 Task: Find connections with filter location Cachoeira with filter topic #Leadershipfirstwith filter profile language German with filter current company Bajaj Finserv with filter school Bharathiya Vidya Bhavans Vivekananda College of Science, Humanities & Commerce with filter industry Wholesale Motor Vehicles and Parts with filter service category Coaching & Mentoring with filter keywords title Guidance Counselor
Action: Mouse moved to (519, 170)
Screenshot: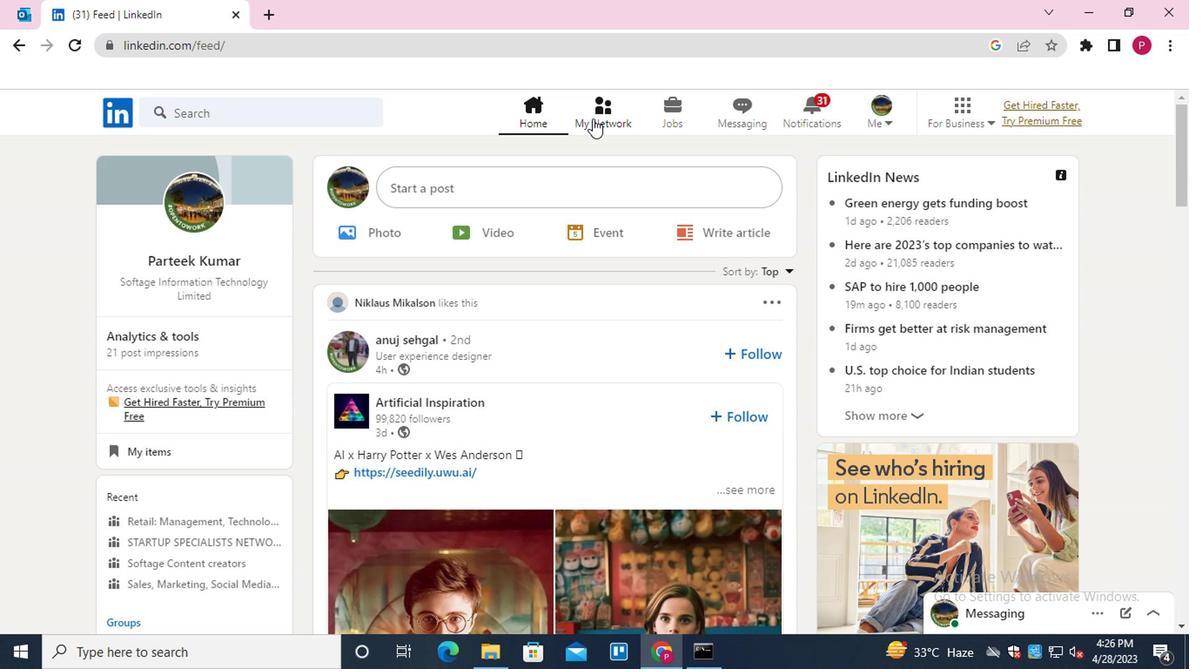 
Action: Mouse pressed left at (519, 170)
Screenshot: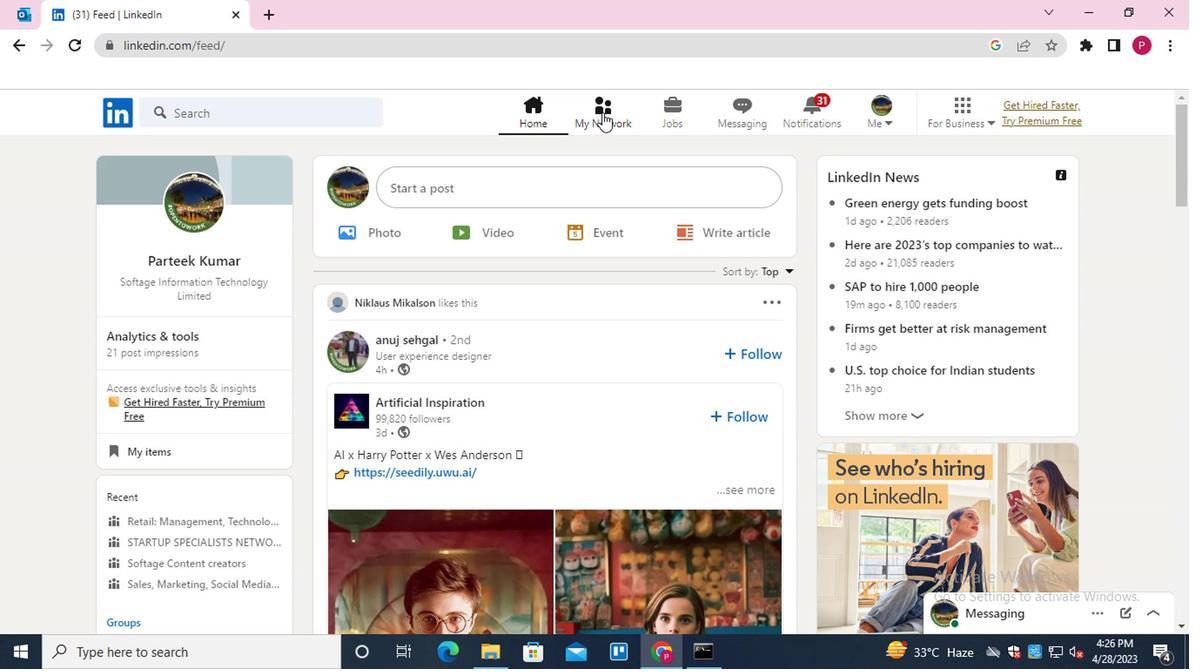 
Action: Mouse moved to (297, 237)
Screenshot: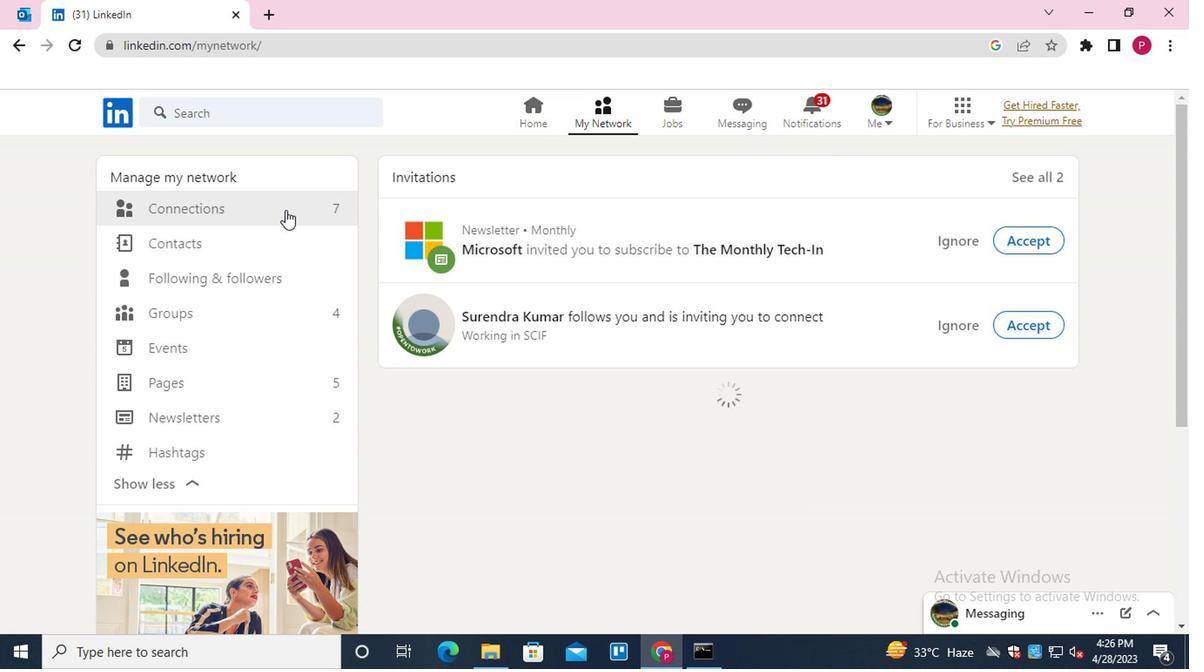 
Action: Mouse pressed left at (297, 237)
Screenshot: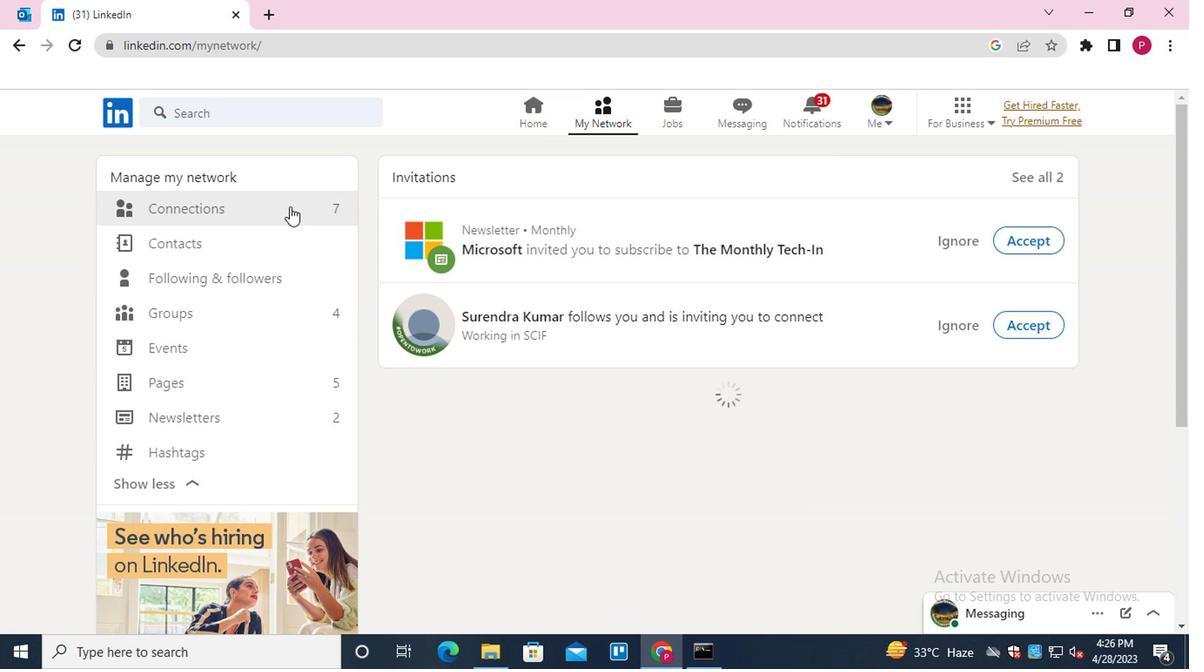 
Action: Mouse moved to (602, 240)
Screenshot: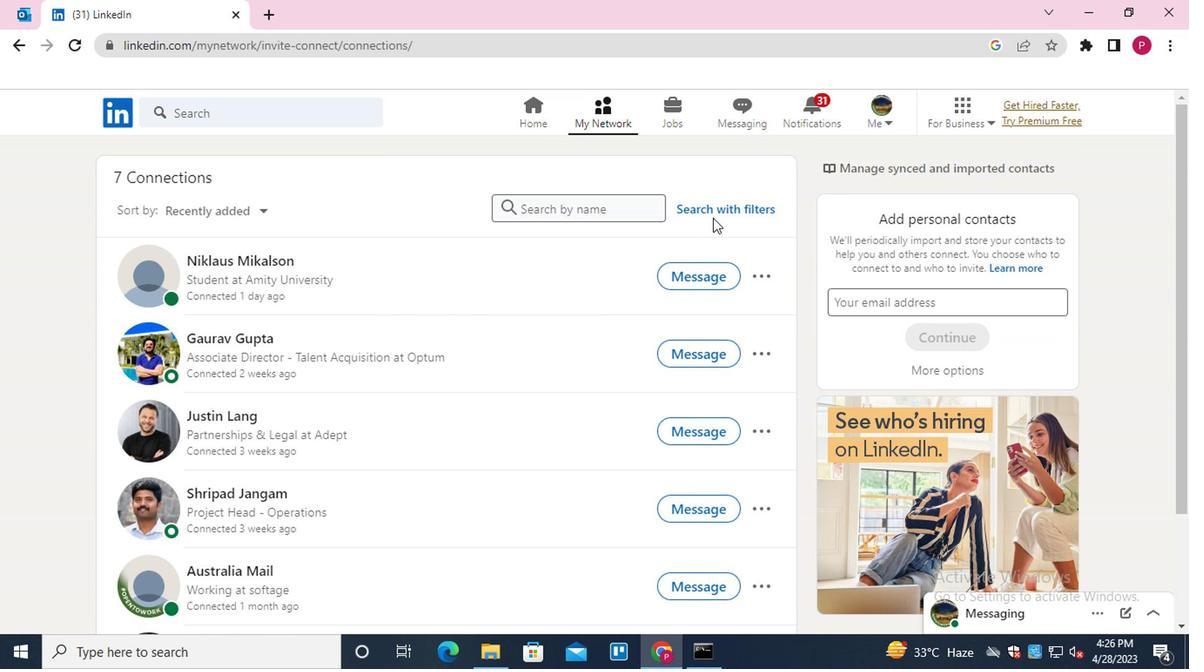 
Action: Mouse pressed left at (602, 240)
Screenshot: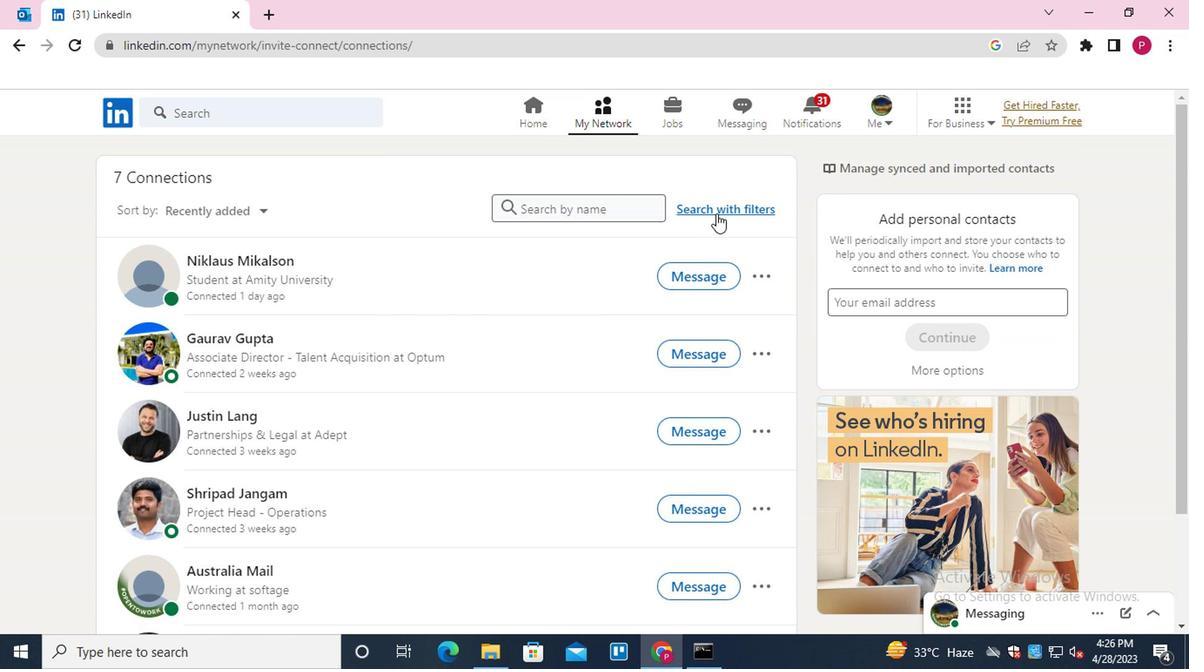 
Action: Mouse moved to (550, 204)
Screenshot: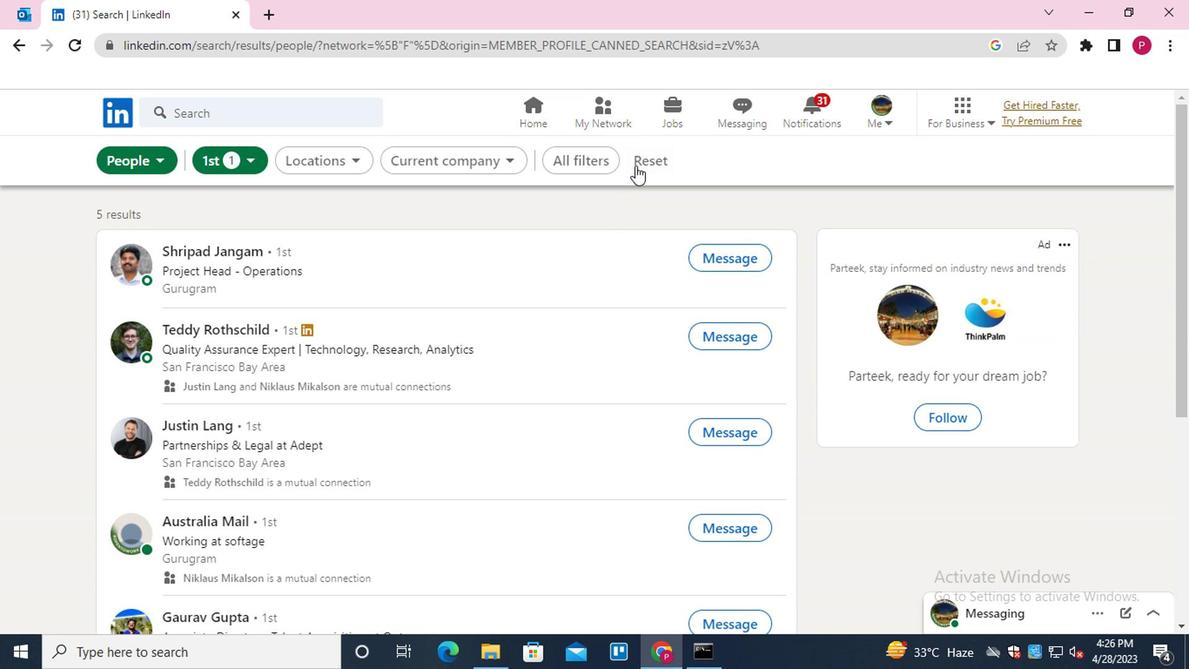 
Action: Mouse pressed left at (550, 204)
Screenshot: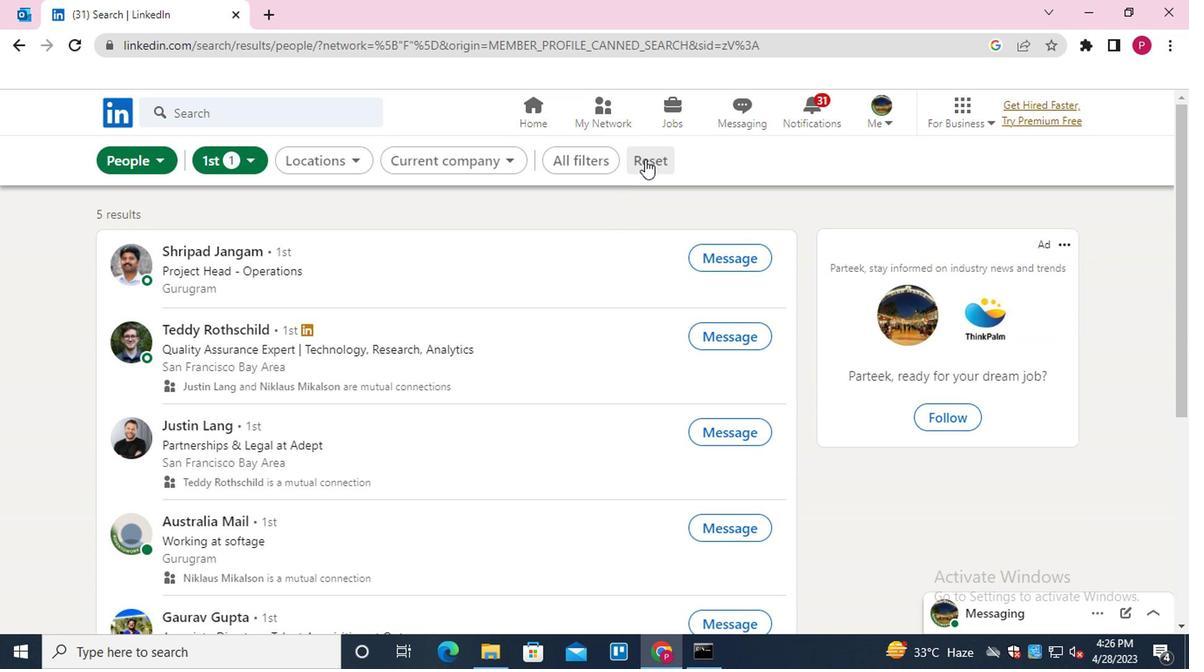 
Action: Mouse moved to (529, 202)
Screenshot: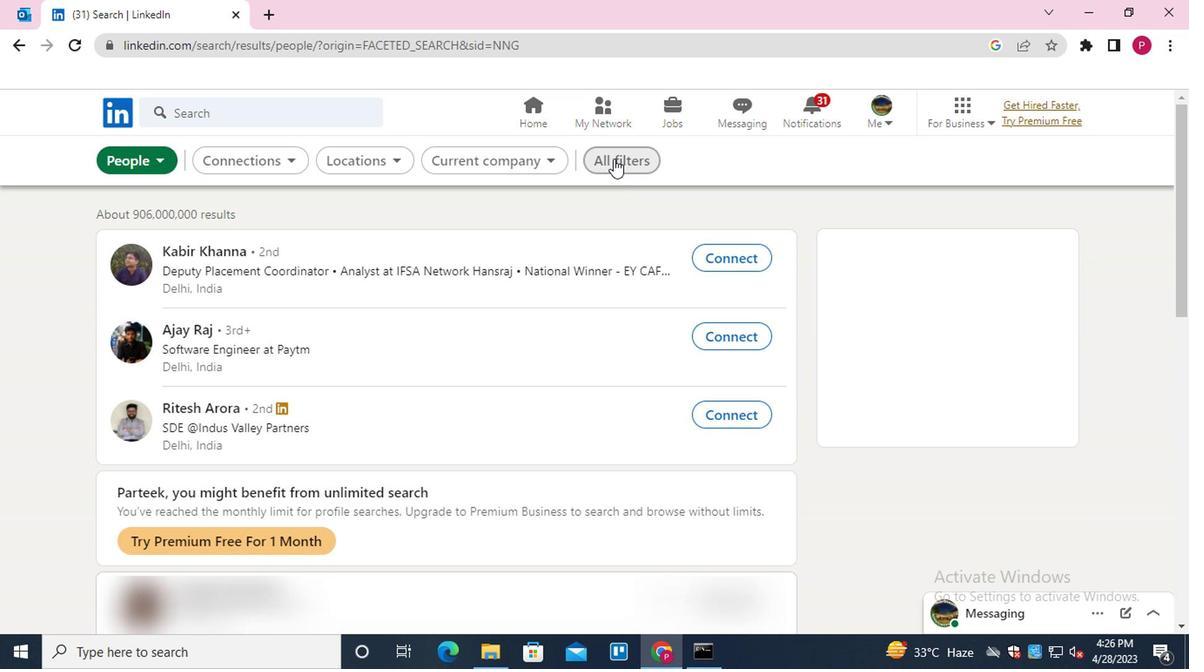 
Action: Mouse pressed left at (529, 202)
Screenshot: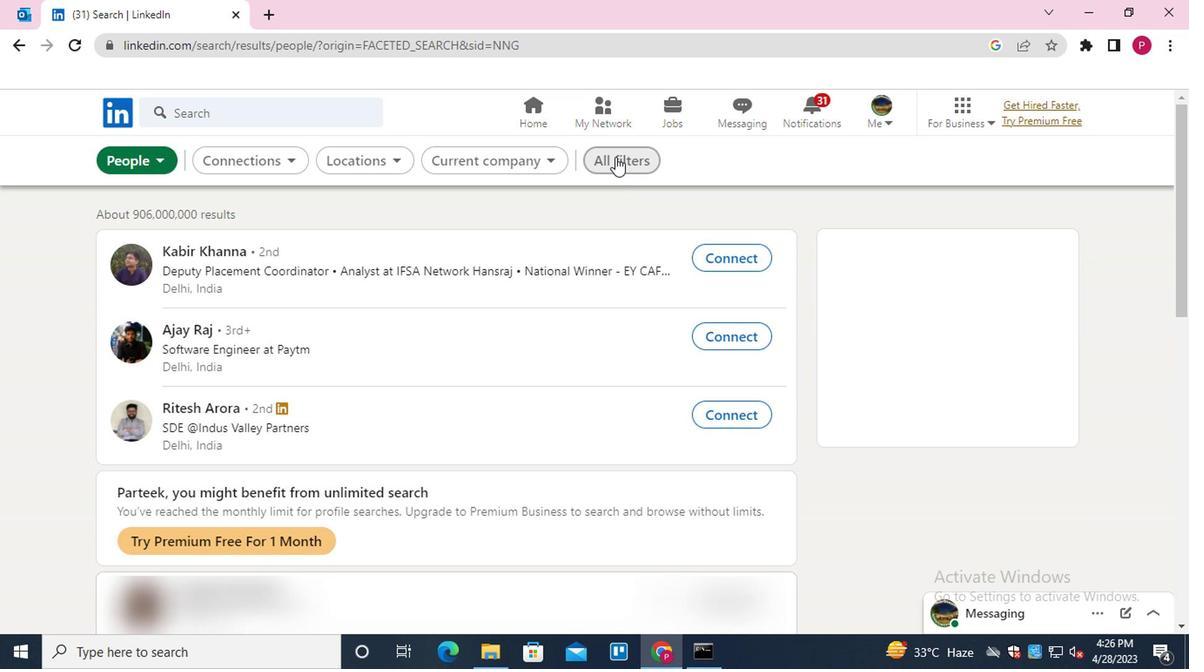 
Action: Mouse moved to (697, 410)
Screenshot: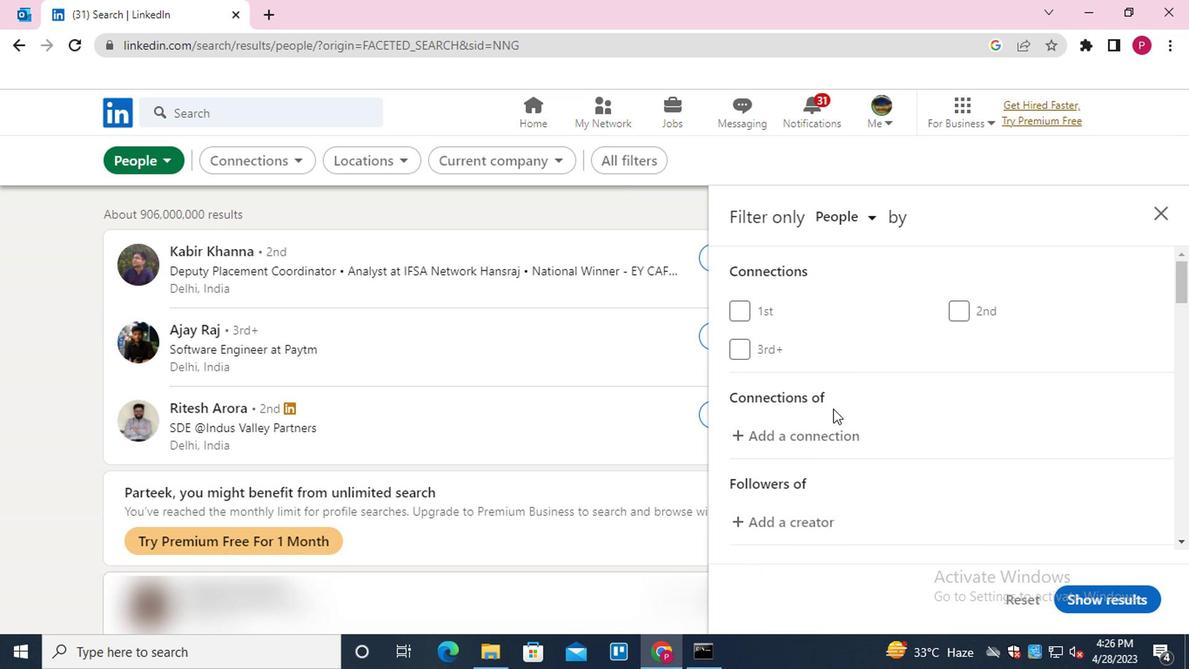 
Action: Mouse scrolled (697, 409) with delta (0, 0)
Screenshot: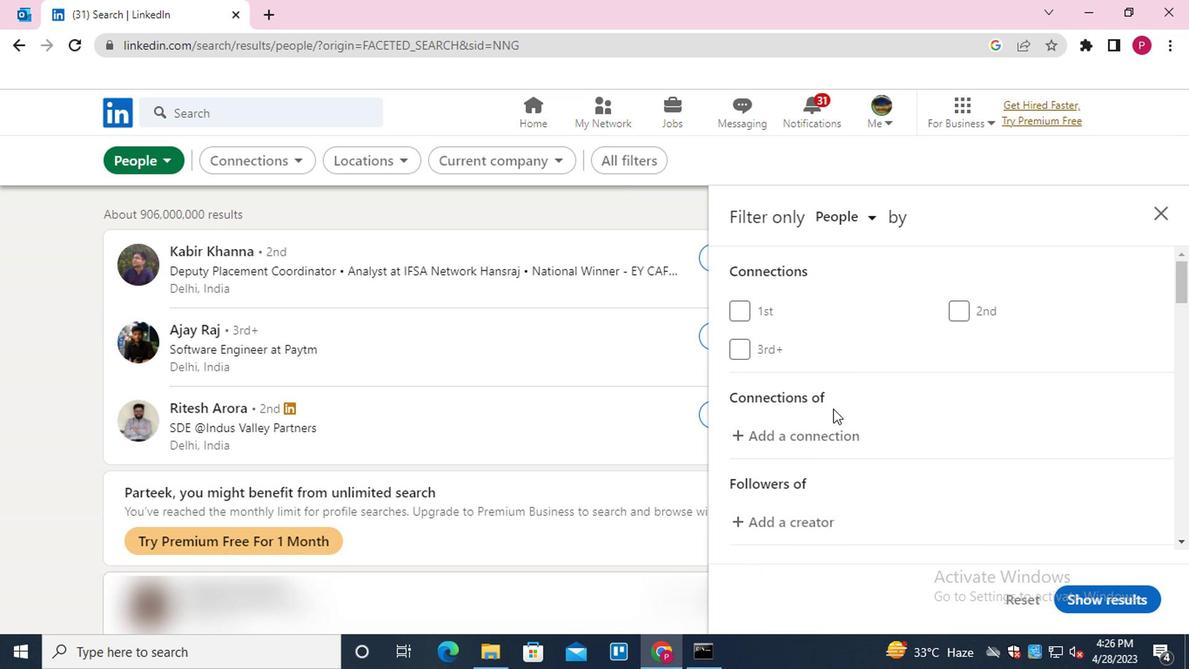 
Action: Mouse moved to (701, 415)
Screenshot: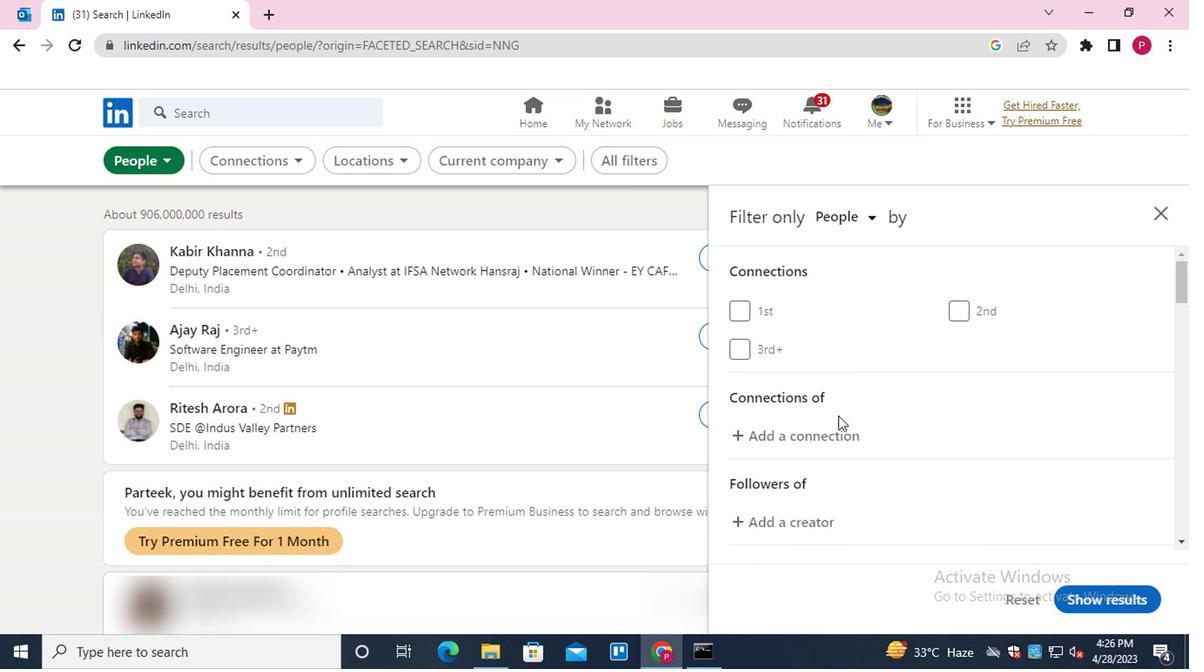 
Action: Mouse scrolled (701, 414) with delta (0, 0)
Screenshot: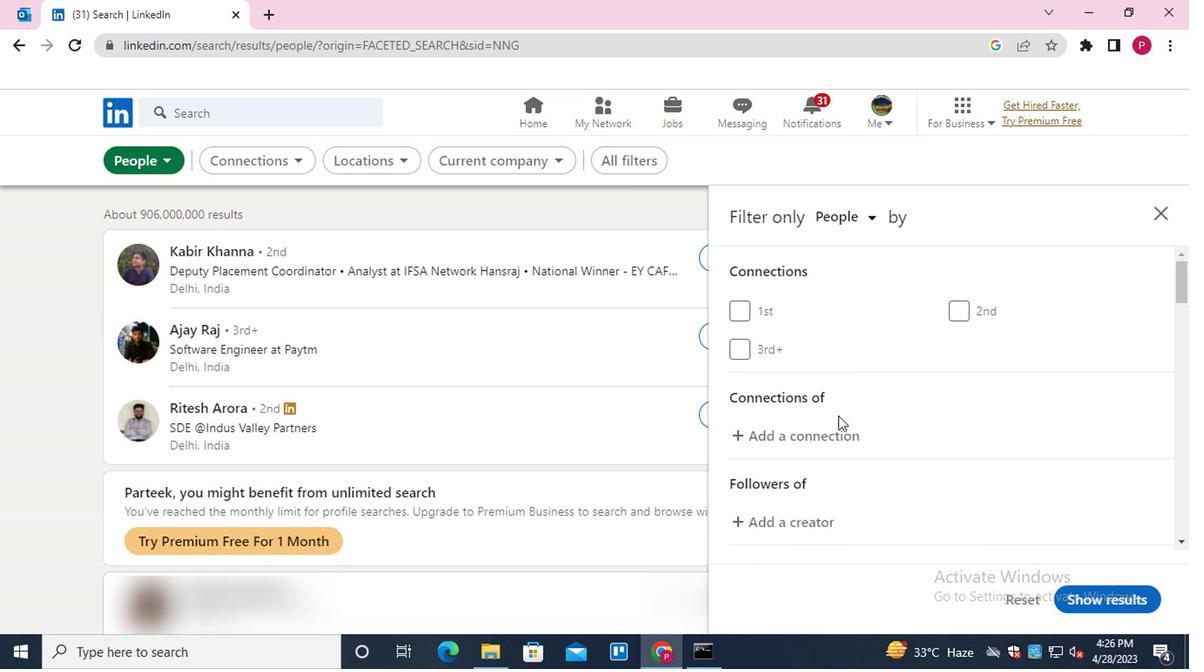 
Action: Mouse moved to (703, 418)
Screenshot: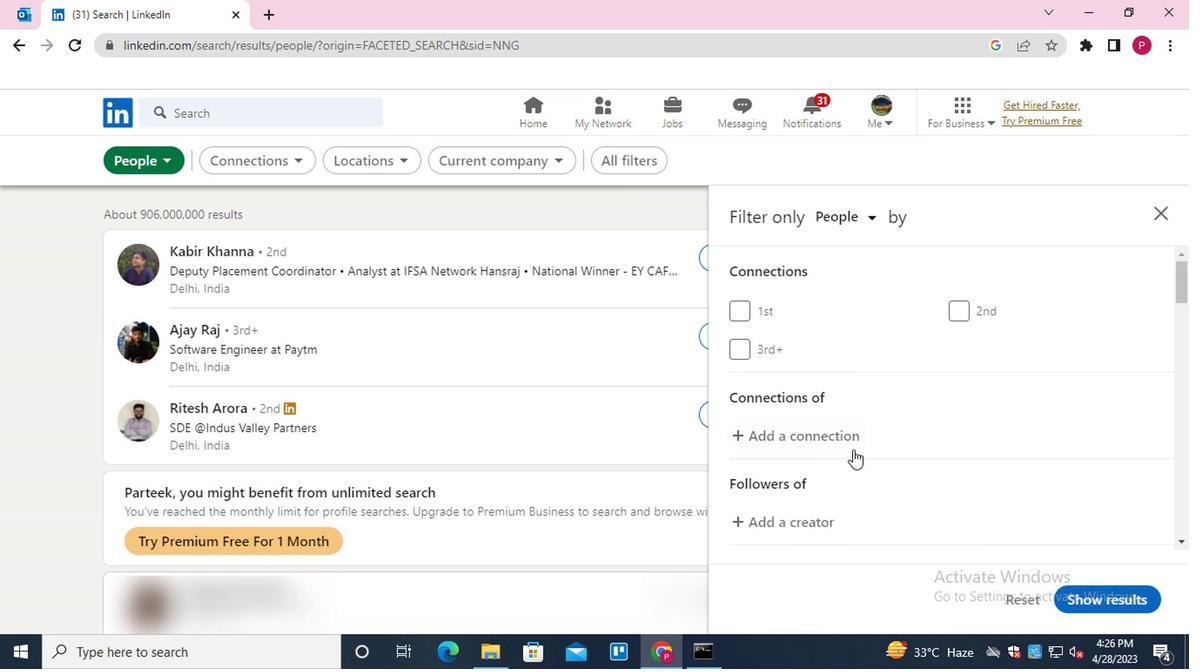 
Action: Mouse scrolled (703, 418) with delta (0, 0)
Screenshot: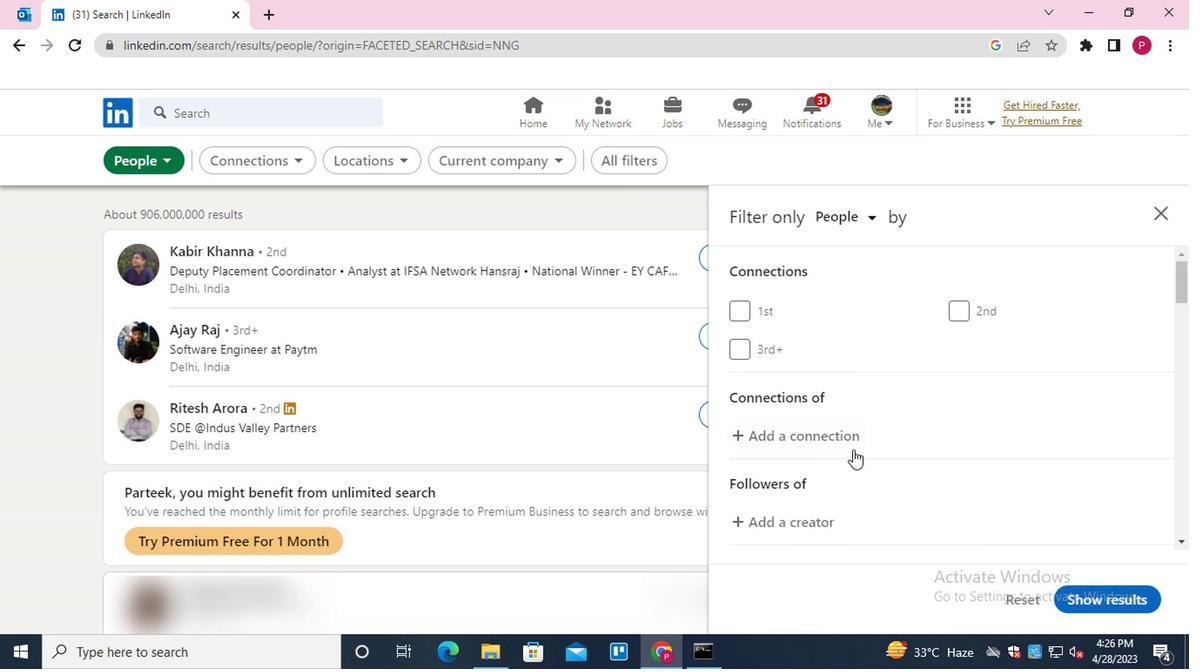 
Action: Mouse moved to (800, 395)
Screenshot: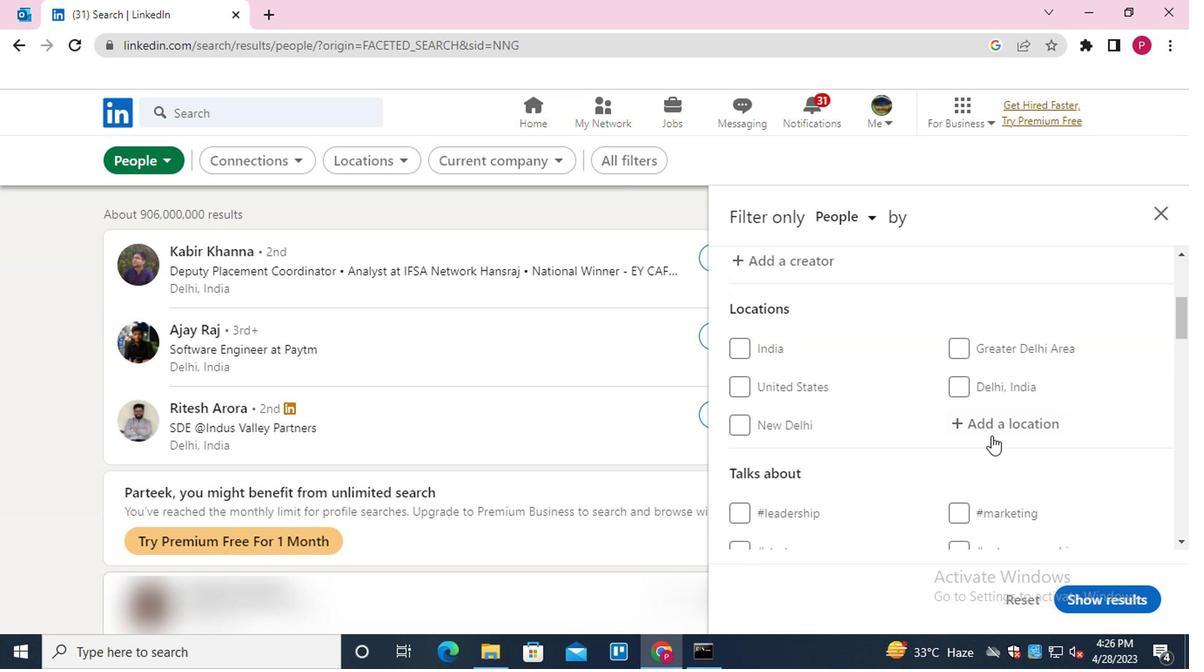 
Action: Mouse pressed left at (800, 395)
Screenshot: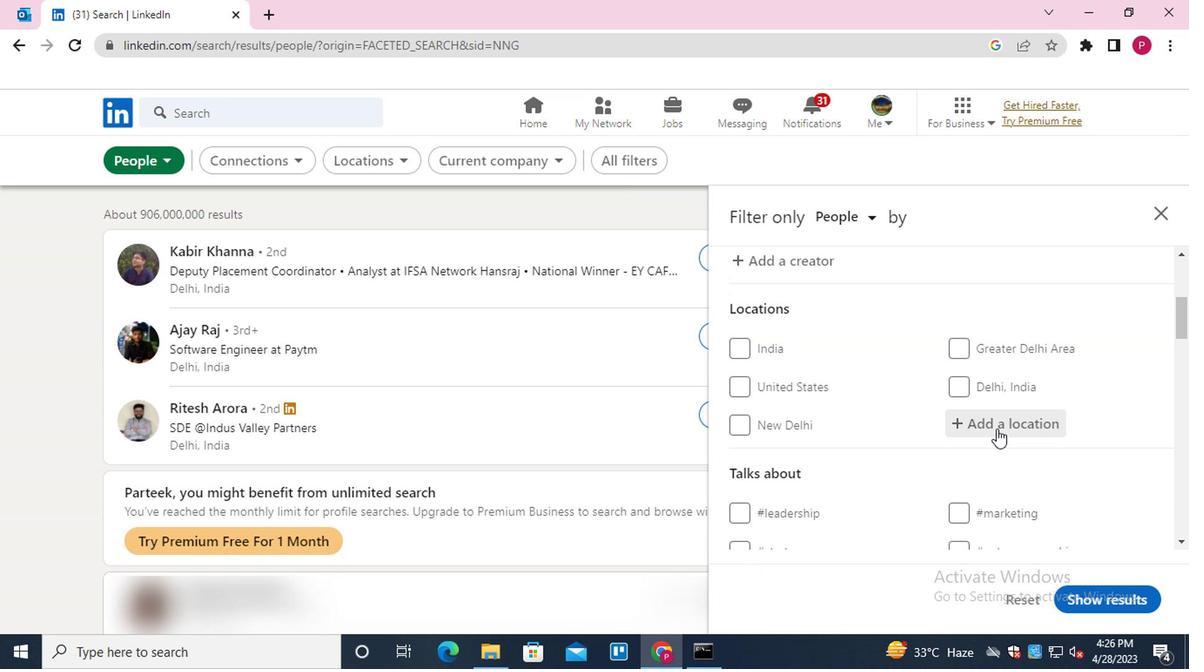 
Action: Mouse moved to (701, 290)
Screenshot: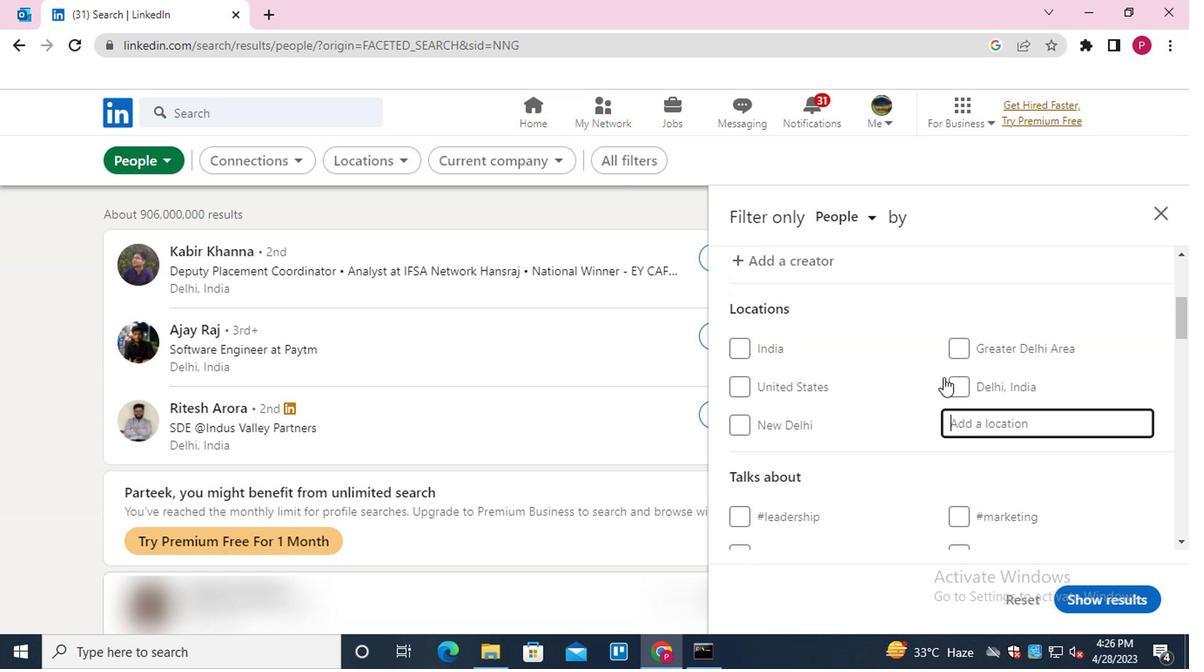
Action: Key pressed <Key.shift>CACHOEIRA<Key.down><Key.enter>
Screenshot: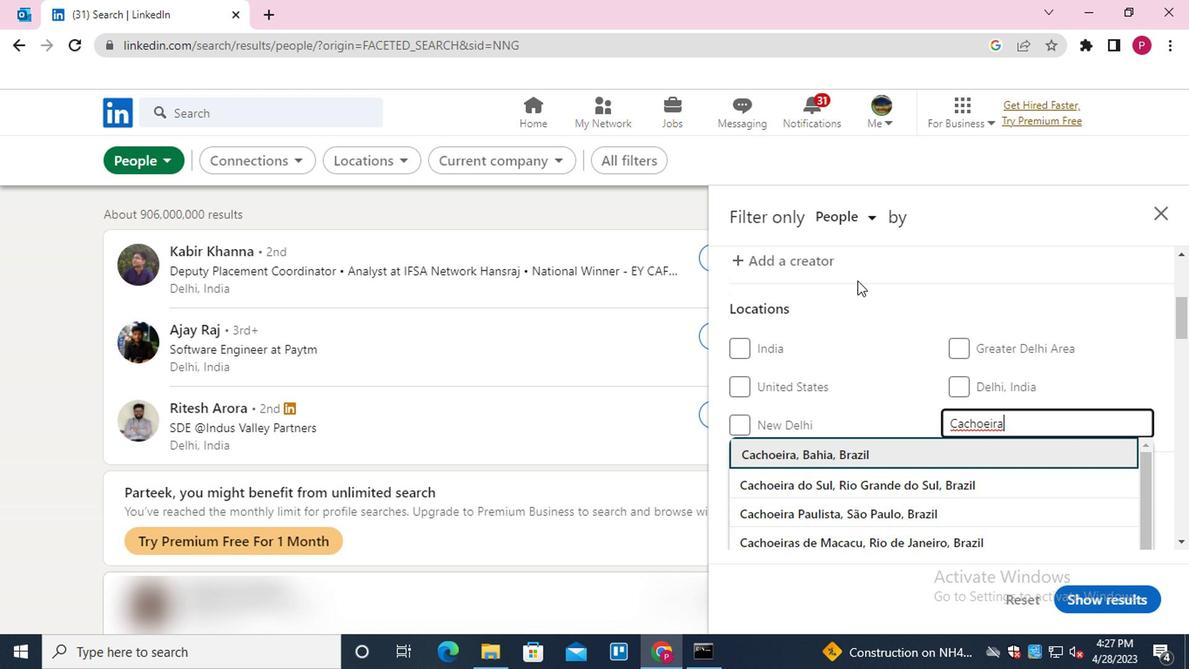 
Action: Mouse moved to (698, 311)
Screenshot: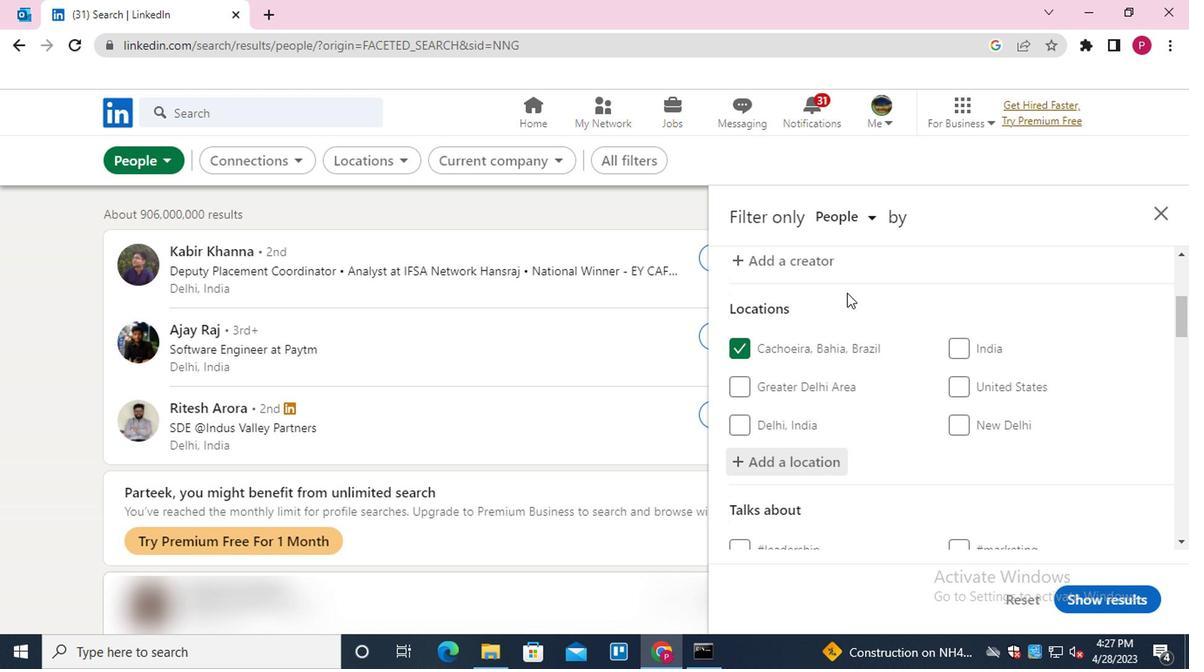 
Action: Mouse scrolled (698, 310) with delta (0, 0)
Screenshot: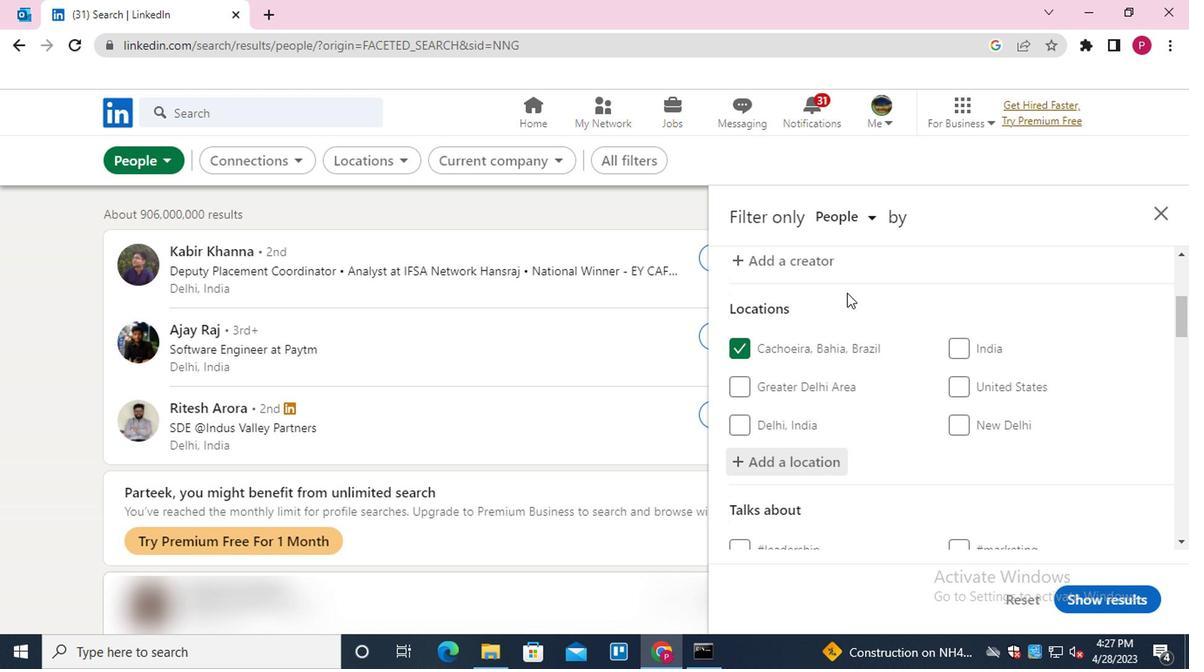 
Action: Mouse moved to (701, 315)
Screenshot: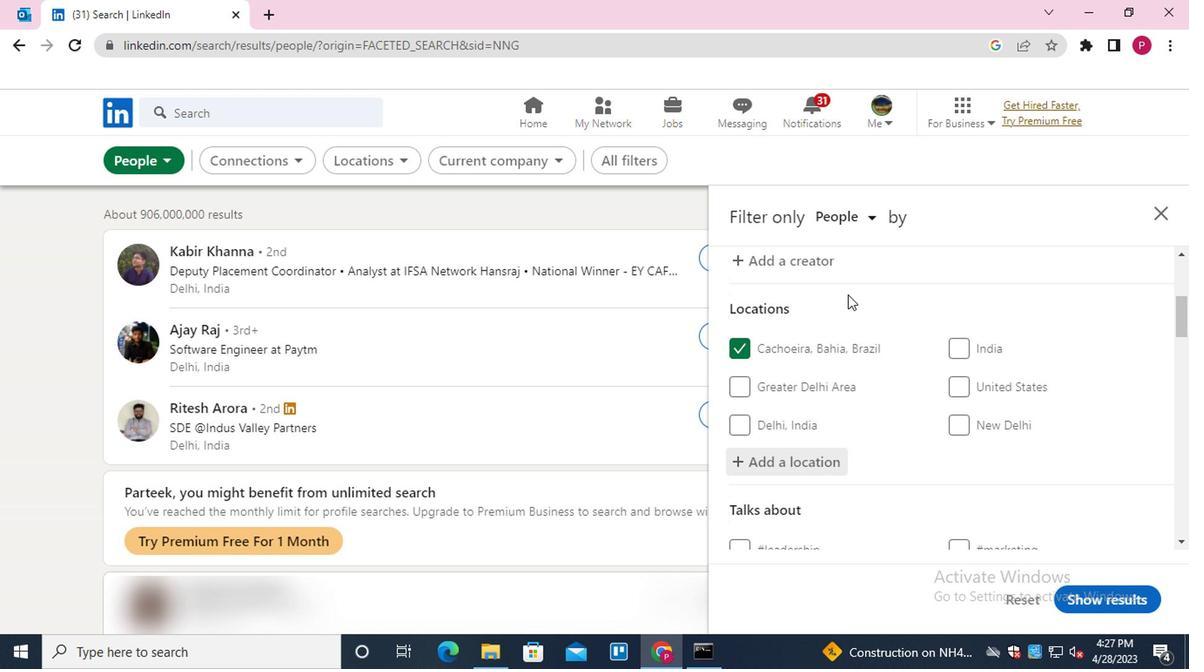 
Action: Mouse scrolled (701, 315) with delta (0, 0)
Screenshot: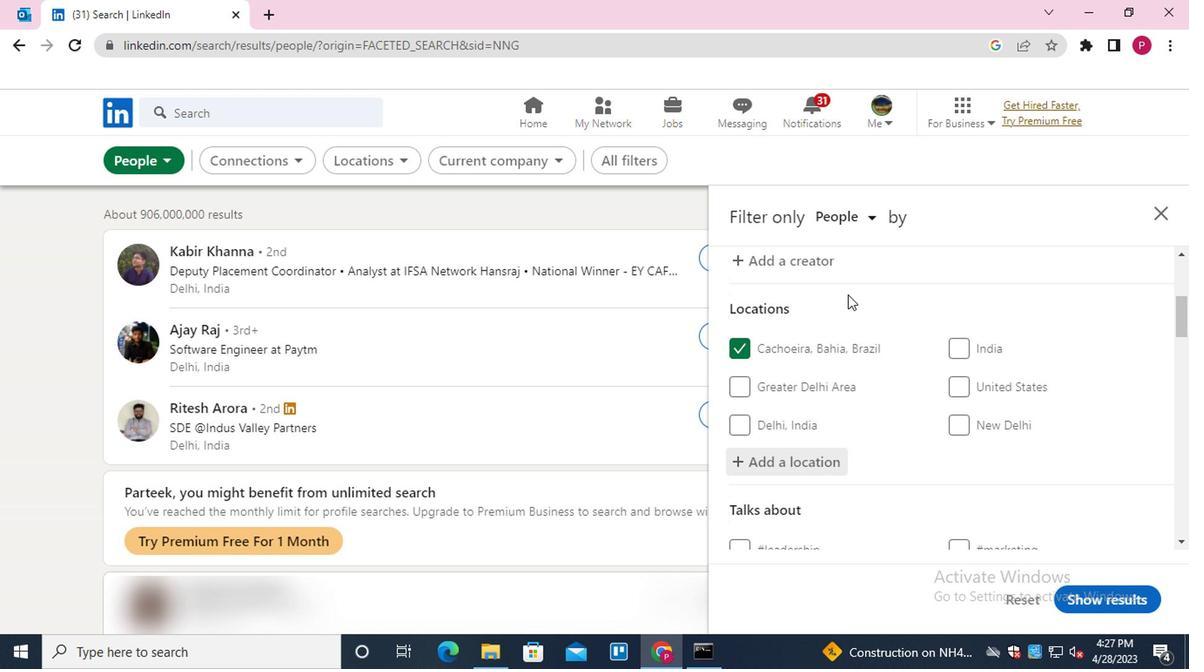 
Action: Mouse moved to (812, 413)
Screenshot: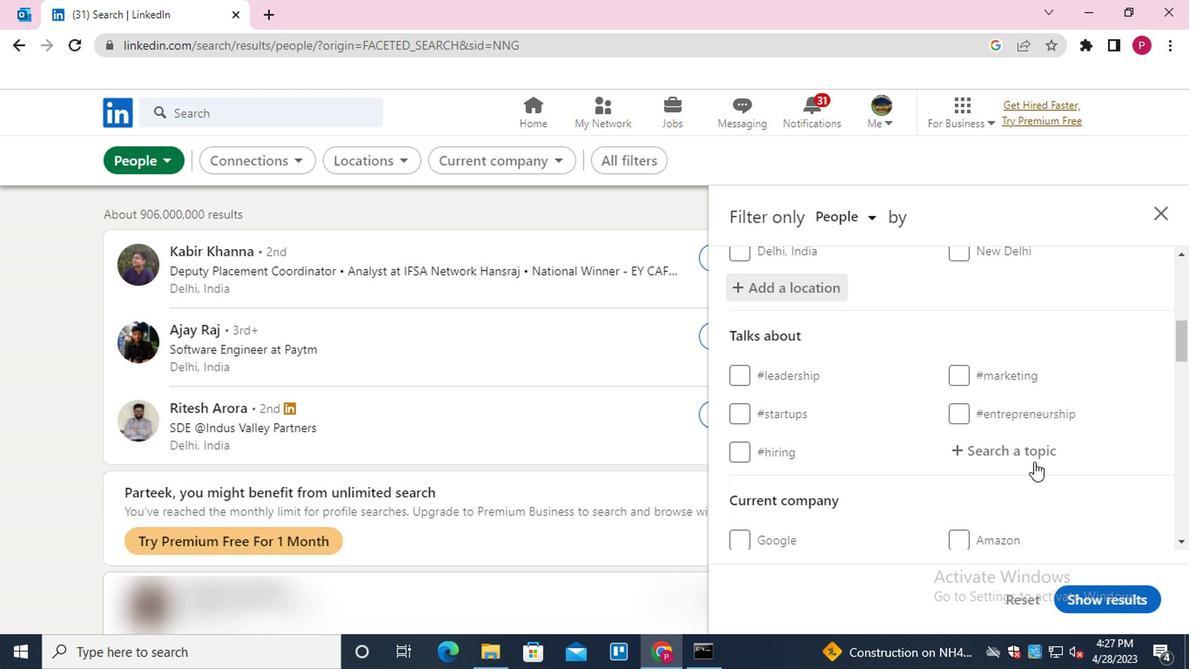 
Action: Mouse pressed left at (812, 413)
Screenshot: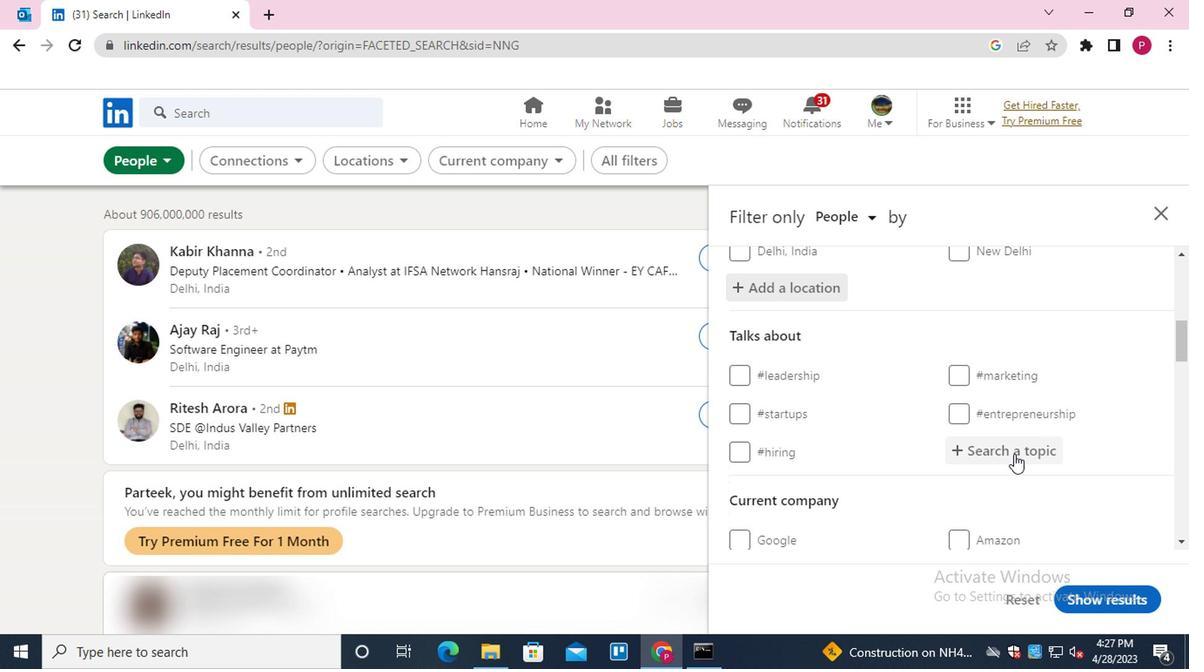 
Action: Key pressed LEADERSHIP<Key.down><Key.down><Key.down><Key.down><Key.down><Key.down><Key.down><Key.down><Key.down><Key.down><Key.down><Key.down><Key.down><Key.down><Key.down><Key.up><Key.up><Key.enter>
Screenshot: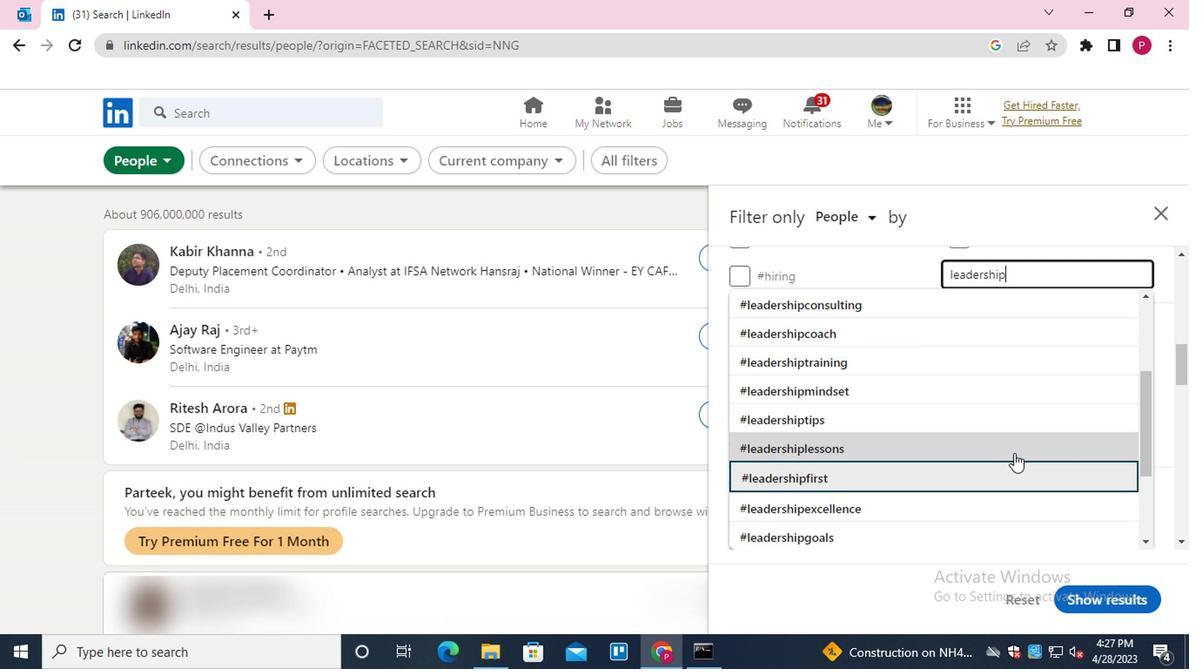 
Action: Mouse scrolled (812, 412) with delta (0, 0)
Screenshot: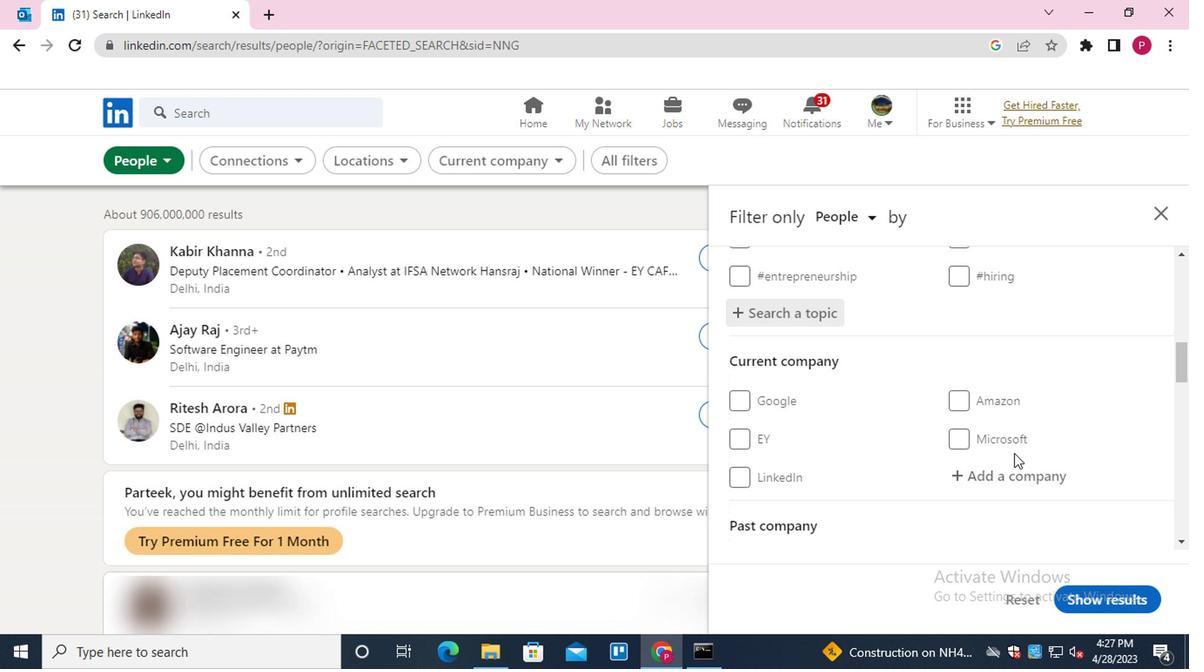 
Action: Mouse scrolled (812, 412) with delta (0, 0)
Screenshot: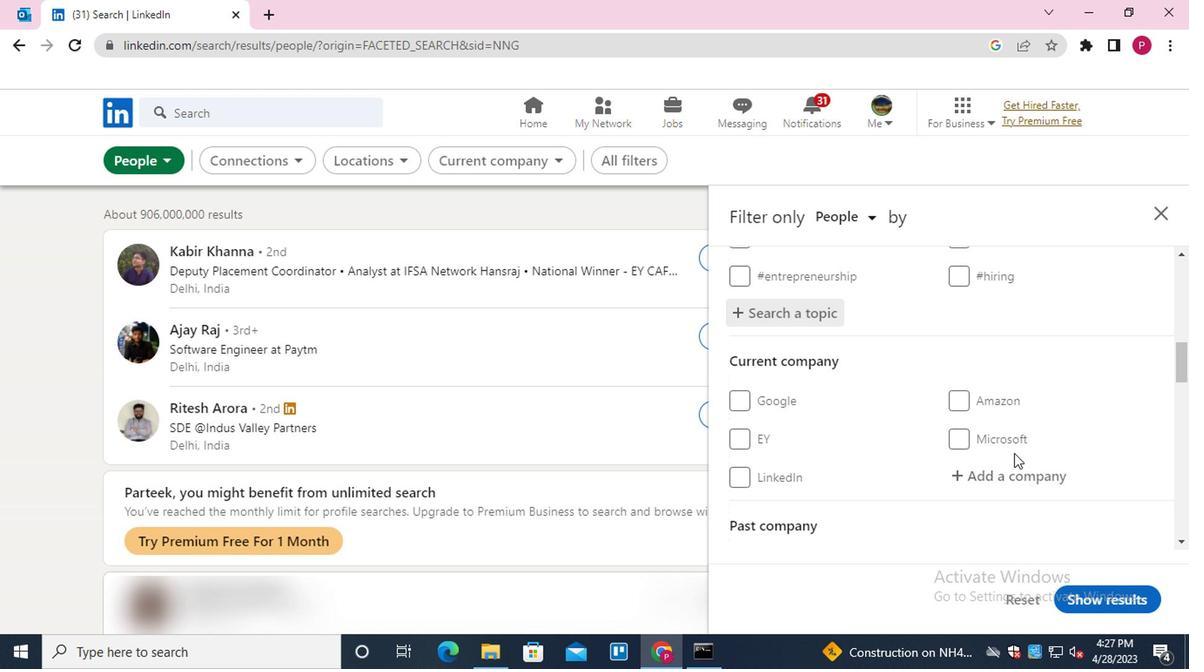 
Action: Mouse moved to (807, 413)
Screenshot: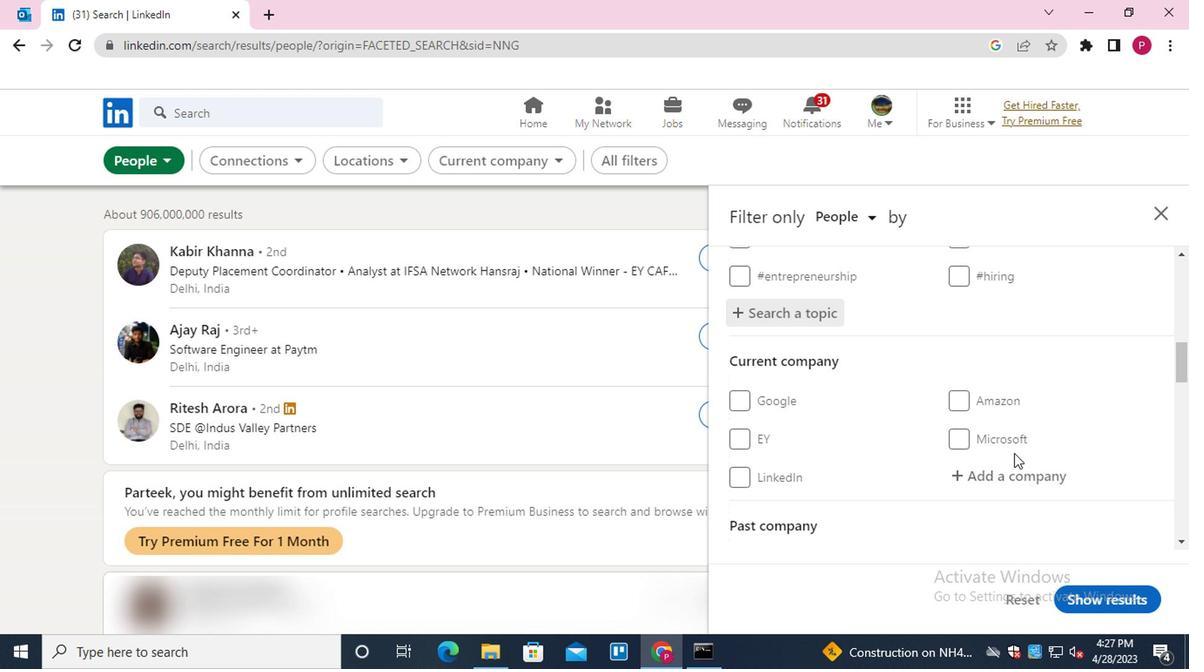 
Action: Mouse scrolled (807, 413) with delta (0, 0)
Screenshot: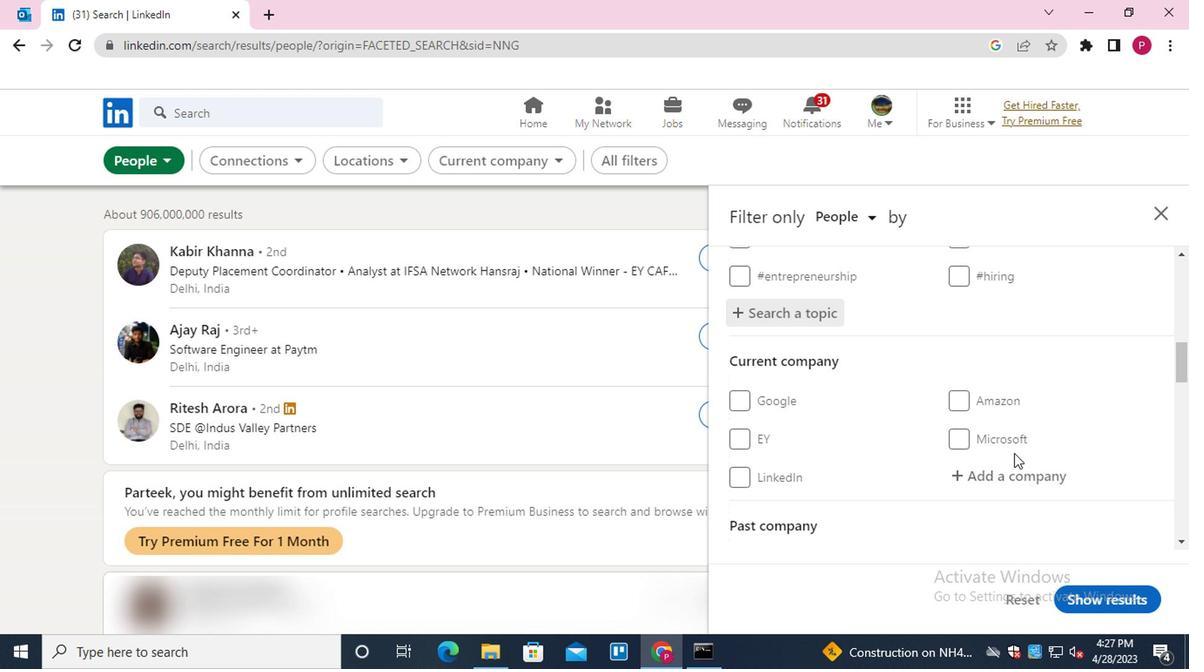 
Action: Mouse moved to (737, 406)
Screenshot: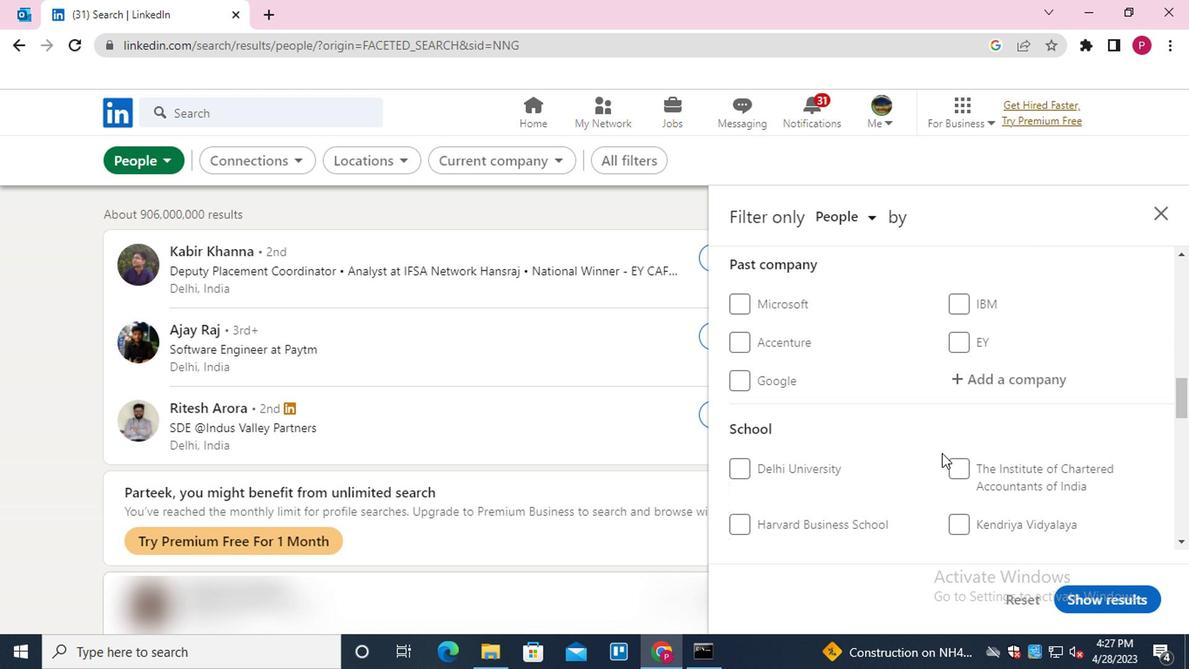 
Action: Mouse scrolled (737, 406) with delta (0, 0)
Screenshot: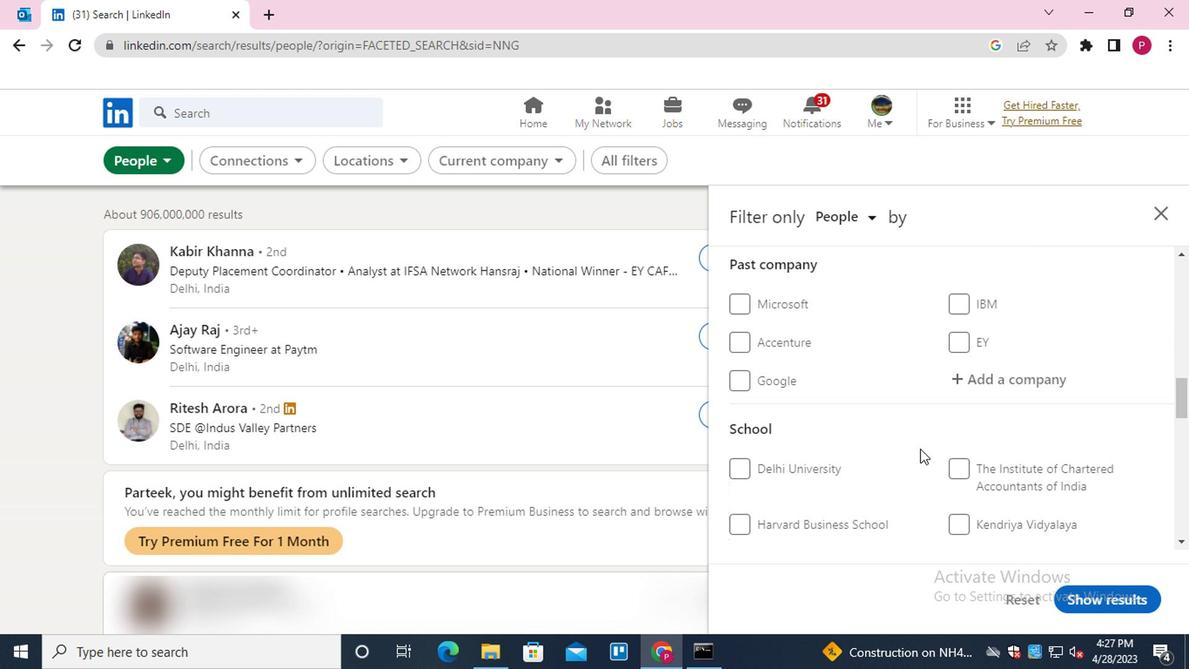 
Action: Mouse moved to (734, 406)
Screenshot: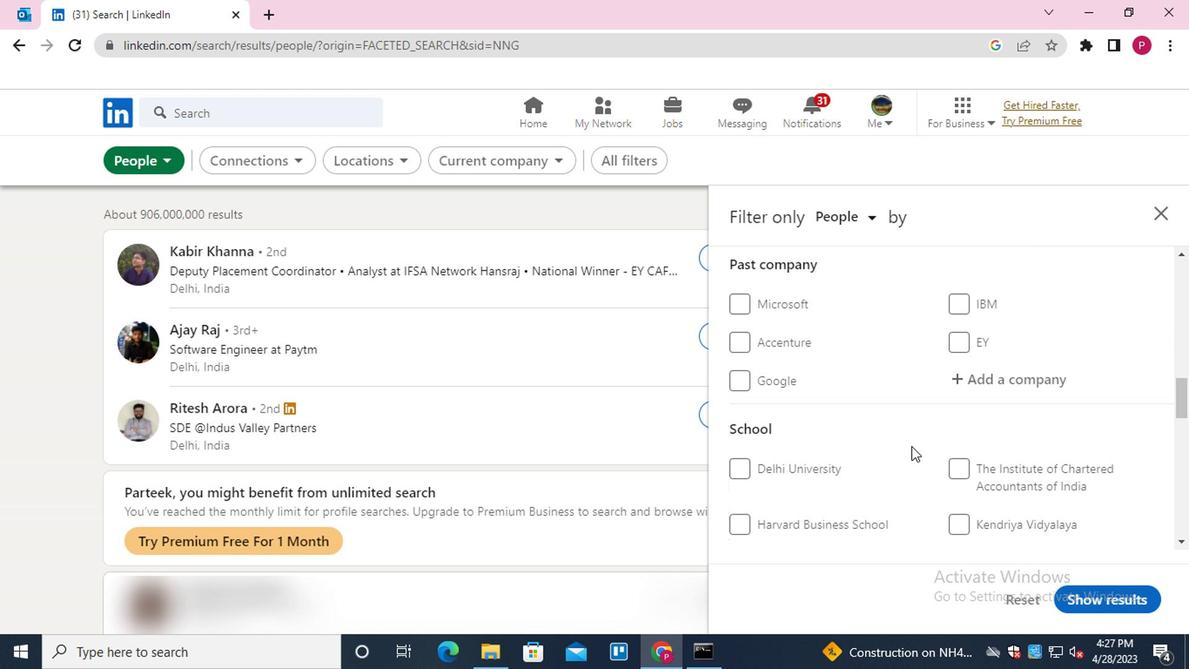 
Action: Mouse scrolled (734, 406) with delta (0, 0)
Screenshot: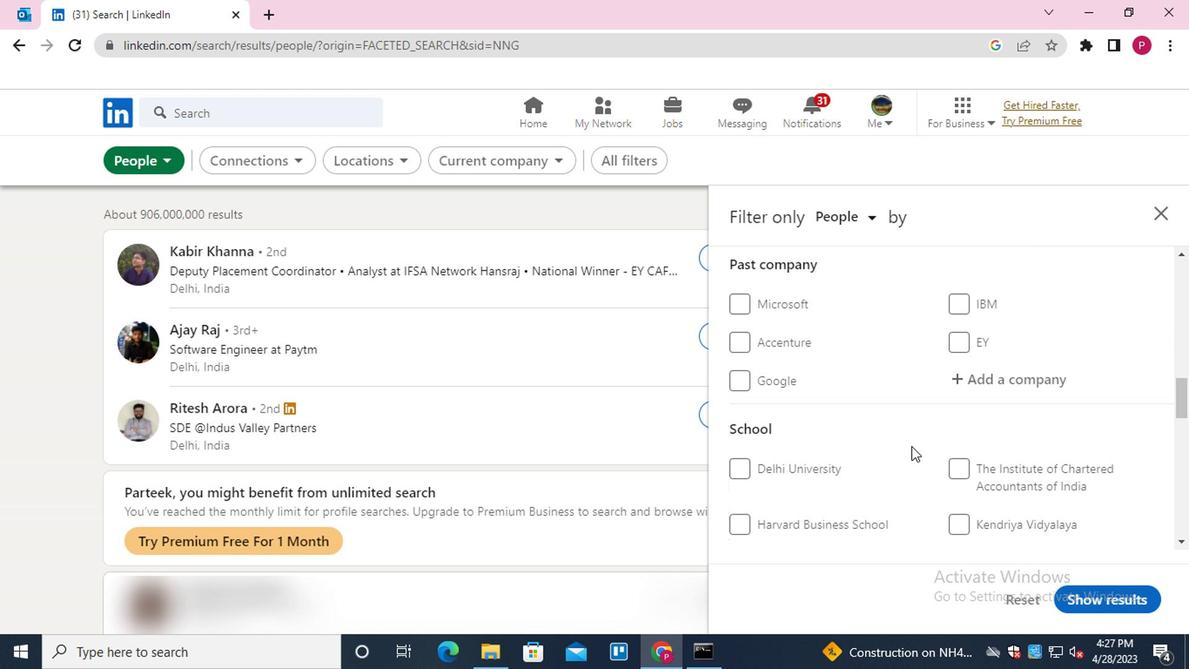 
Action: Mouse moved to (732, 407)
Screenshot: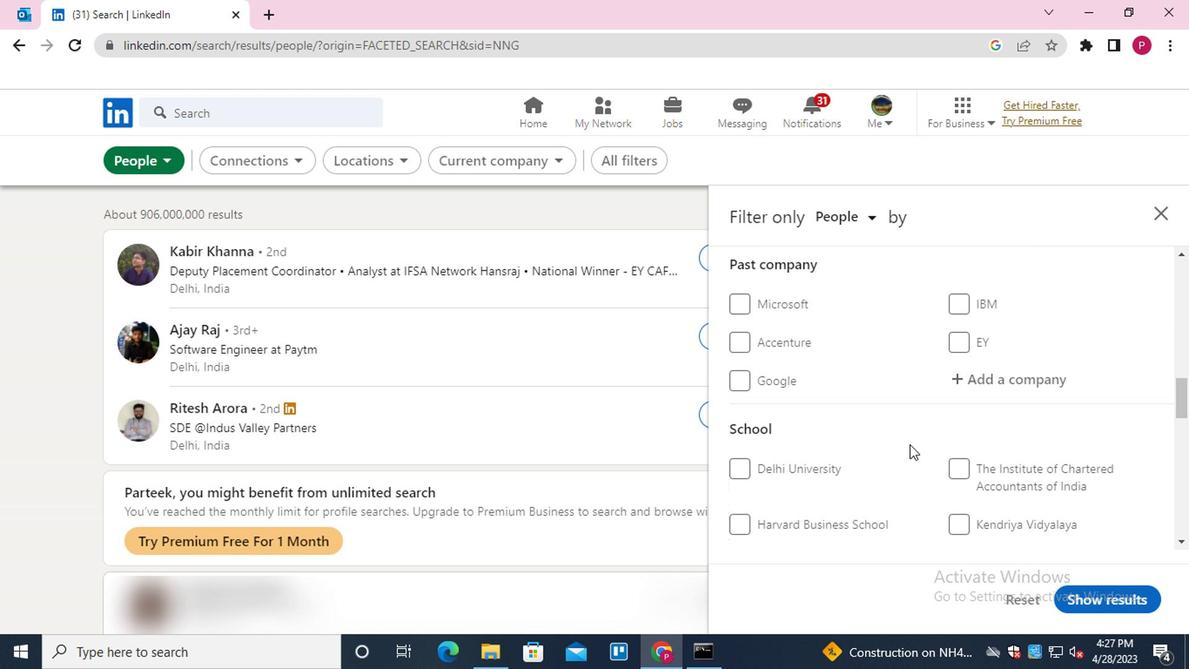 
Action: Mouse scrolled (732, 406) with delta (0, 0)
Screenshot: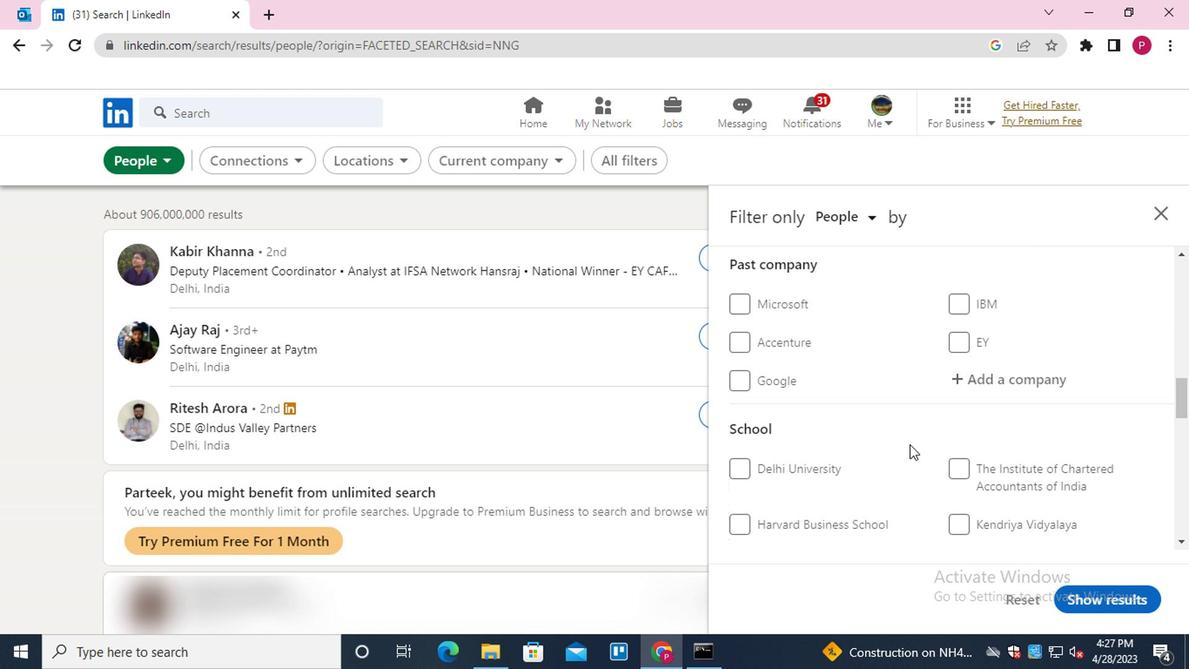 
Action: Mouse moved to (731, 408)
Screenshot: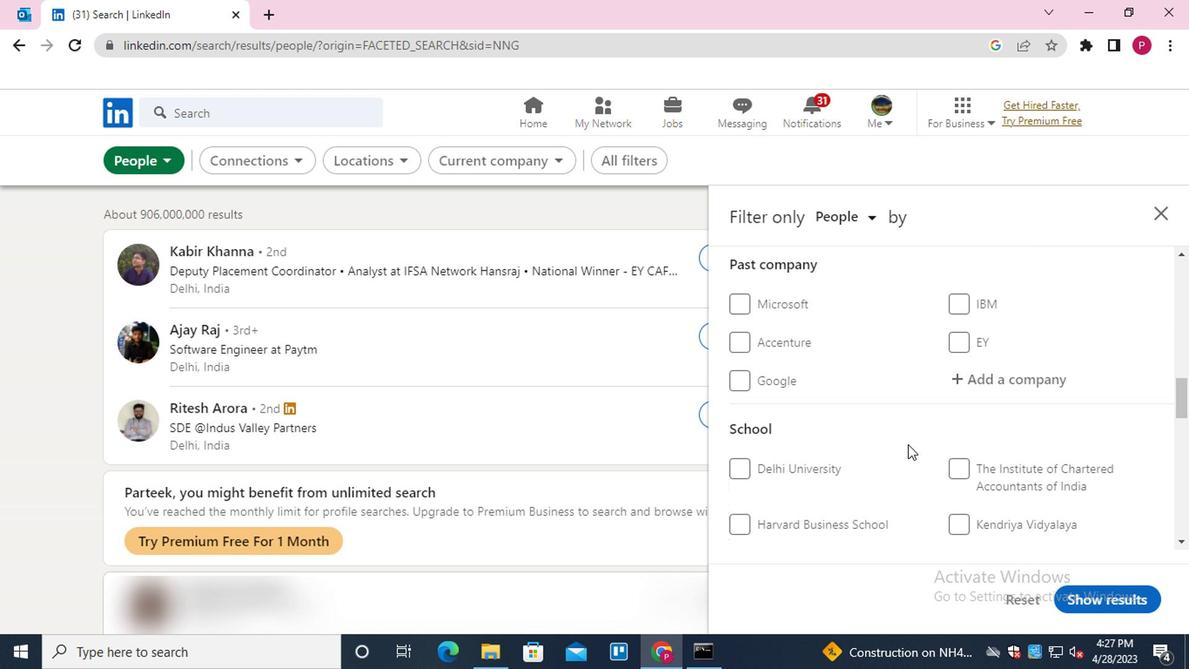 
Action: Mouse scrolled (731, 408) with delta (0, 0)
Screenshot: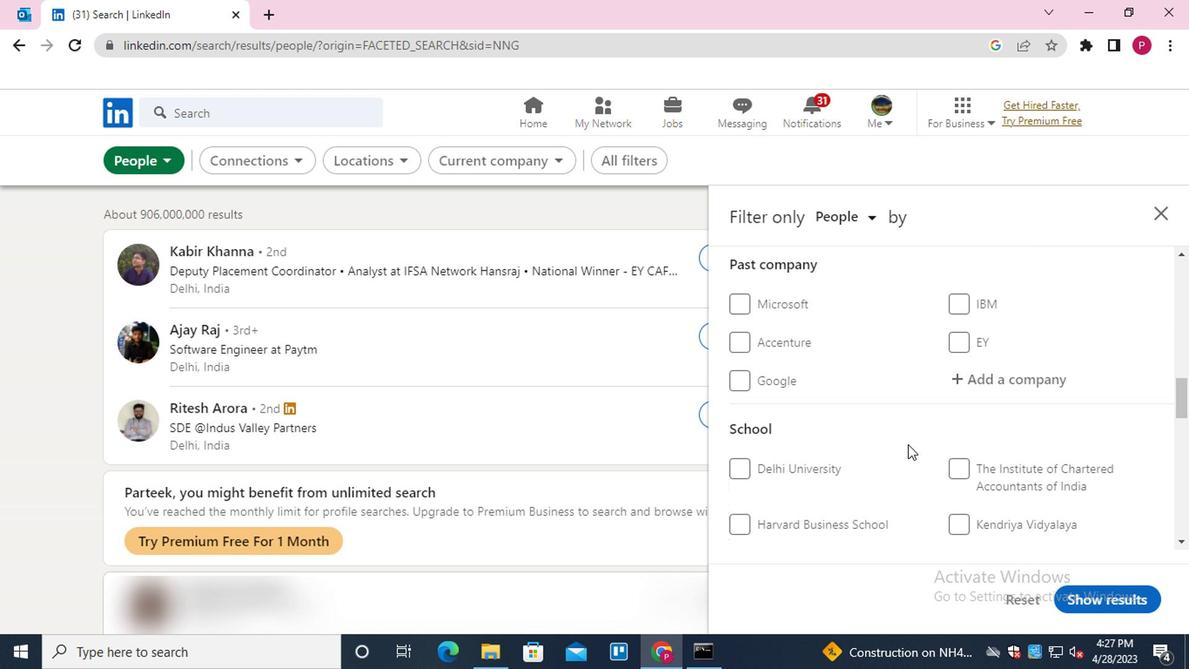 
Action: Mouse moved to (681, 412)
Screenshot: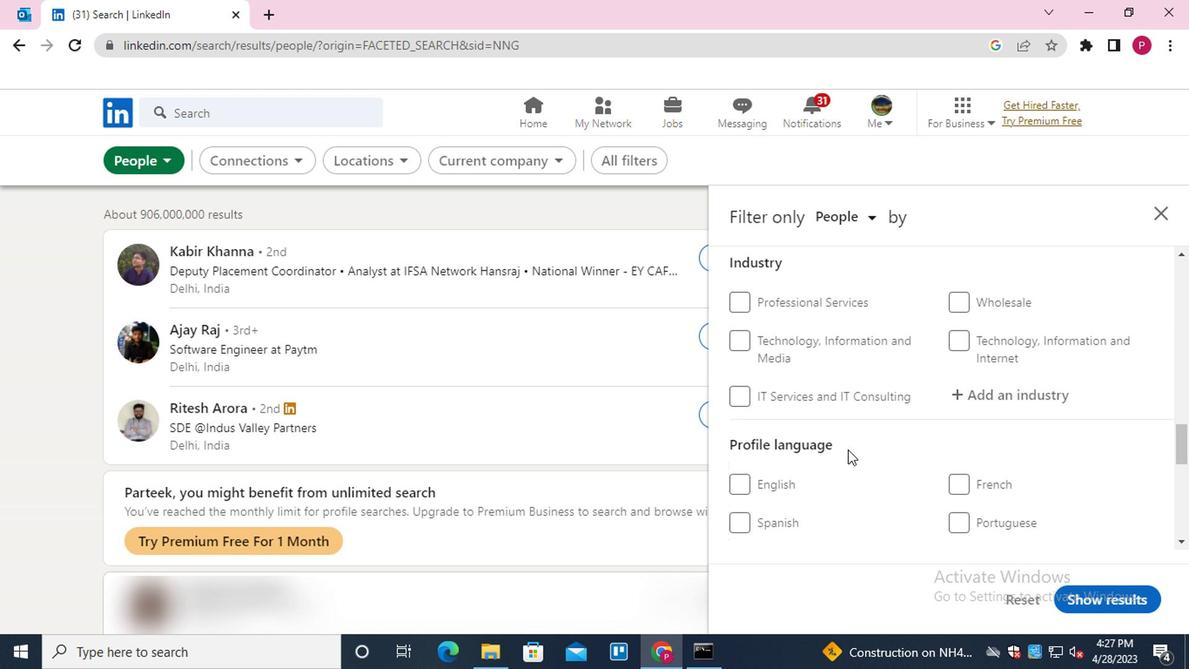 
Action: Mouse scrolled (681, 411) with delta (0, 0)
Screenshot: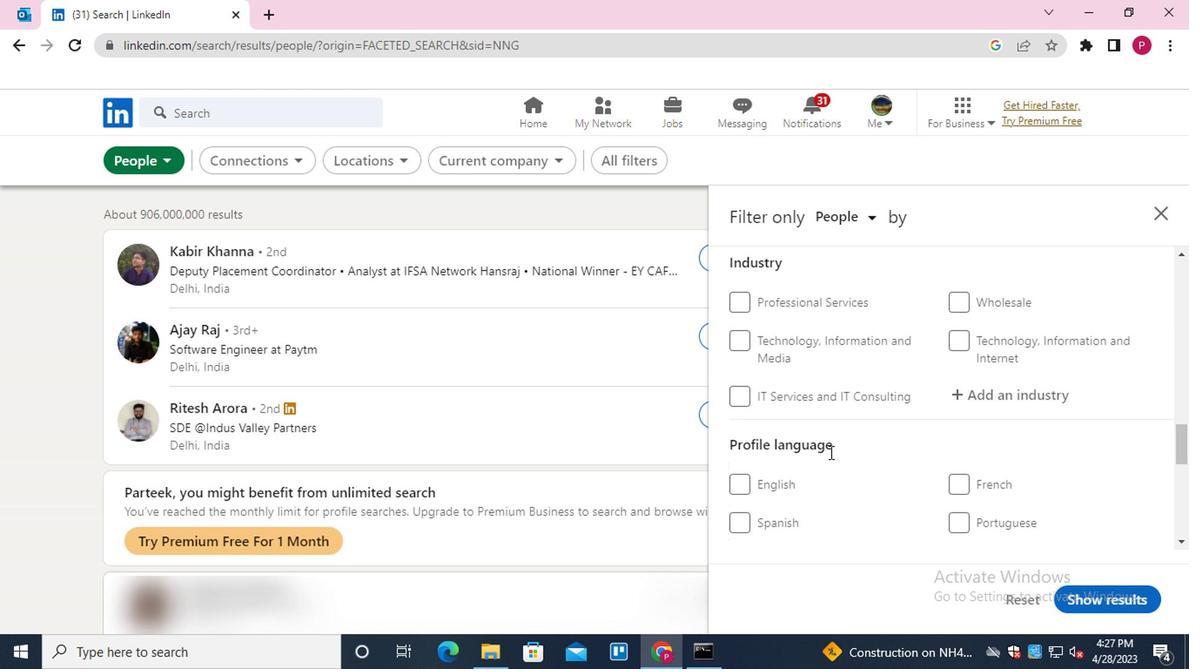 
Action: Mouse moved to (681, 413)
Screenshot: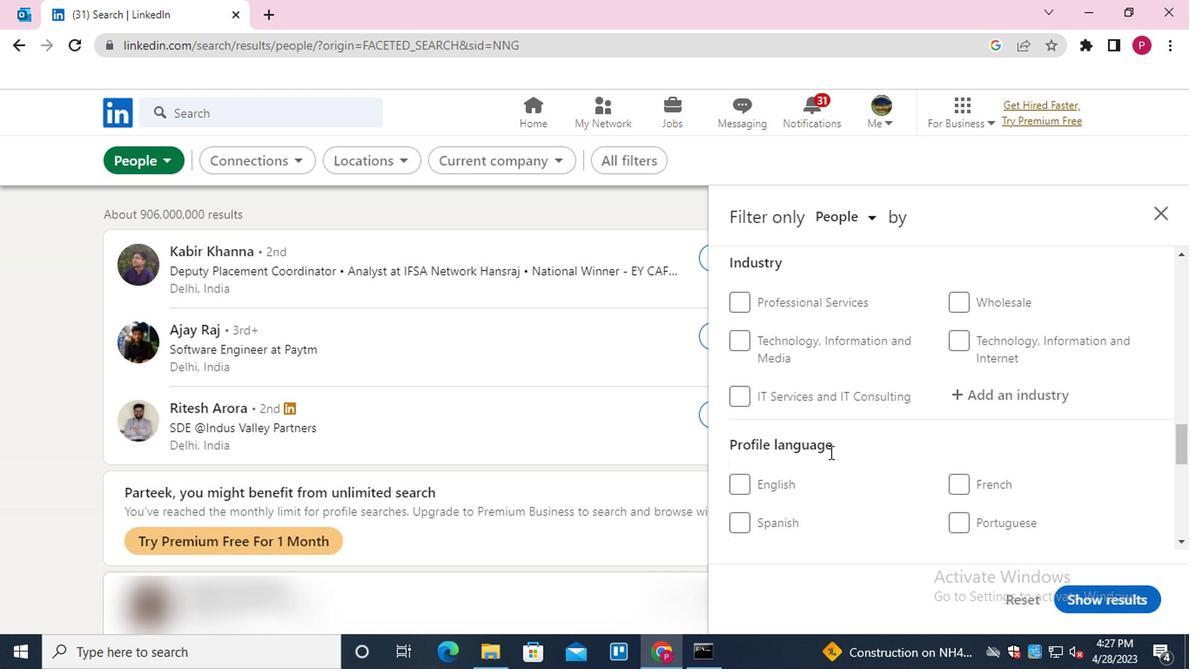 
Action: Mouse scrolled (681, 412) with delta (0, 0)
Screenshot: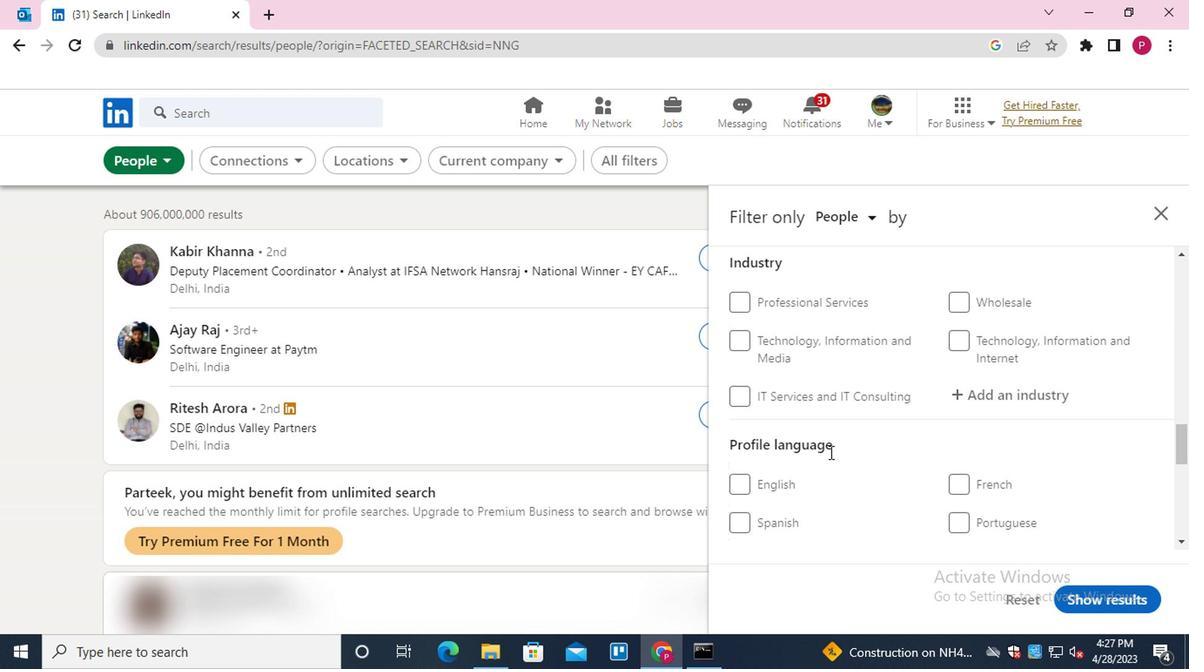 
Action: Mouse moved to (635, 369)
Screenshot: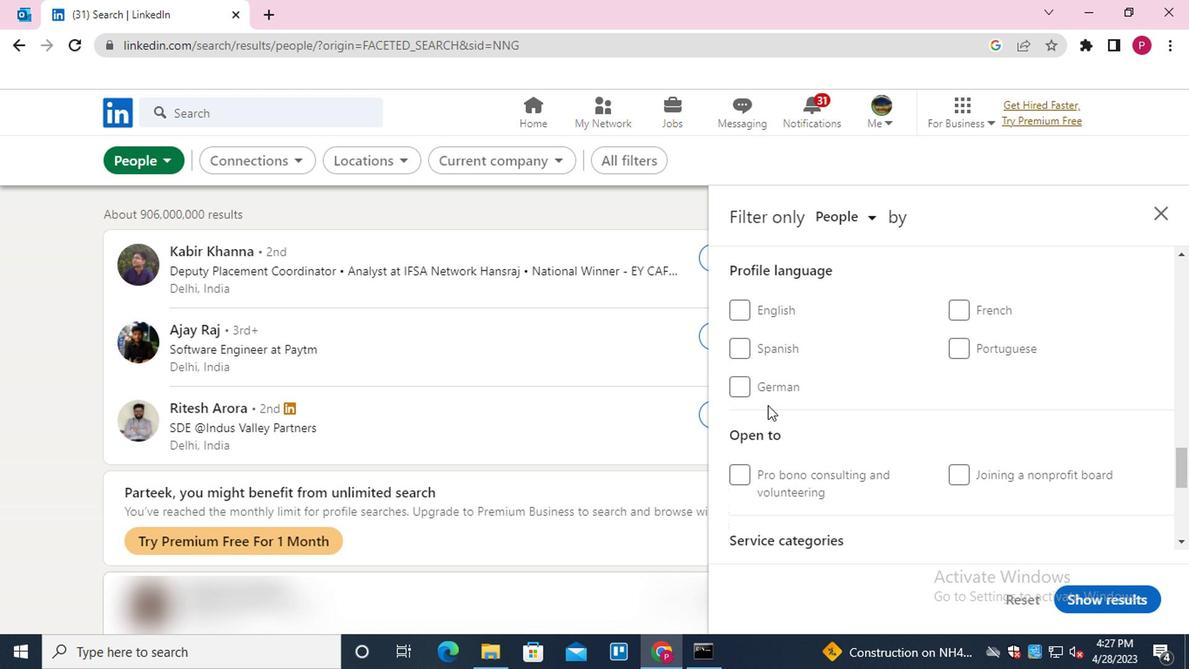 
Action: Mouse pressed left at (635, 369)
Screenshot: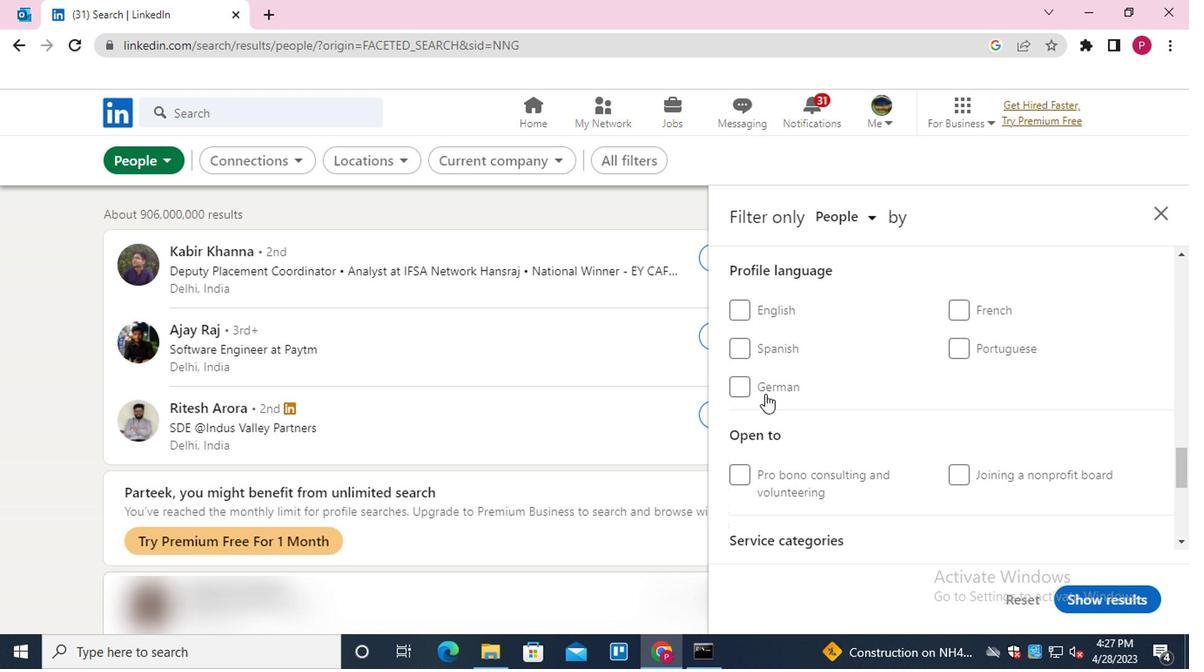 
Action: Mouse scrolled (635, 369) with delta (0, 0)
Screenshot: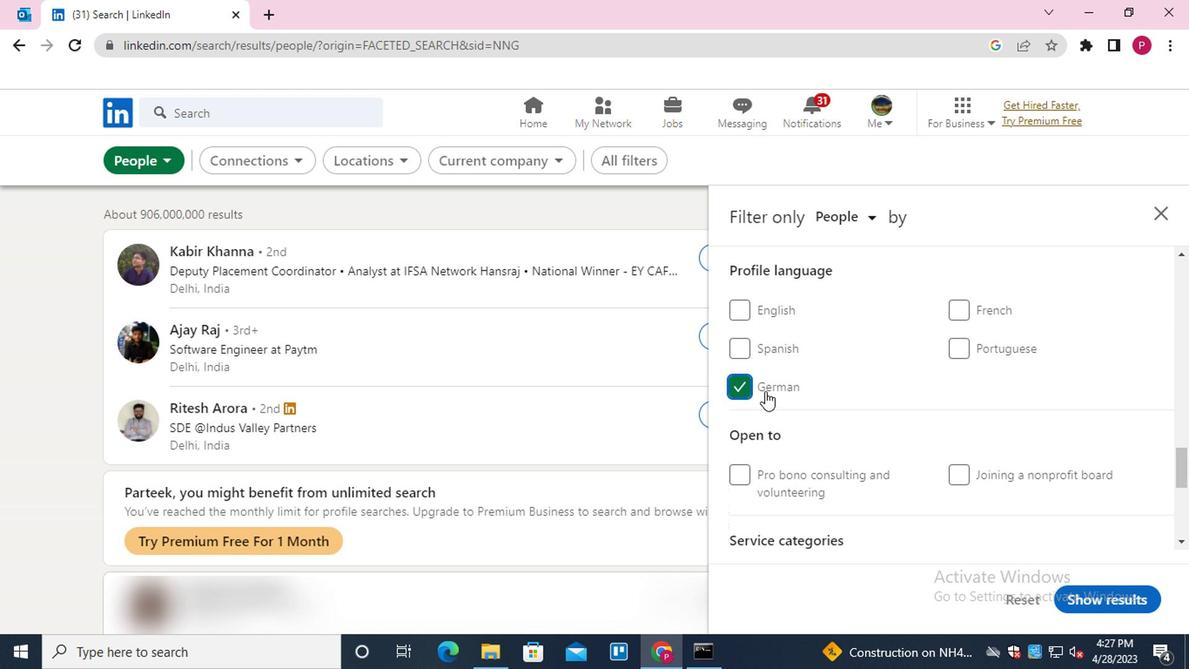 
Action: Mouse scrolled (635, 369) with delta (0, 0)
Screenshot: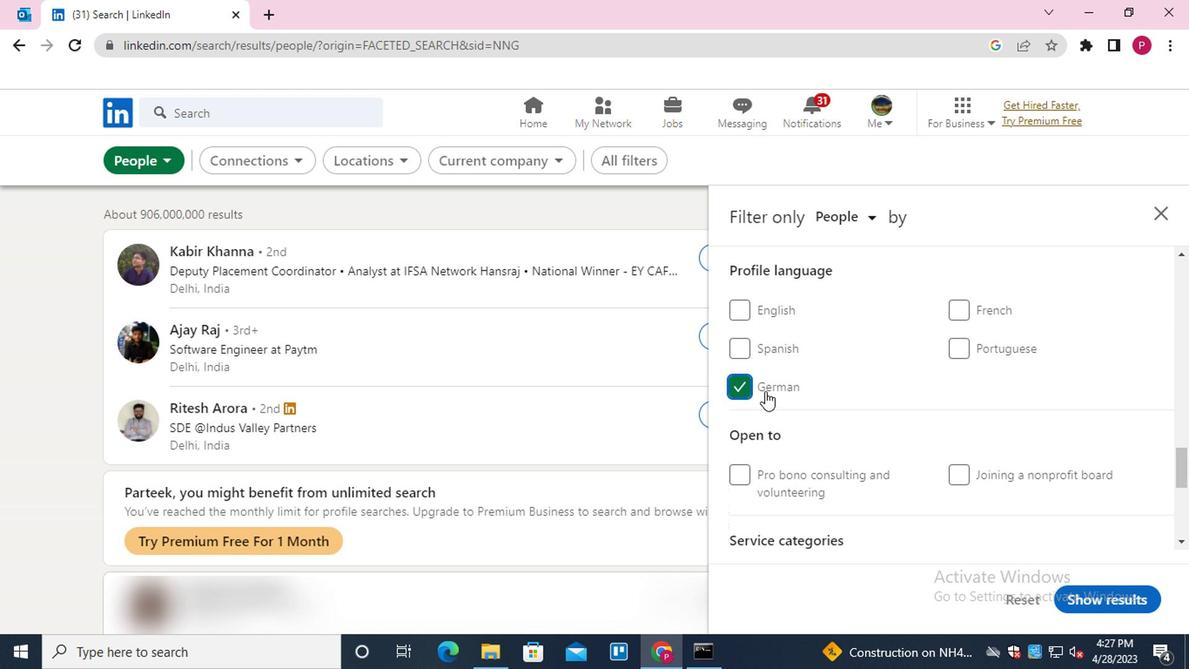 
Action: Mouse scrolled (635, 369) with delta (0, 0)
Screenshot: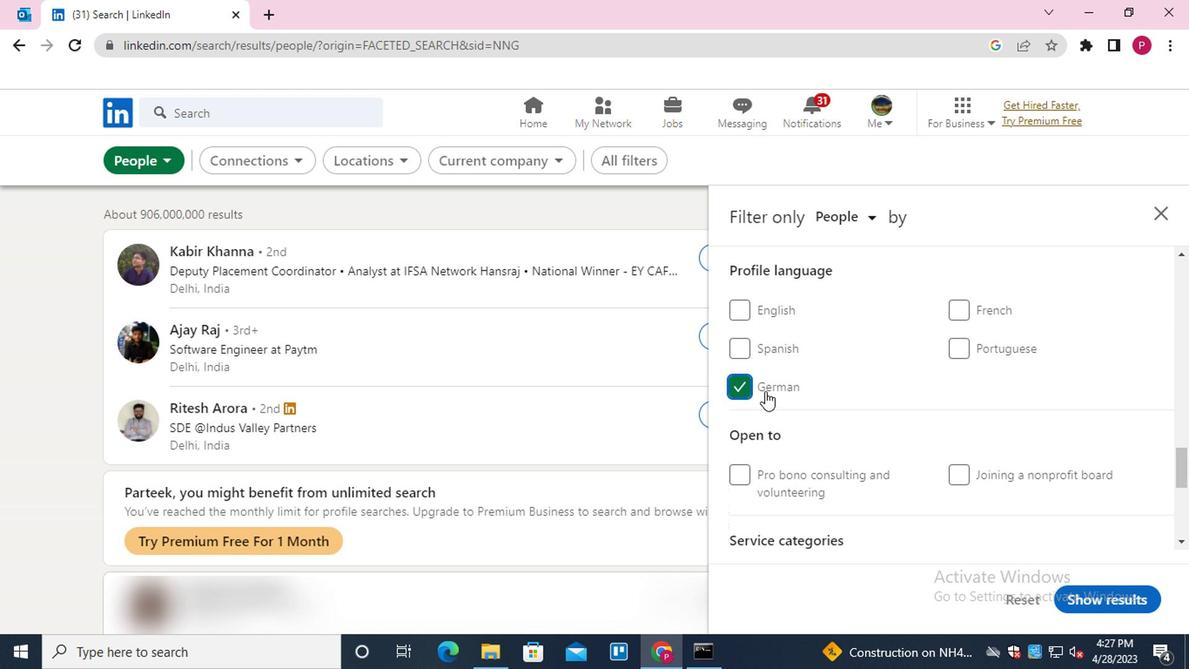 
Action: Mouse scrolled (635, 369) with delta (0, 0)
Screenshot: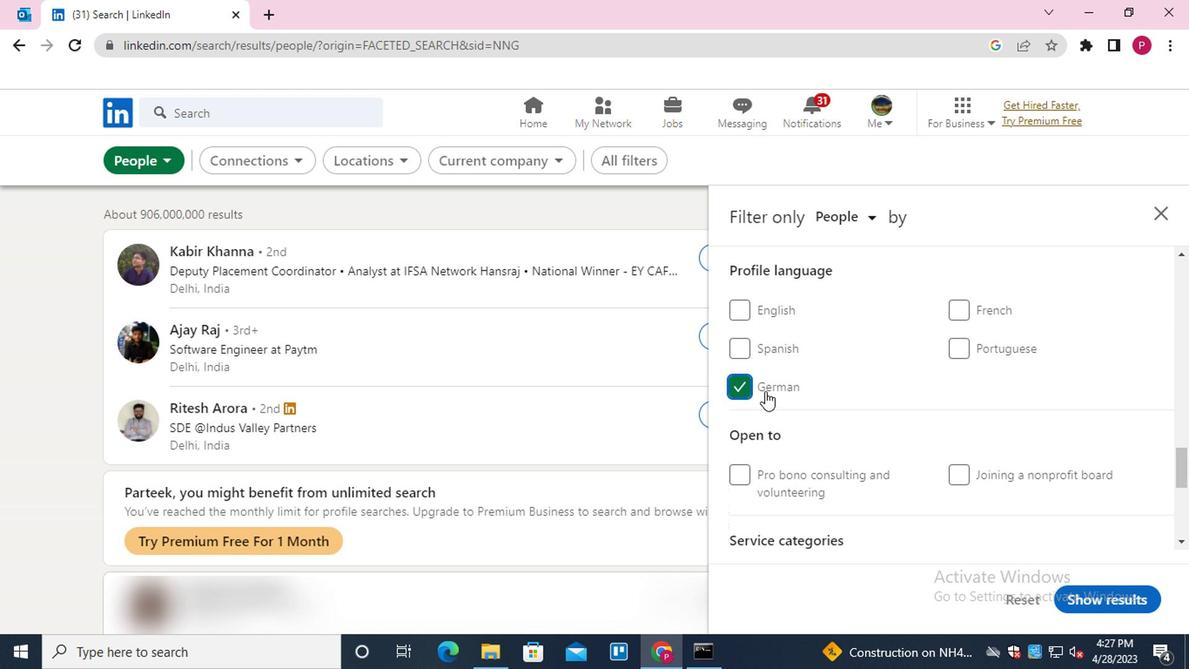 
Action: Mouse scrolled (635, 369) with delta (0, 0)
Screenshot: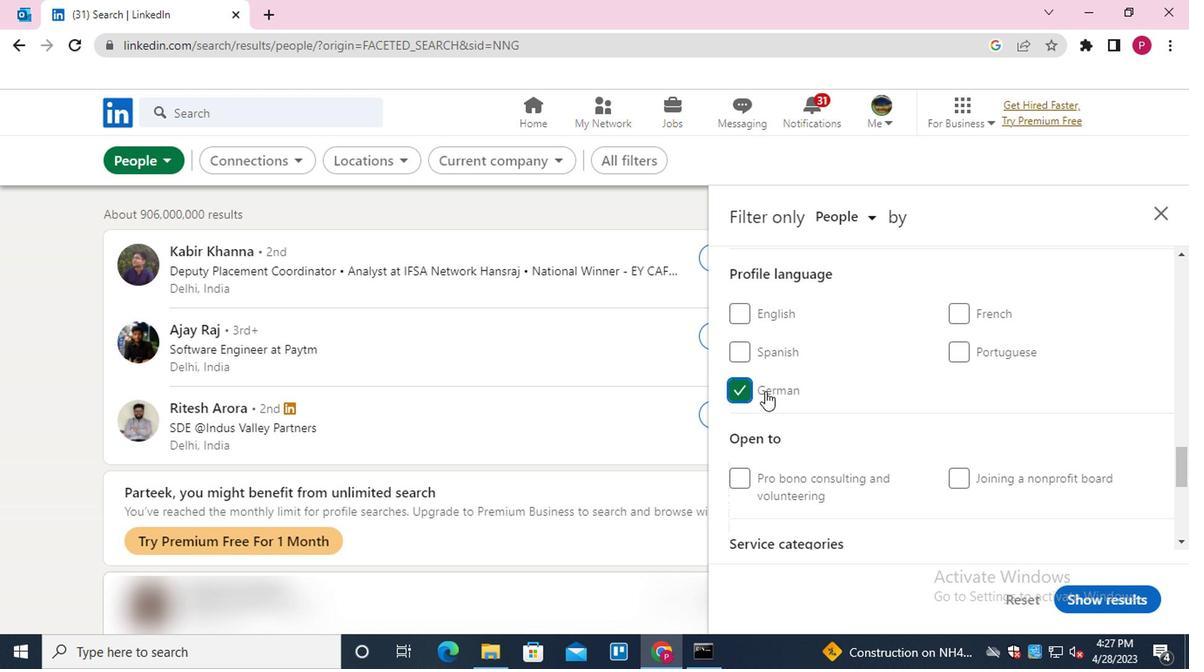 
Action: Mouse scrolled (635, 369) with delta (0, 0)
Screenshot: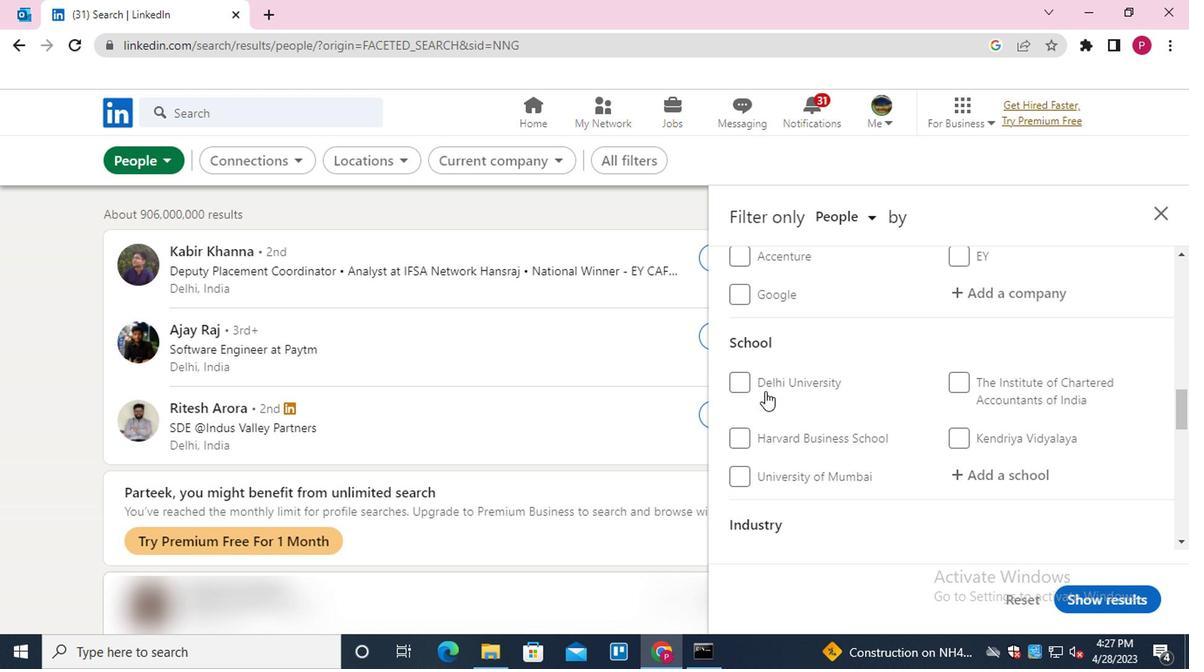 
Action: Mouse scrolled (635, 369) with delta (0, 0)
Screenshot: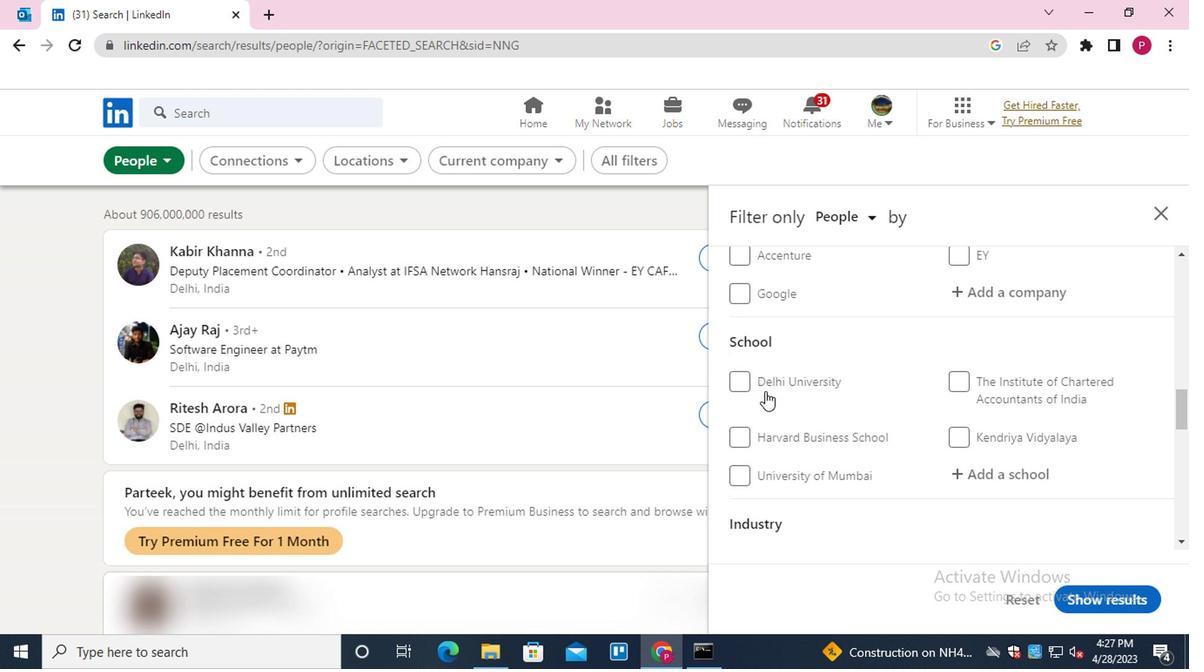 
Action: Mouse scrolled (635, 369) with delta (0, 0)
Screenshot: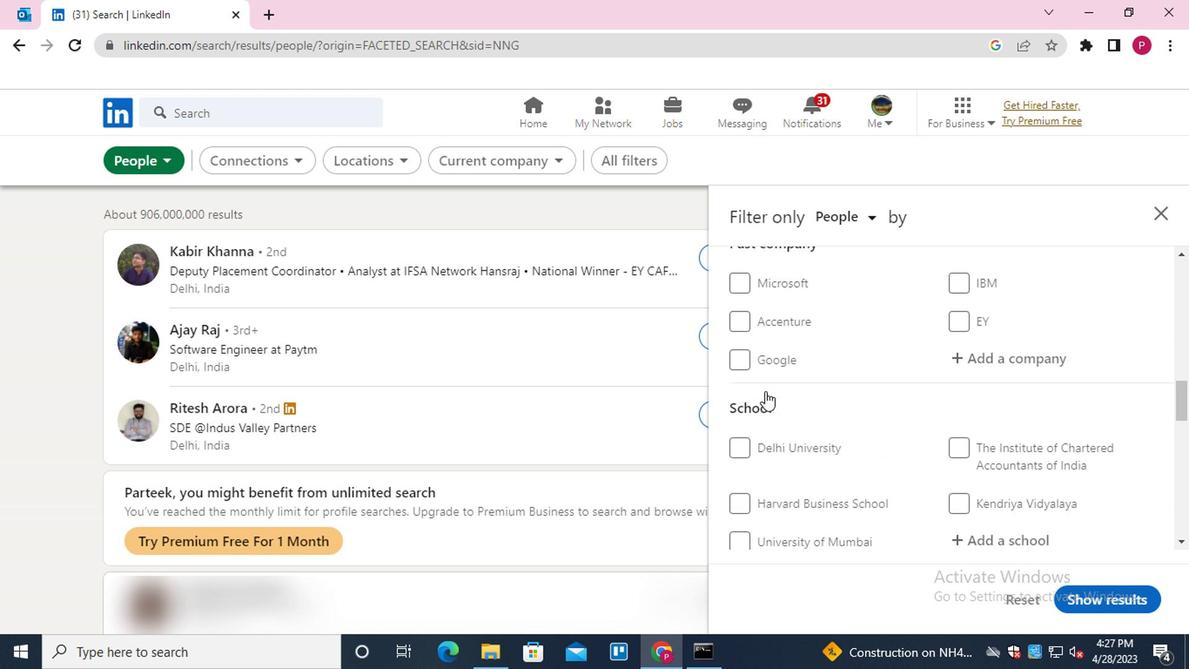 
Action: Mouse moved to (783, 362)
Screenshot: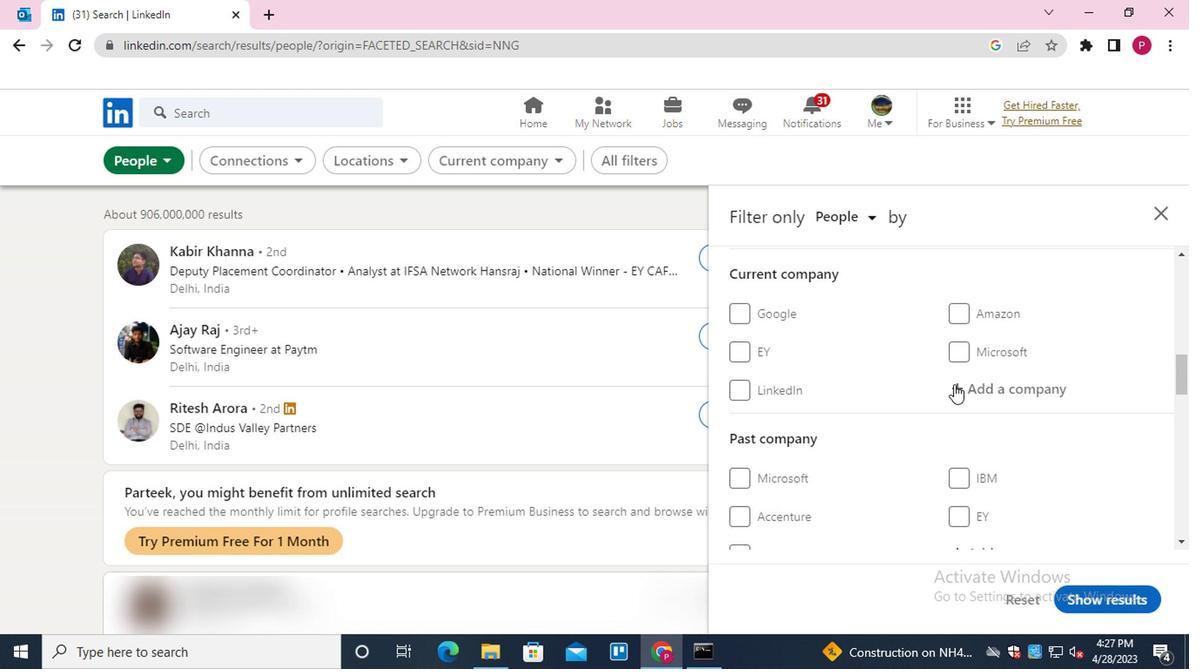 
Action: Mouse pressed left at (783, 362)
Screenshot: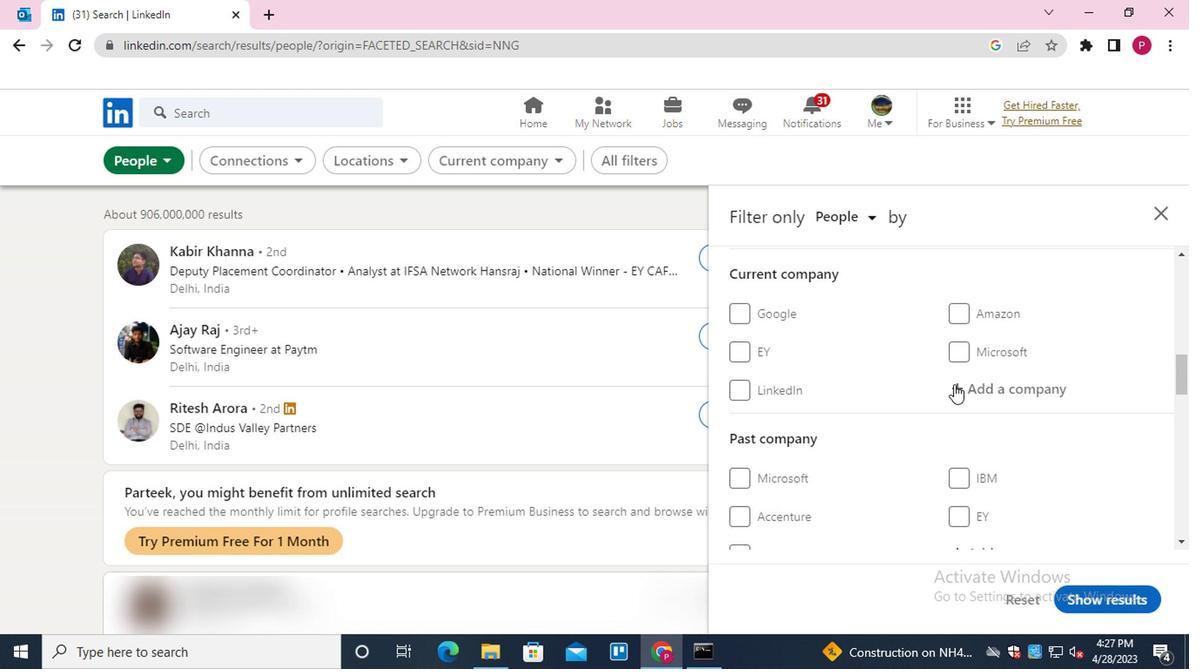 
Action: Mouse moved to (784, 361)
Screenshot: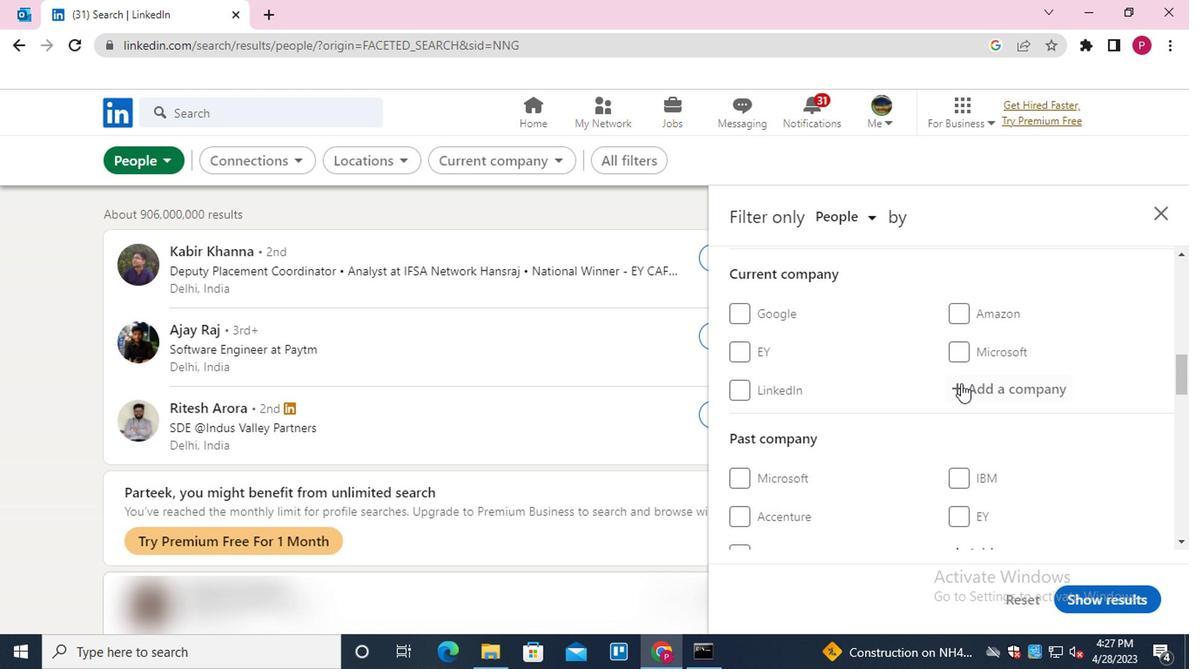 
Action: Key pressed <Key.shift><Key.shift><Key.shift>BAJAJ<Key.down><Key.enter>
Screenshot: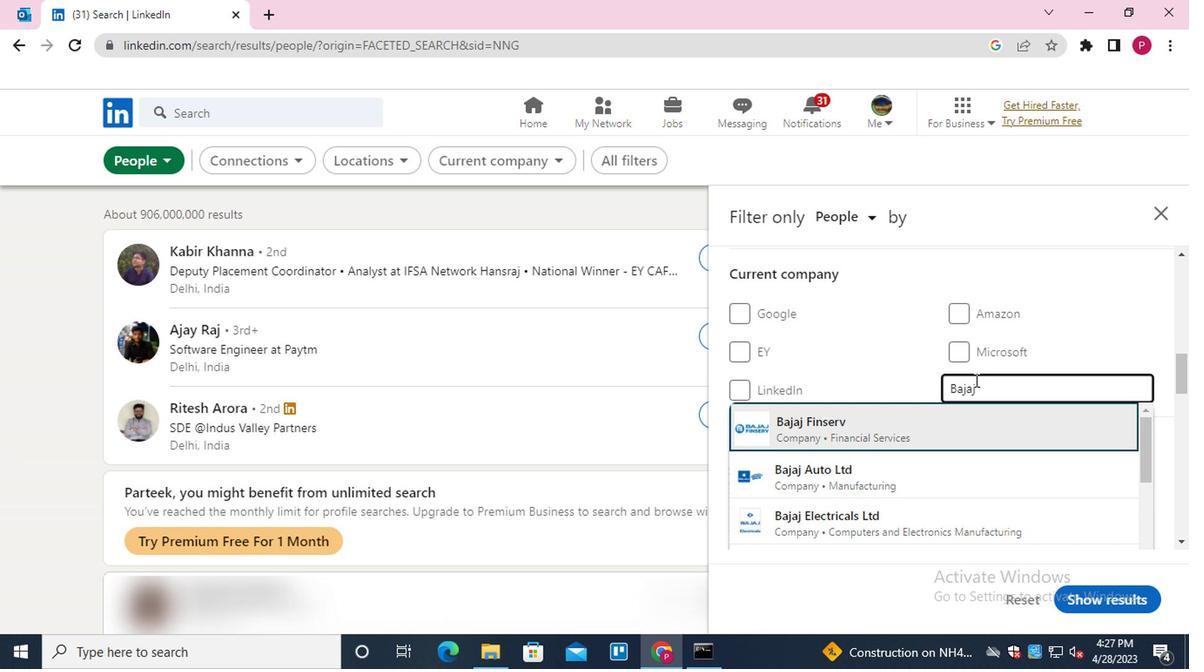 
Action: Mouse scrolled (784, 360) with delta (0, 0)
Screenshot: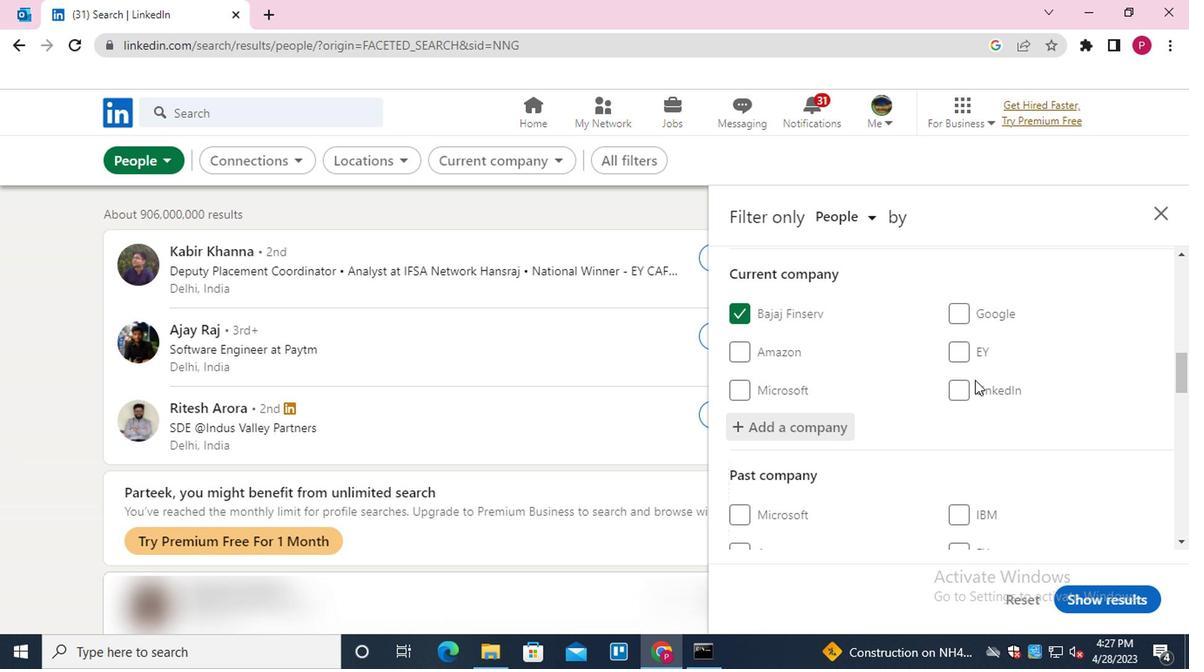 
Action: Mouse scrolled (784, 360) with delta (0, 0)
Screenshot: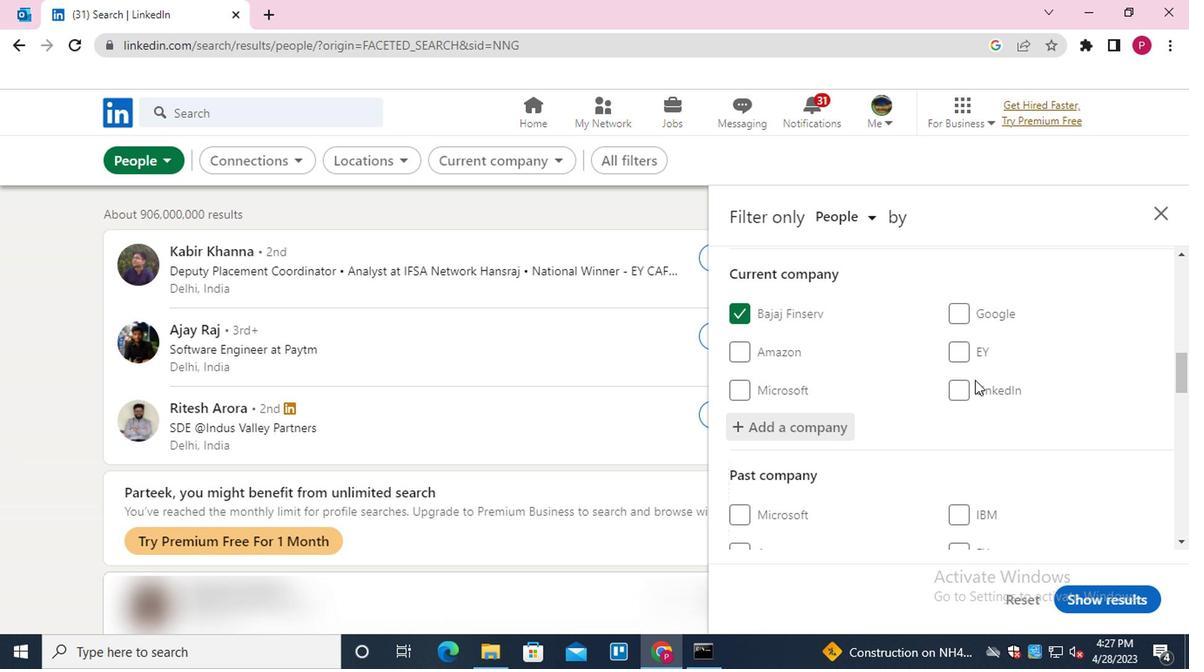 
Action: Mouse scrolled (784, 360) with delta (0, 0)
Screenshot: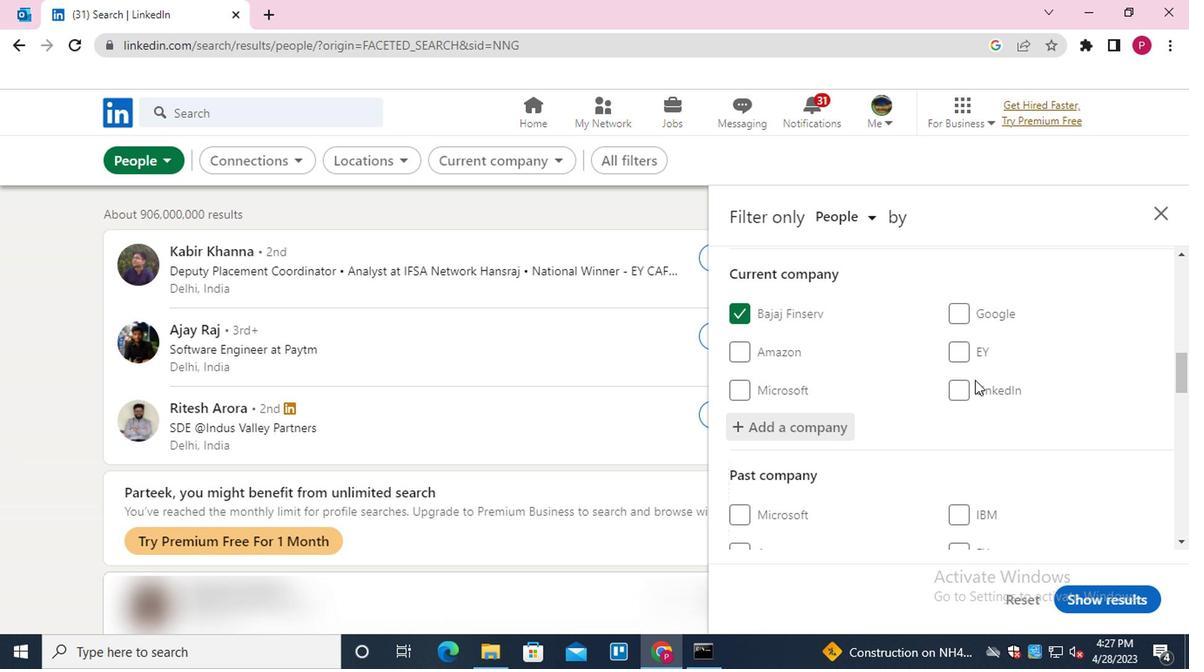 
Action: Mouse scrolled (784, 360) with delta (0, 0)
Screenshot: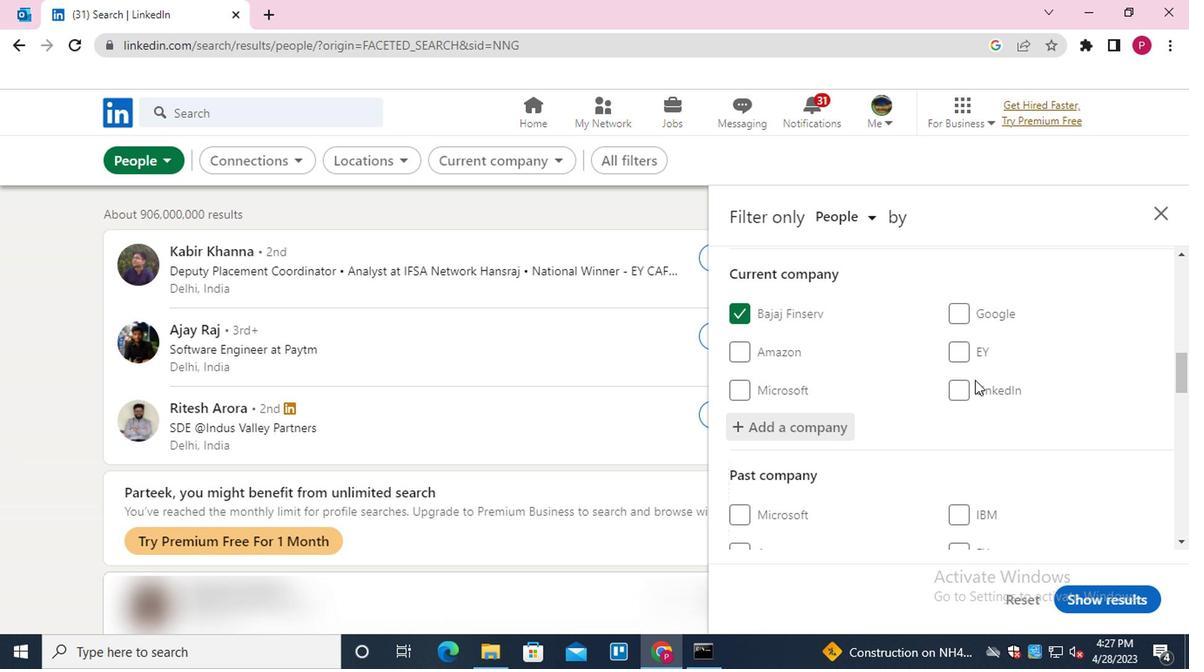 
Action: Mouse moved to (734, 372)
Screenshot: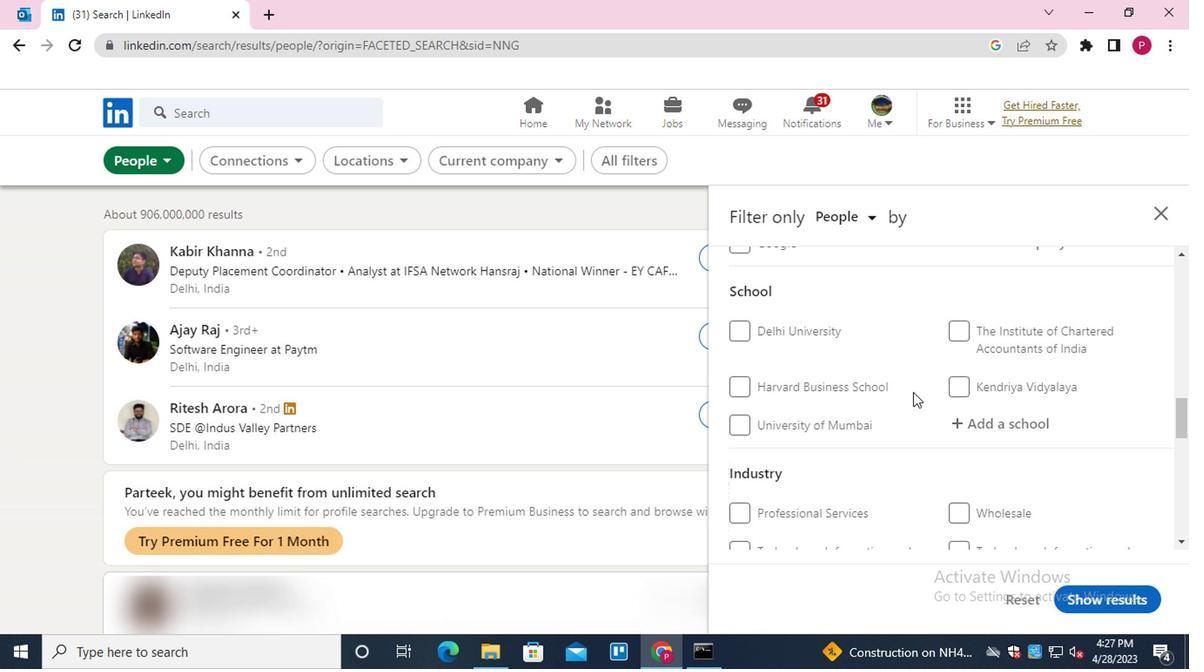 
Action: Mouse scrolled (734, 372) with delta (0, 0)
Screenshot: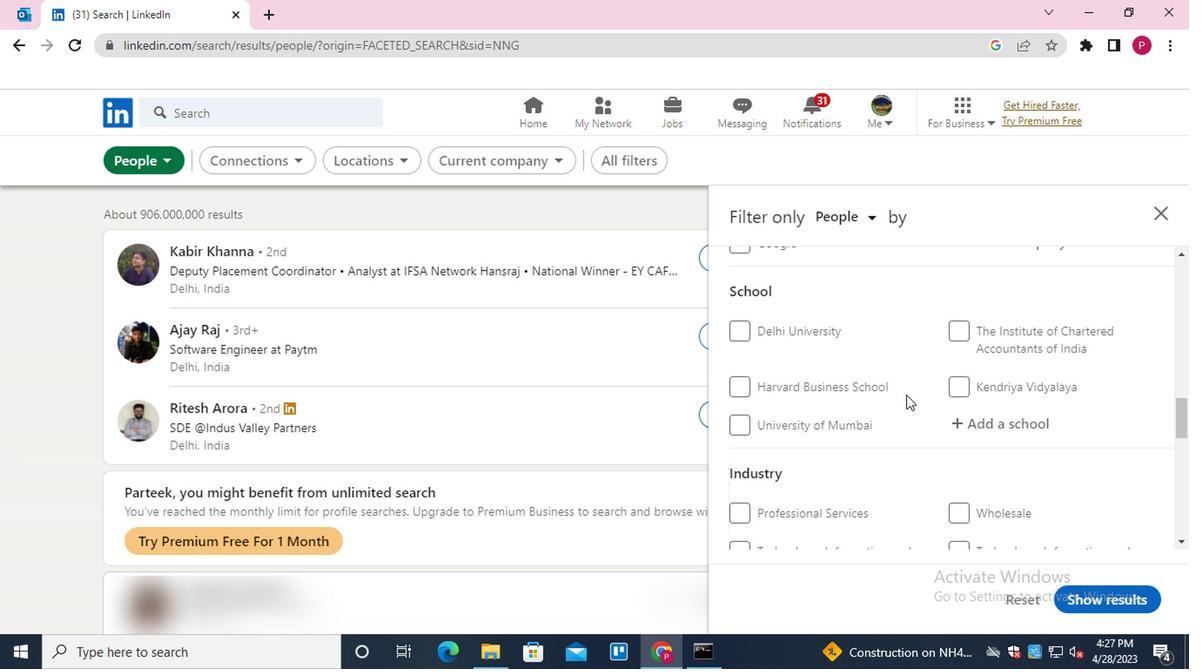 
Action: Mouse moved to (817, 329)
Screenshot: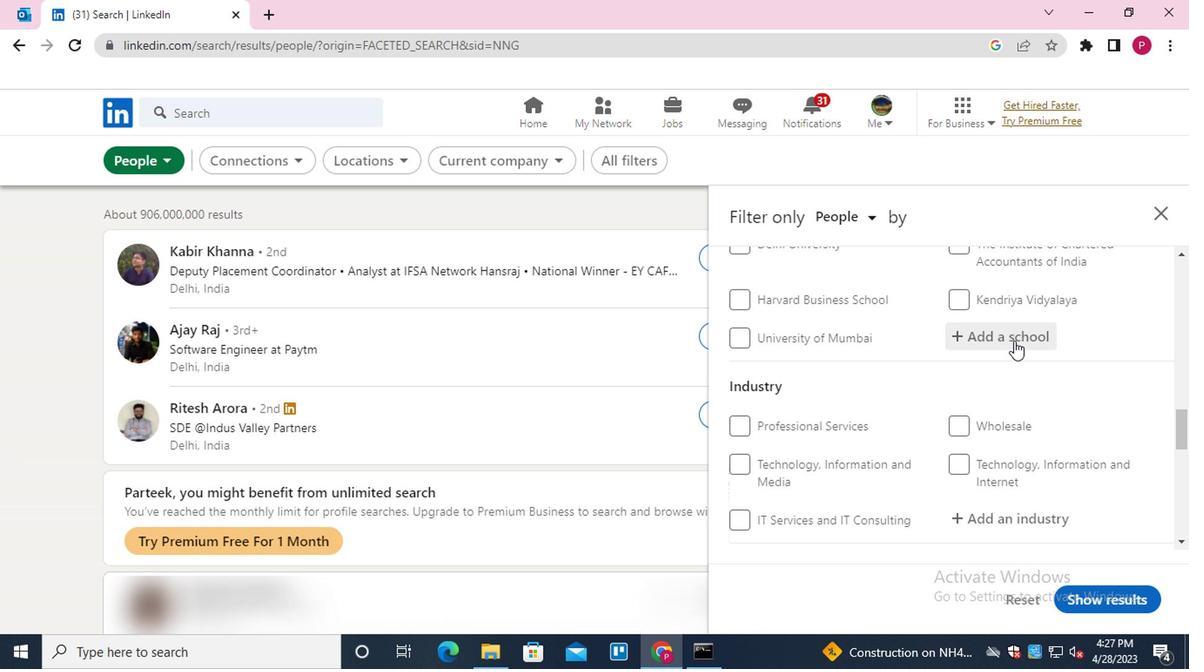 
Action: Mouse pressed left at (817, 329)
Screenshot: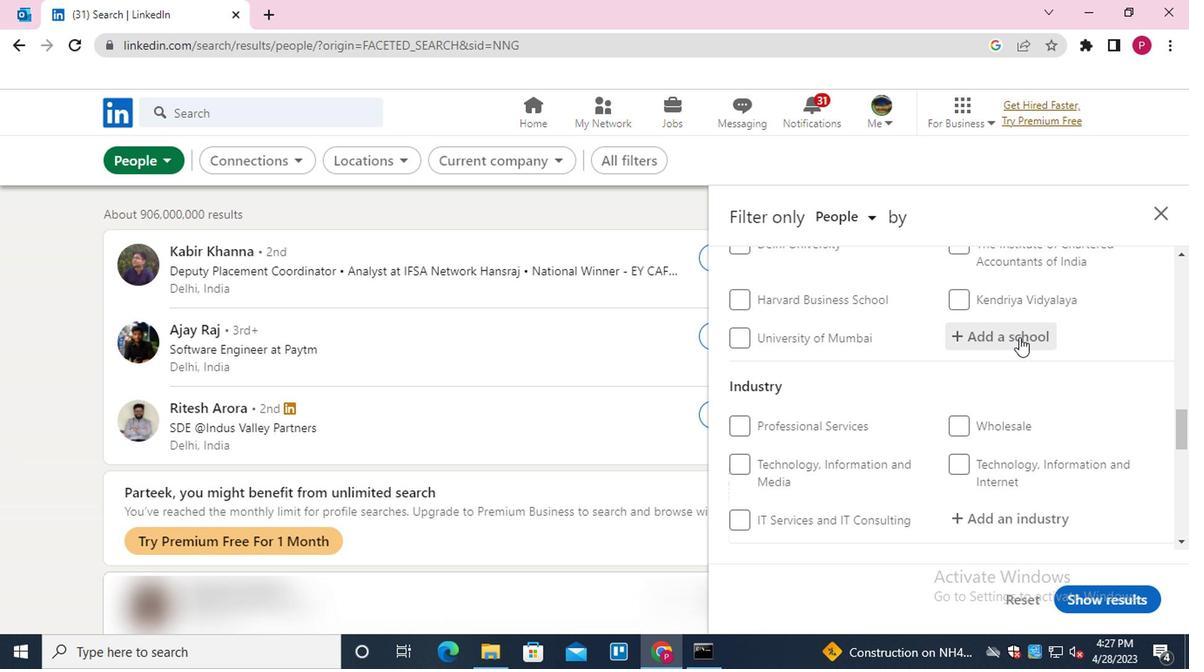 
Action: Key pressed <Key.shift><Key.shift><Key.shift><Key.shift><Key.shift><Key.shift><Key.shift><Key.shift>BHARTHIYA<Key.space><Key.backspace><Key.backspace><Key.backspace><Key.backspace><Key.backspace><Key.backspace>ATHIYA<Key.space><Key.shift><Key.shift>VIDYA<Key.space><Key.shift><Key.shift><Key.shift><Key.shift><Key.shift><Key.shift><Key.shift><Key.shift>BHAVANS<Key.space><Key.shift><Key.shift><Key.shift><Key.shift><Key.shift><Key.shift><Key.shift>VIVEKANAND<Key.space><Key.shift>COLLEGE<Key.space>OF<Key.space><Key.shift>SCIENCE<Key.enter>
Screenshot: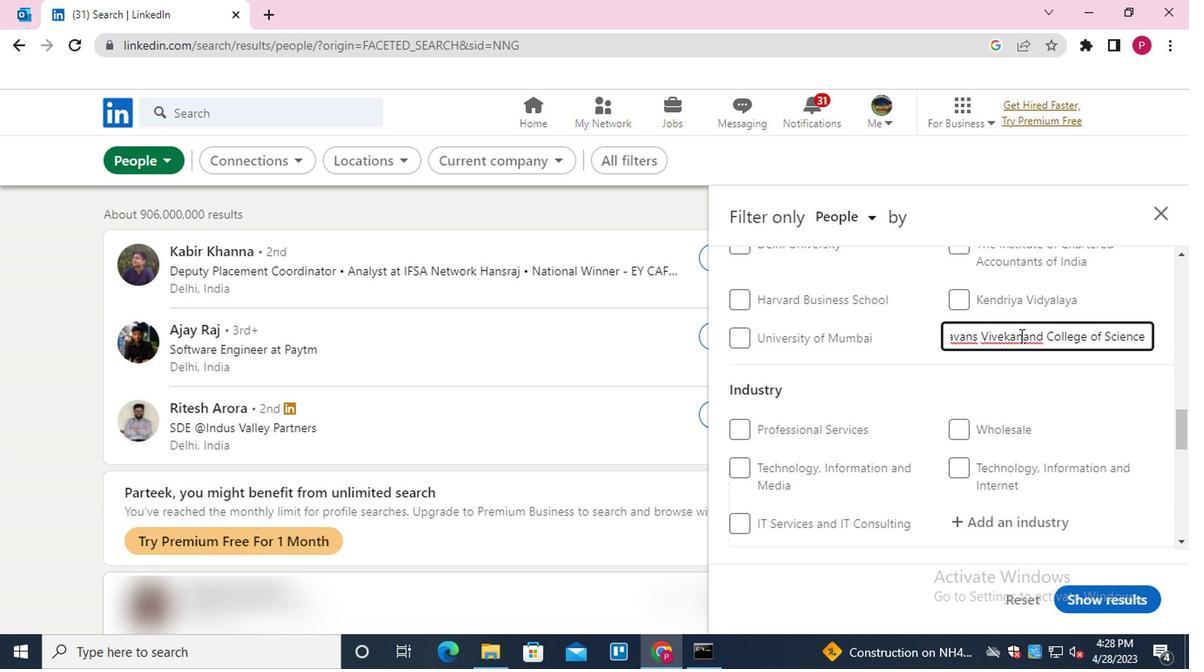 
Action: Mouse moved to (804, 340)
Screenshot: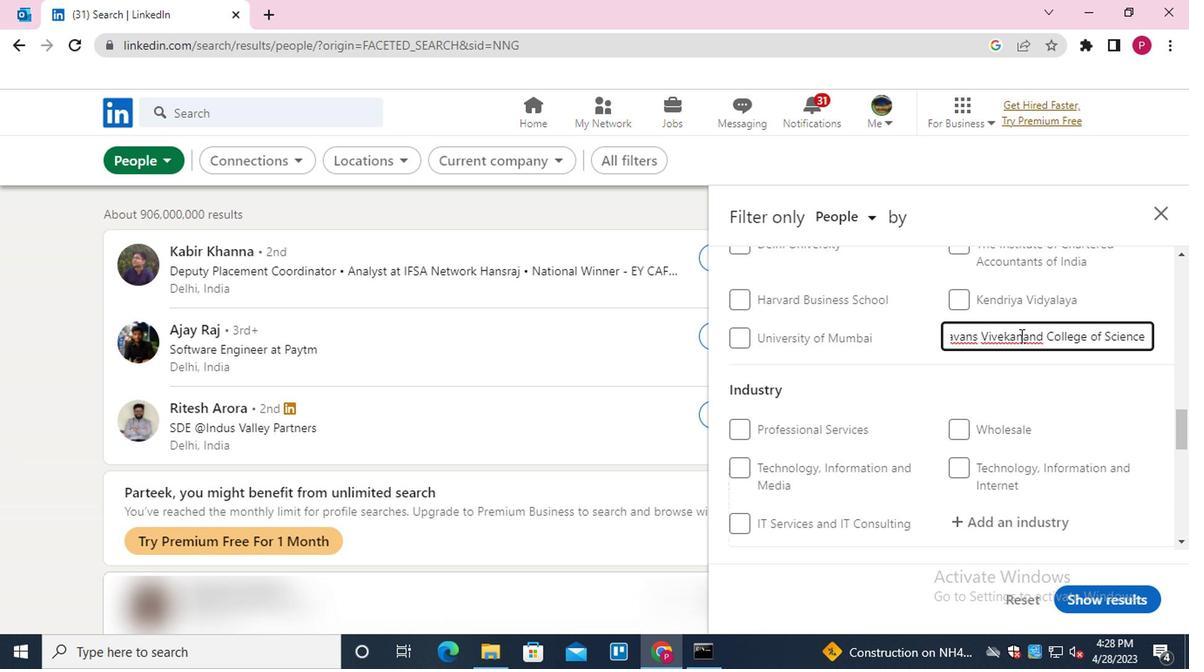 
Action: Mouse scrolled (804, 339) with delta (0, 0)
Screenshot: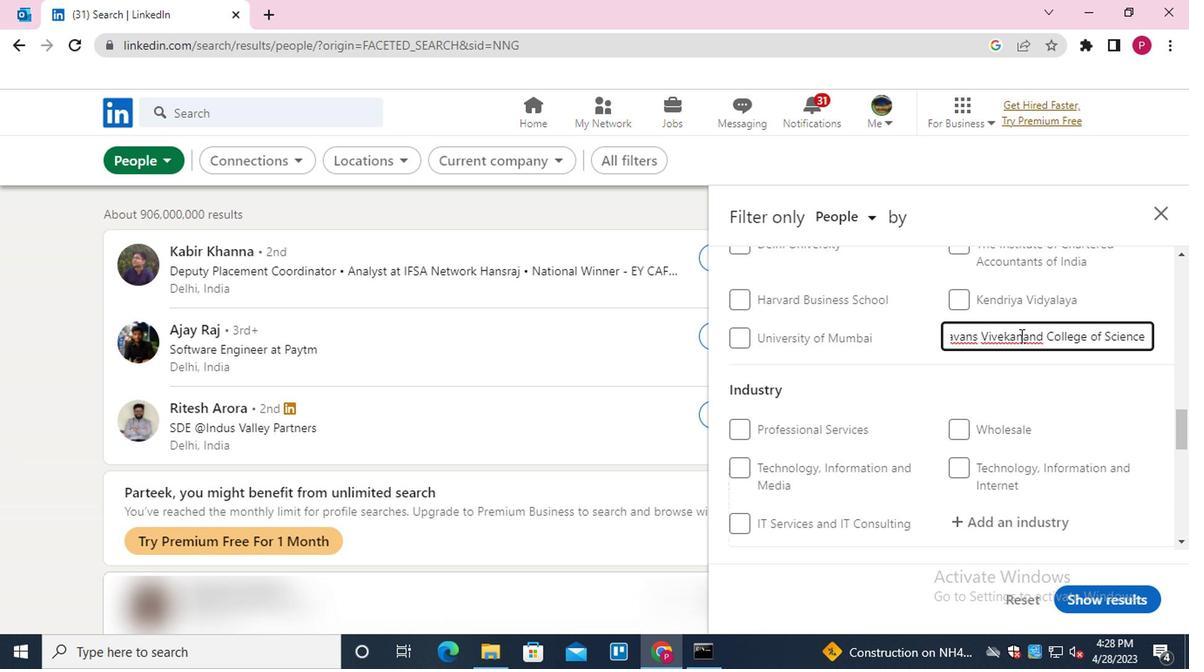 
Action: Mouse moved to (789, 353)
Screenshot: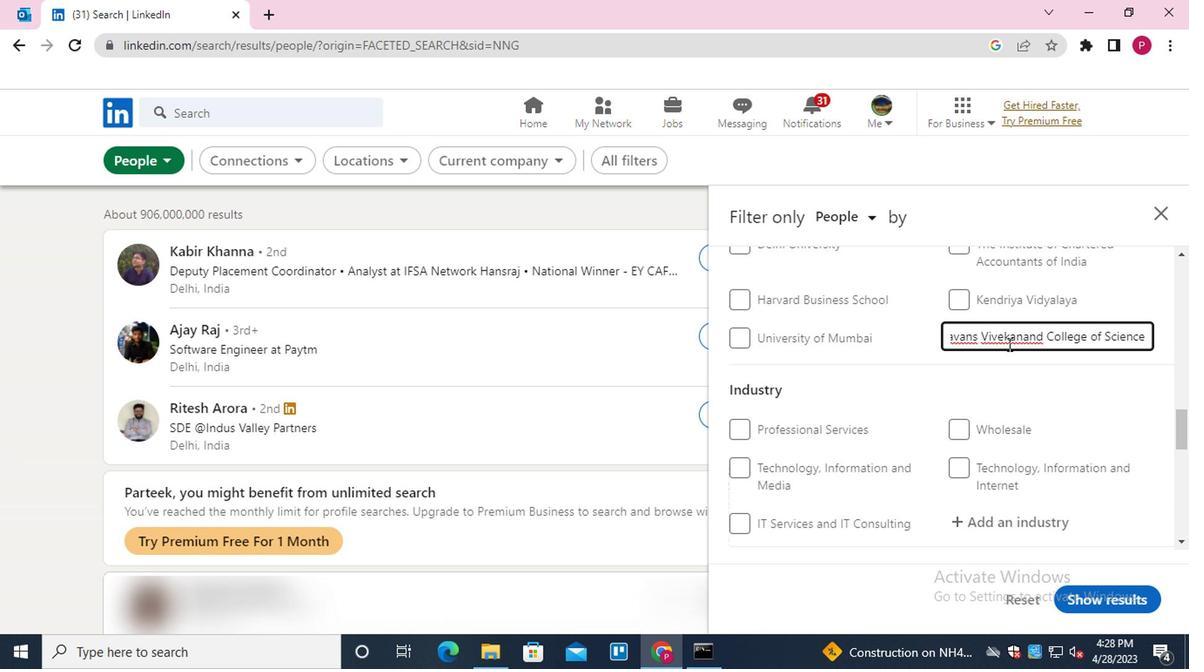 
Action: Mouse scrolled (789, 352) with delta (0, 0)
Screenshot: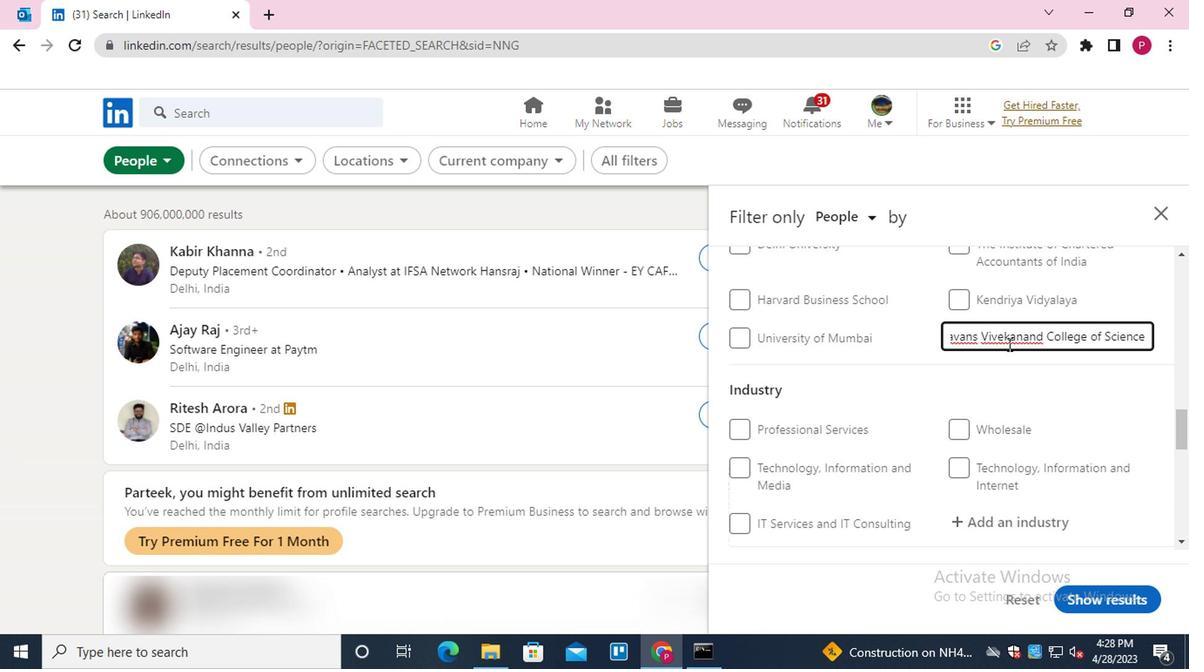 
Action: Mouse moved to (817, 340)
Screenshot: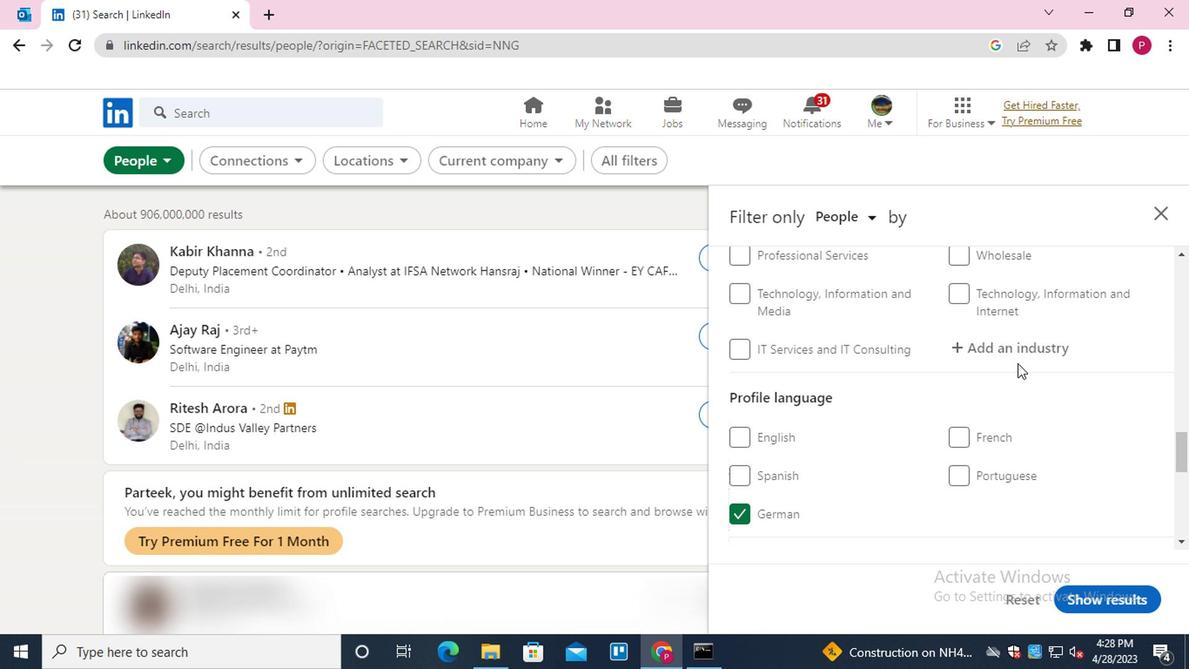 
Action: Mouse pressed left at (817, 340)
Screenshot: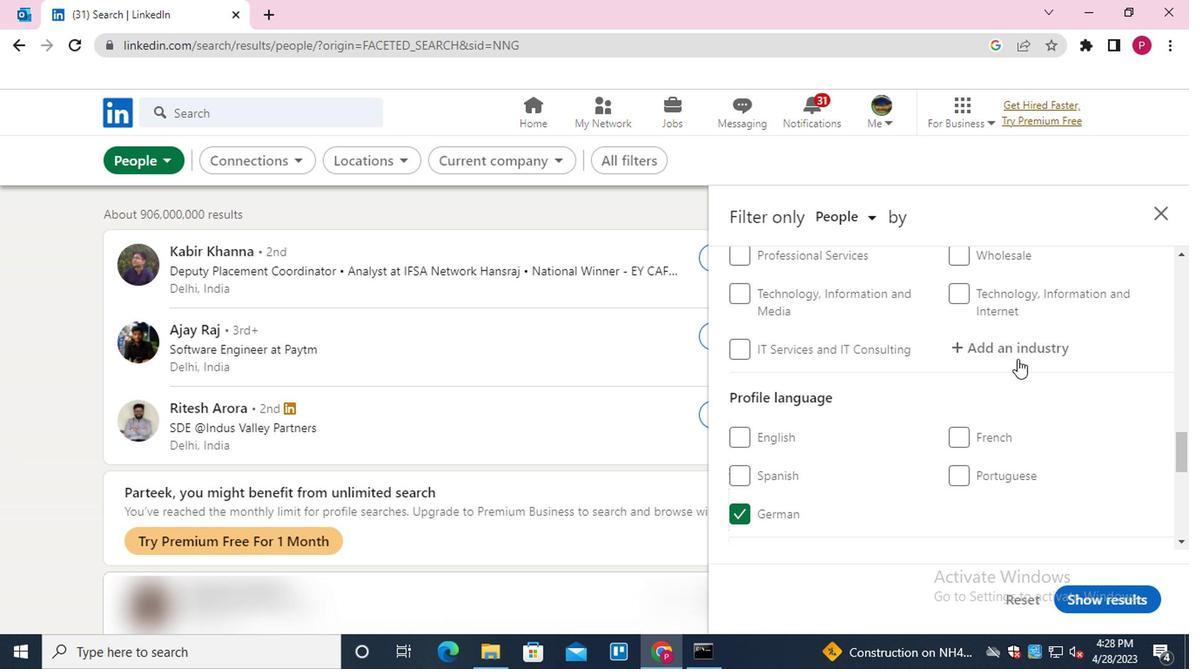 
Action: Key pressed <Key.shift><Key.shift>WHOLESALE<Key.space><Key.shift>MOTOR<Key.down><Key.enter>
Screenshot: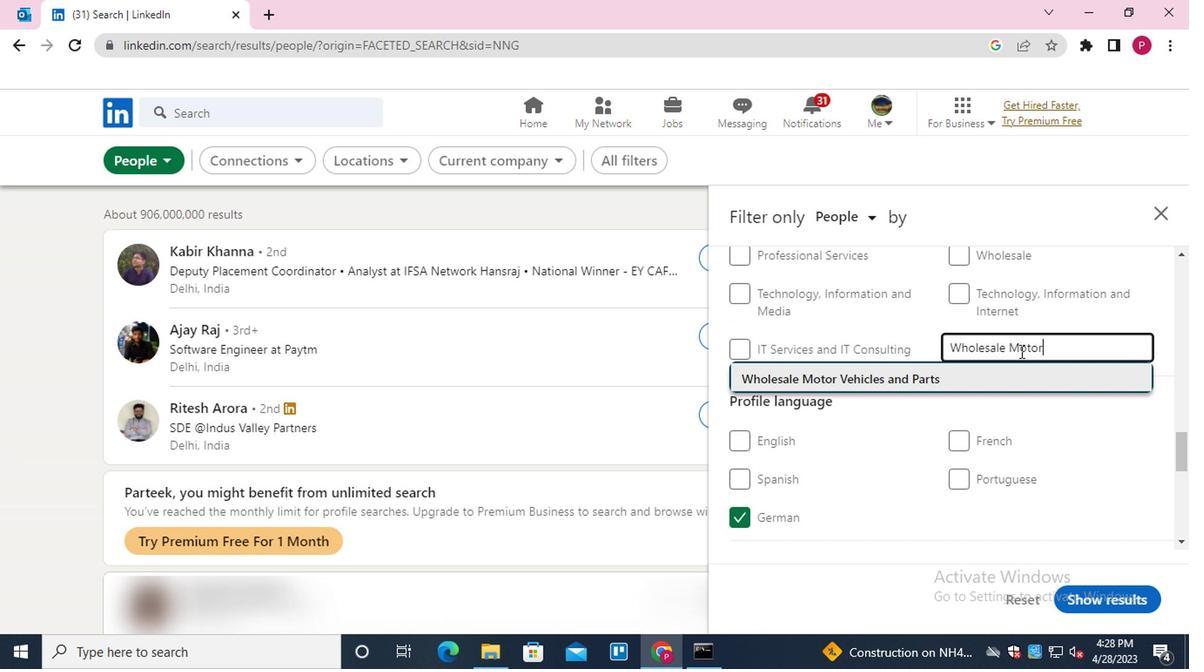 
Action: Mouse moved to (783, 345)
Screenshot: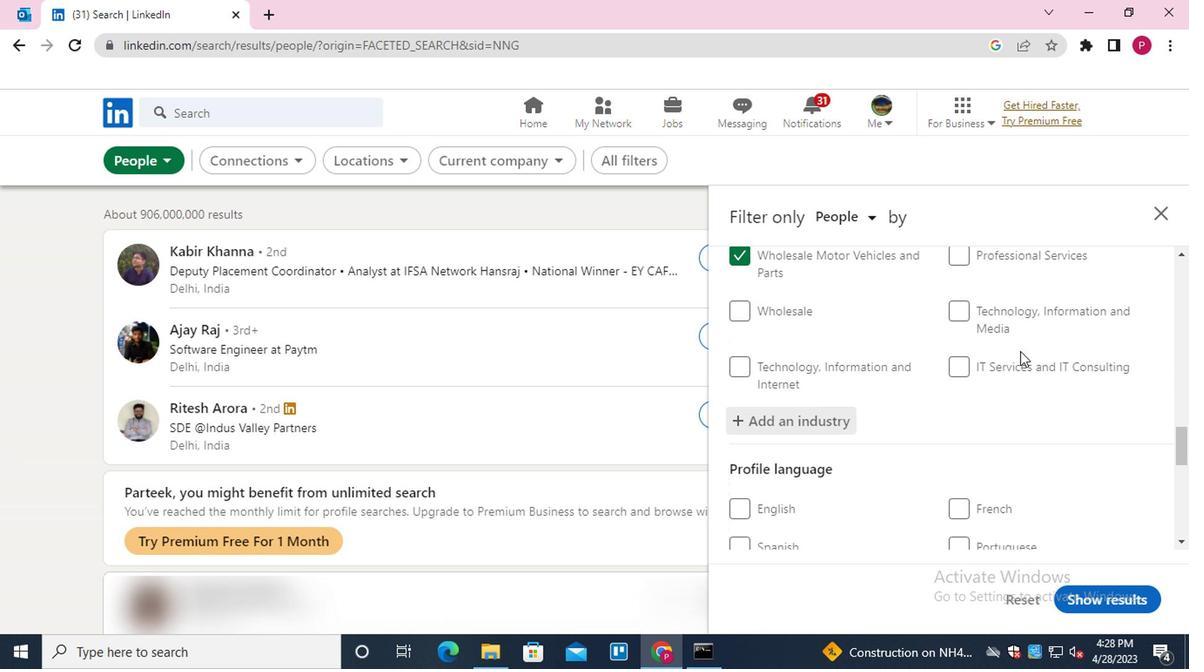 
Action: Mouse scrolled (783, 344) with delta (0, 0)
Screenshot: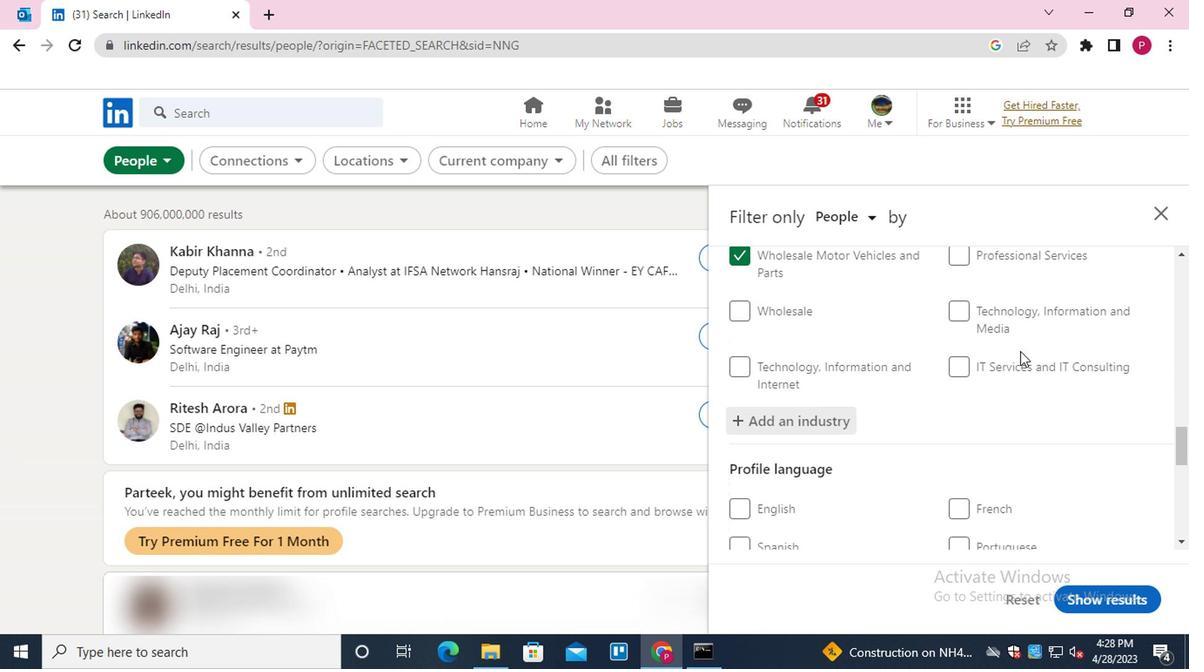 
Action: Mouse moved to (756, 351)
Screenshot: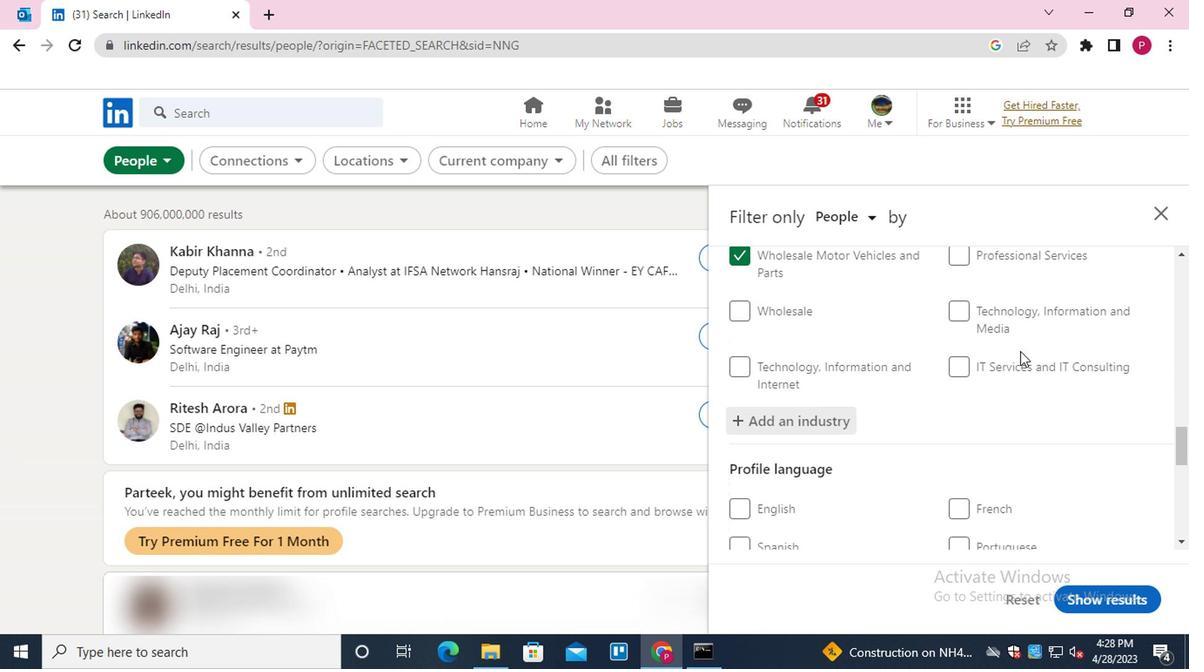 
Action: Mouse scrolled (756, 351) with delta (0, 0)
Screenshot: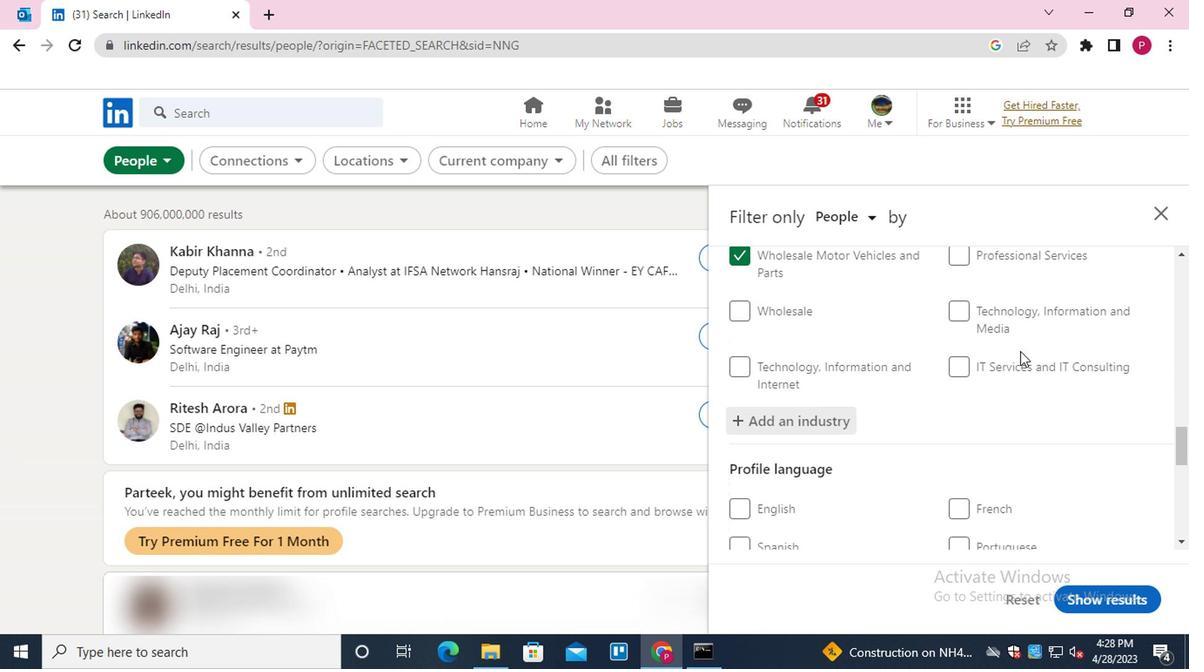 
Action: Mouse scrolled (756, 351) with delta (0, 0)
Screenshot: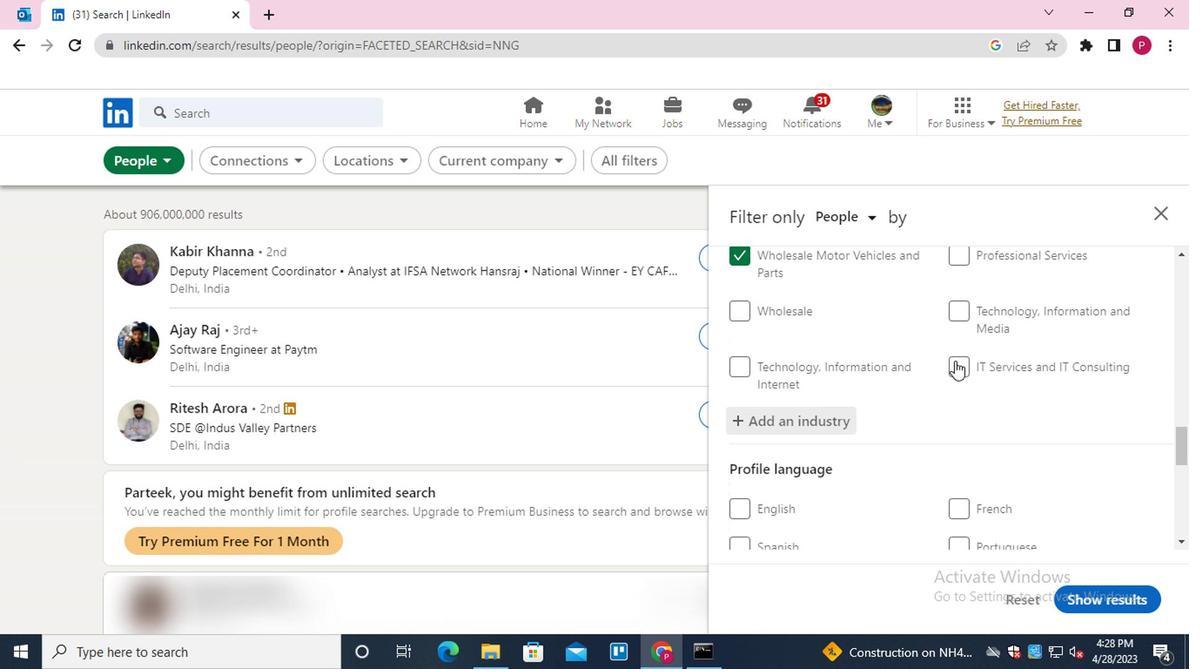 
Action: Mouse moved to (665, 349)
Screenshot: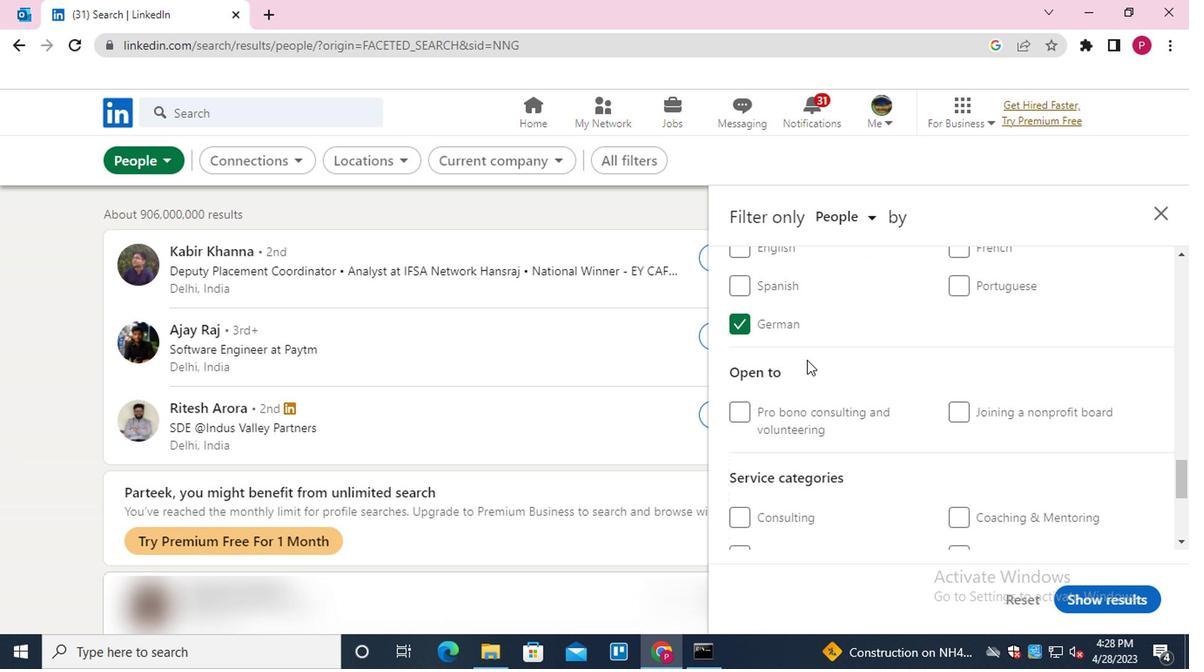 
Action: Mouse scrolled (665, 349) with delta (0, 0)
Screenshot: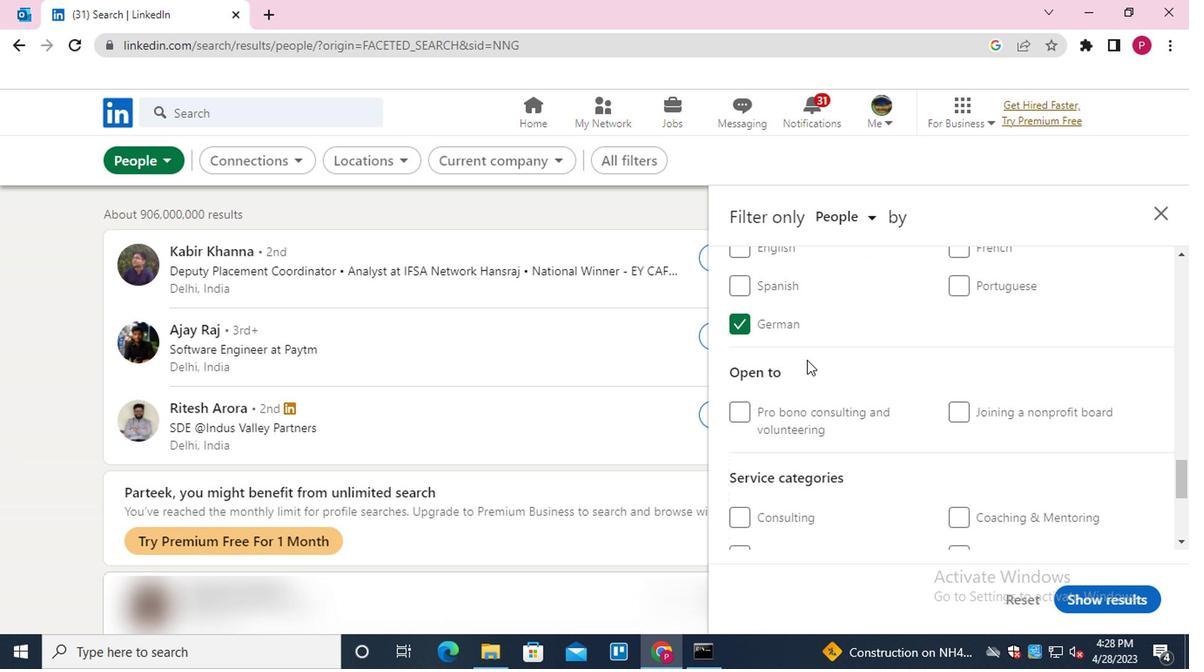 
Action: Mouse moved to (665, 351)
Screenshot: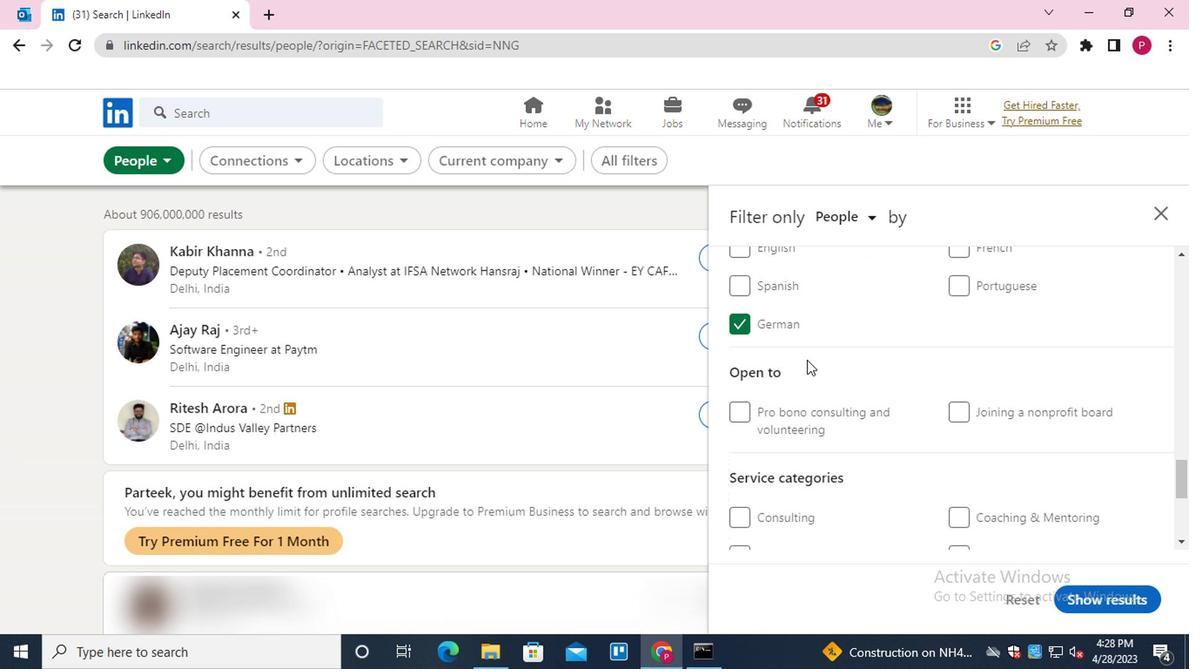 
Action: Mouse scrolled (665, 350) with delta (0, 0)
Screenshot: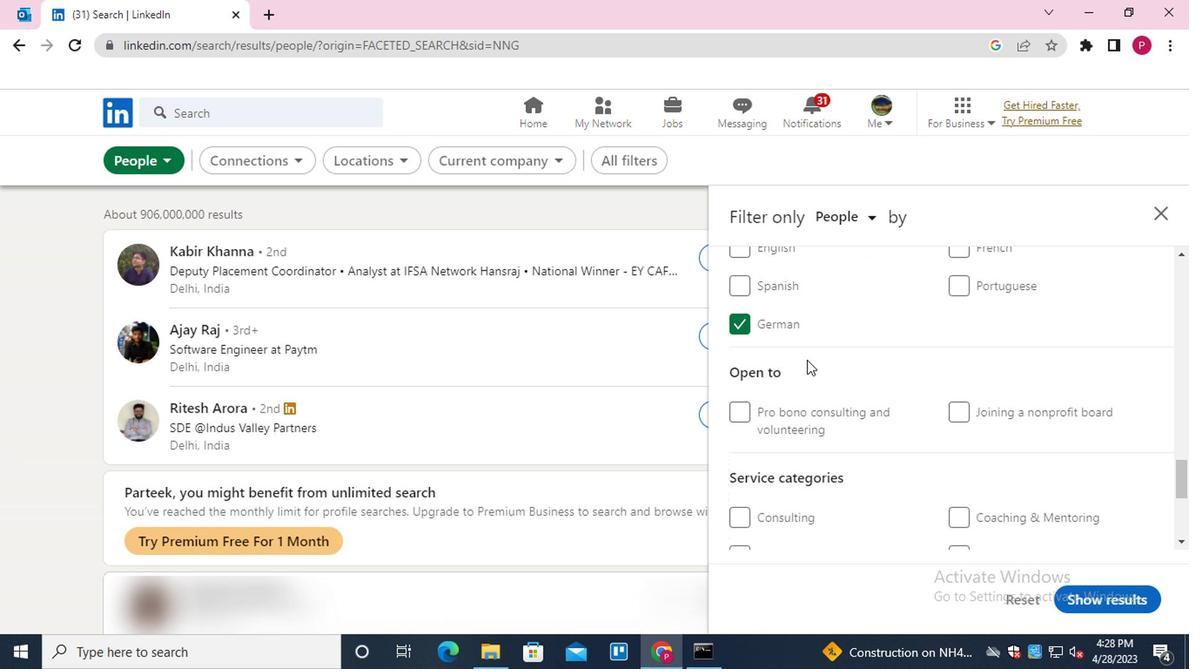 
Action: Mouse moved to (803, 379)
Screenshot: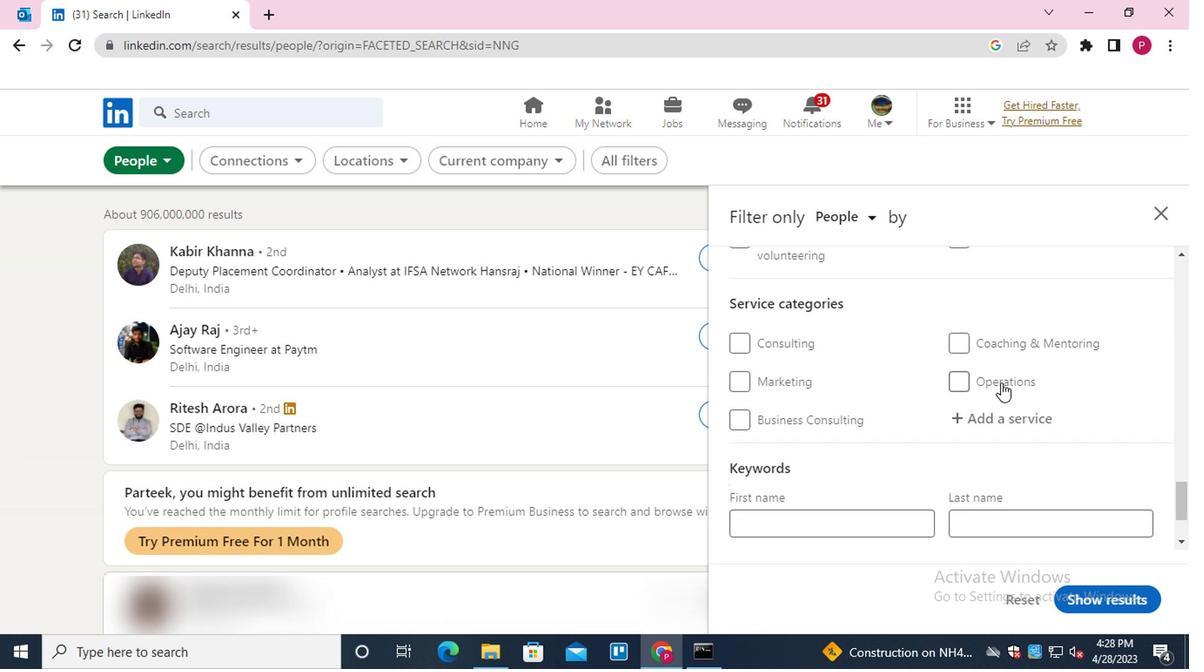 
Action: Mouse pressed left at (803, 379)
Screenshot: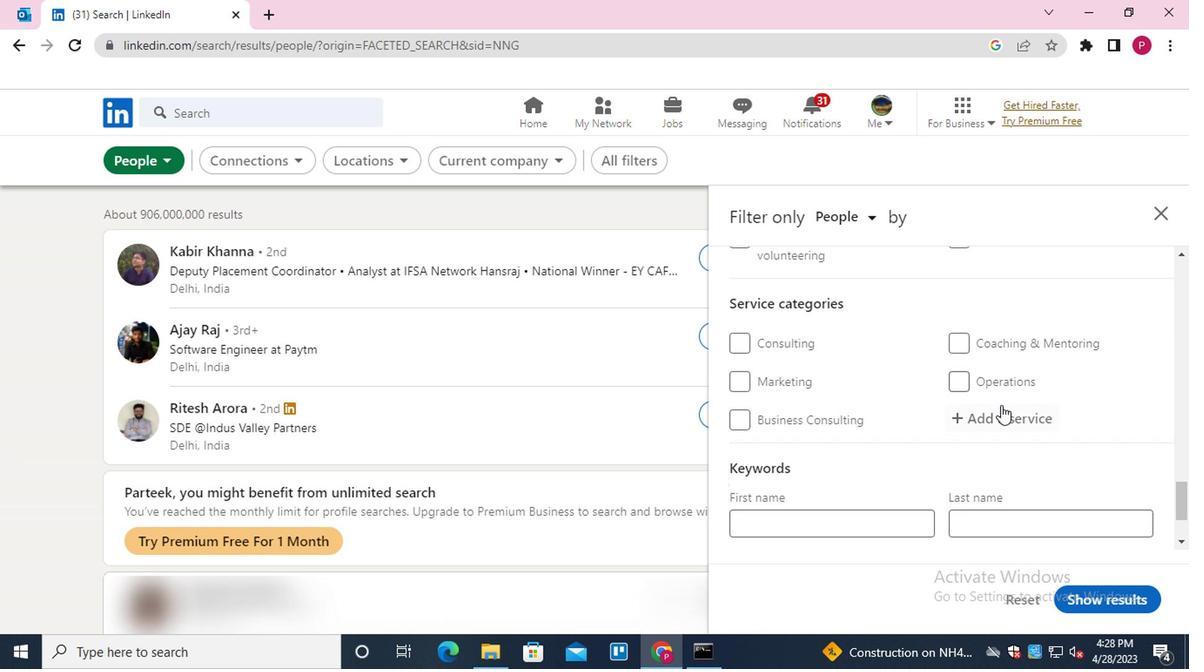 
Action: Key pressed <Key.shift>COACHING<Key.space><Key.shift><Key.shift><Key.shift><Key.shift><Key.shift><Key.shift><Key.shift><Key.shift><Key.shift>&<Key.space><Key.shift><Key.shift><Key.shift><Key.shift><Key.shift><Key.shift><Key.shift><Key.shift><Key.shift><Key.shift><Key.shift><Key.shift><Key.shift><Key.shift><Key.shift><Key.shift><Key.shift><Key.shift><Key.shift><Key.shift><Key.shift><Key.shift><Key.shift><Key.shift><Key.shift><Key.shift>MENTORING<Key.space>
Screenshot: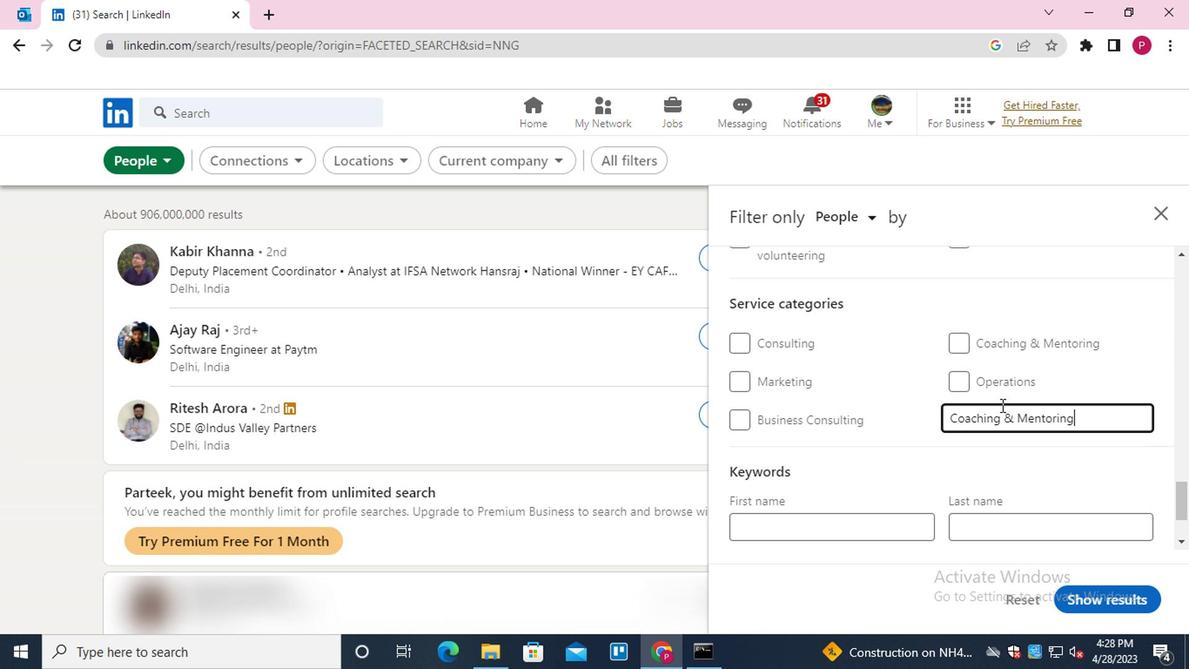 
Action: Mouse moved to (736, 455)
Screenshot: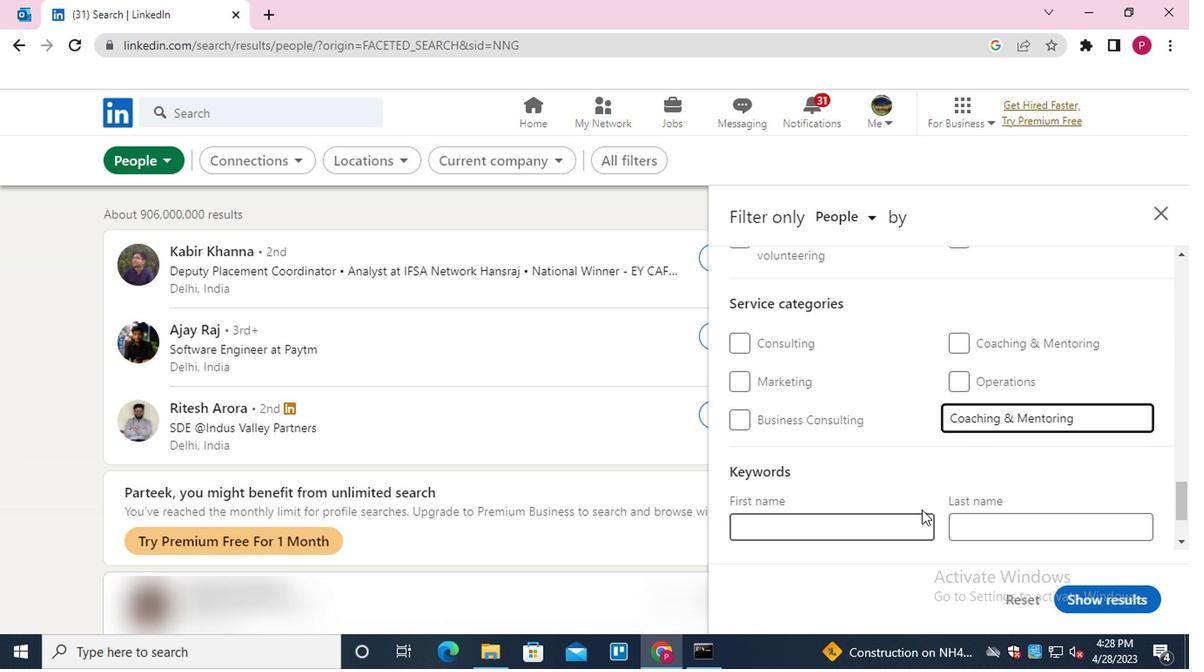 
Action: Mouse scrolled (736, 455) with delta (0, 0)
Screenshot: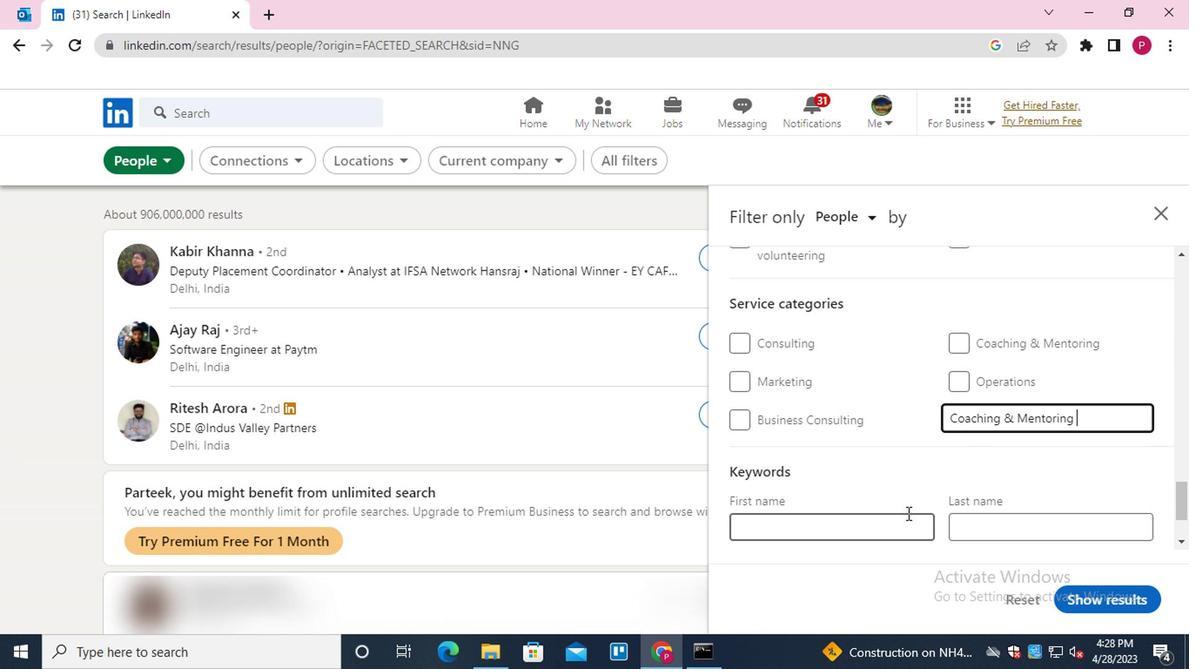 
Action: Mouse scrolled (736, 455) with delta (0, 0)
Screenshot: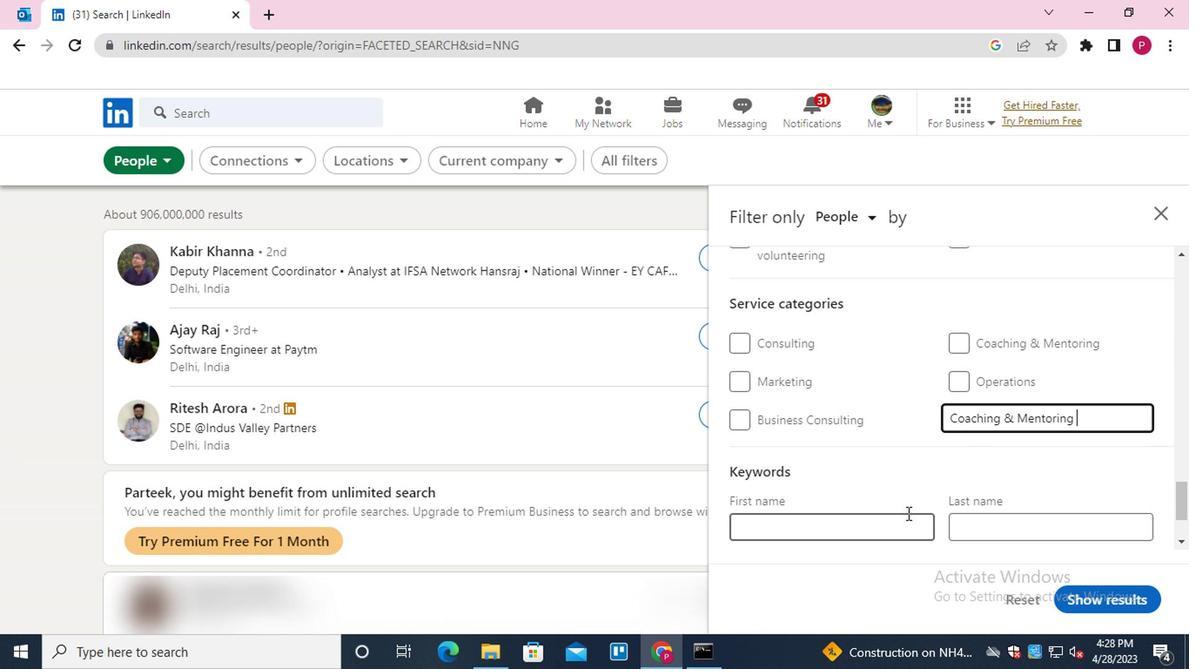 
Action: Mouse scrolled (736, 455) with delta (0, 0)
Screenshot: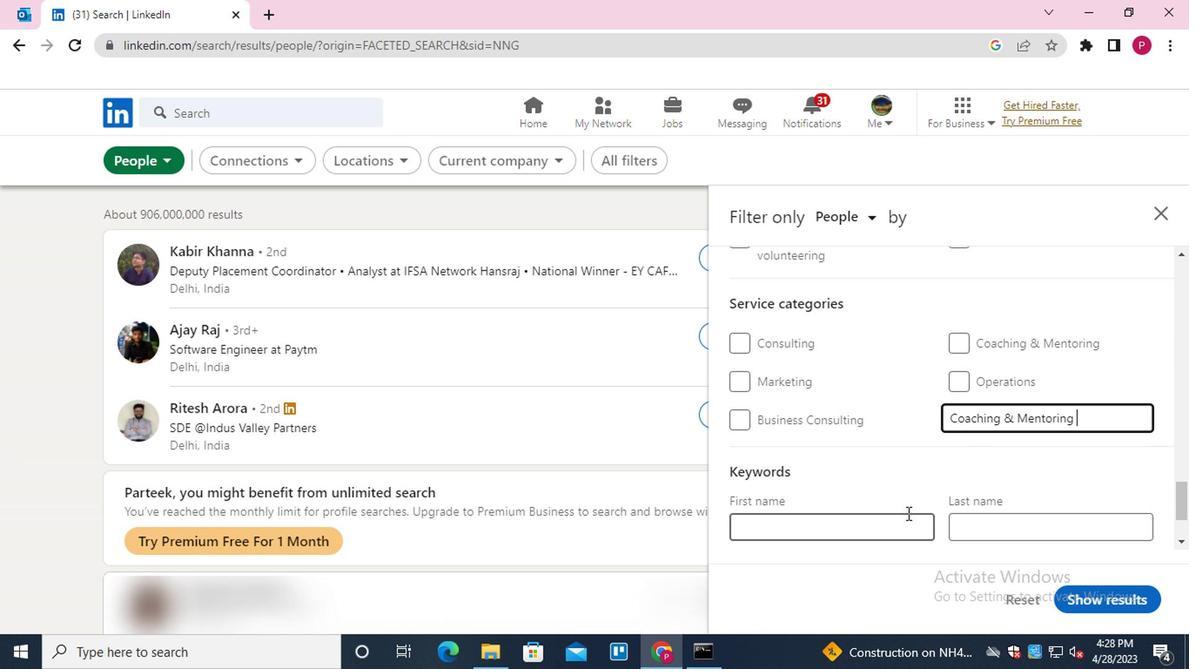 
Action: Mouse moved to (703, 434)
Screenshot: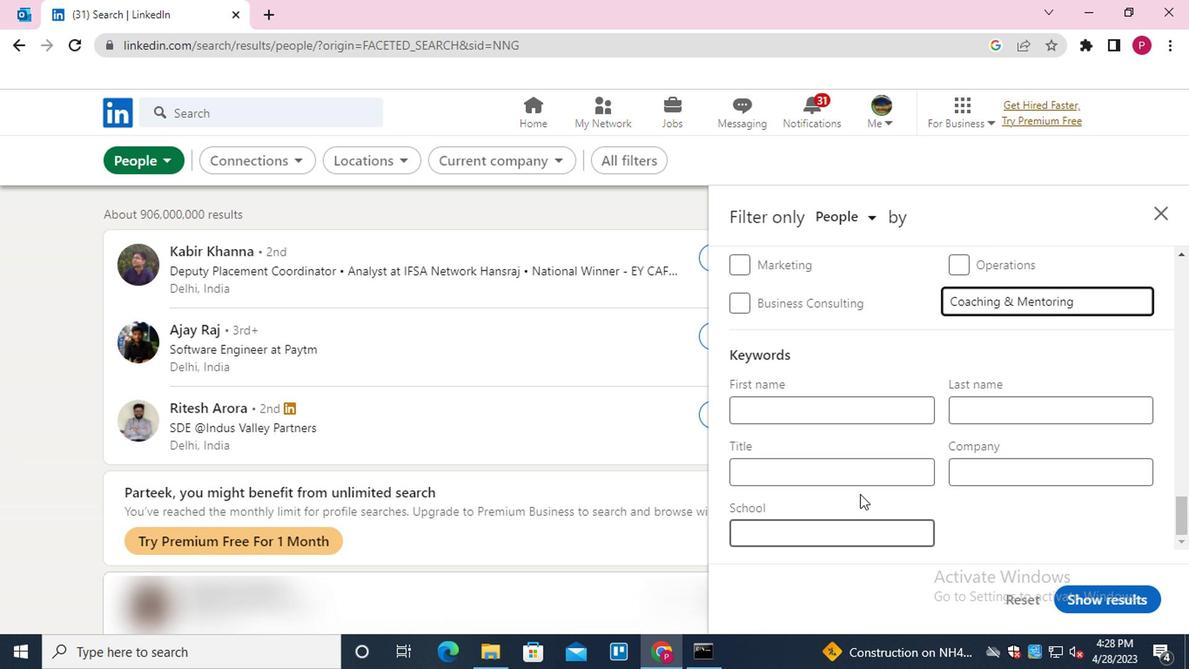 
Action: Mouse pressed left at (703, 434)
Screenshot: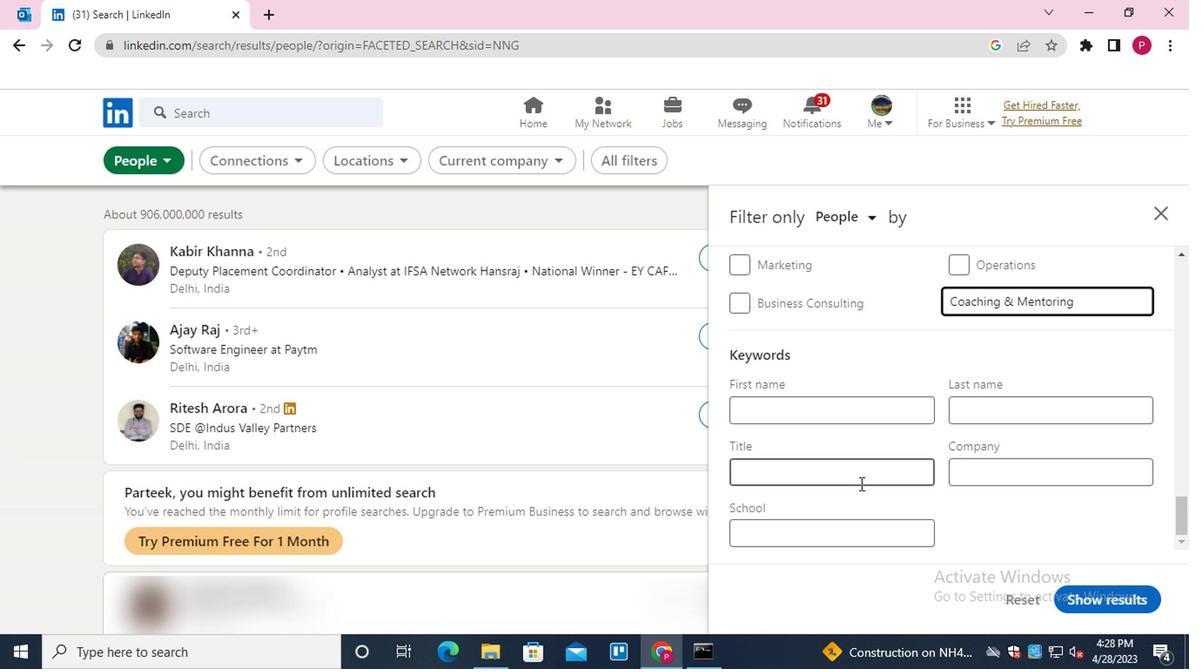 
Action: Key pressed <Key.shift><Key.shift><Key.shift><Key.shift><Key.shift><Key.shift><Key.shift>GUIDANCE<Key.space><Key.shift><Key.shift><Key.shift>COUNSELOR
Screenshot: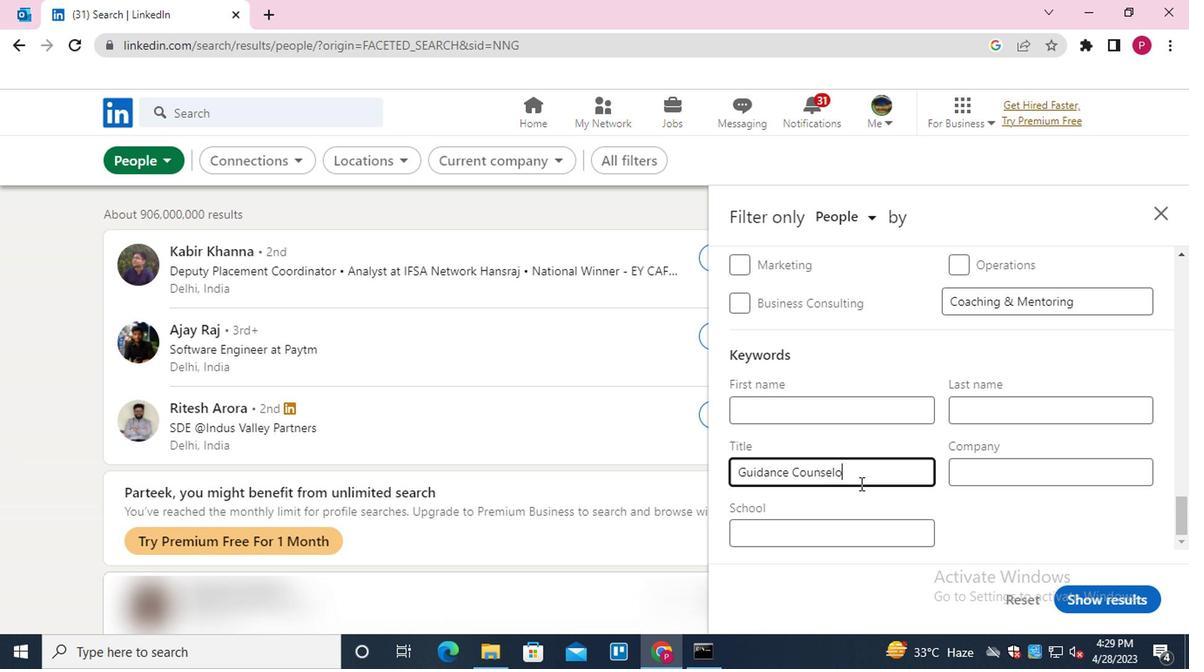 
Action: Mouse moved to (871, 520)
Screenshot: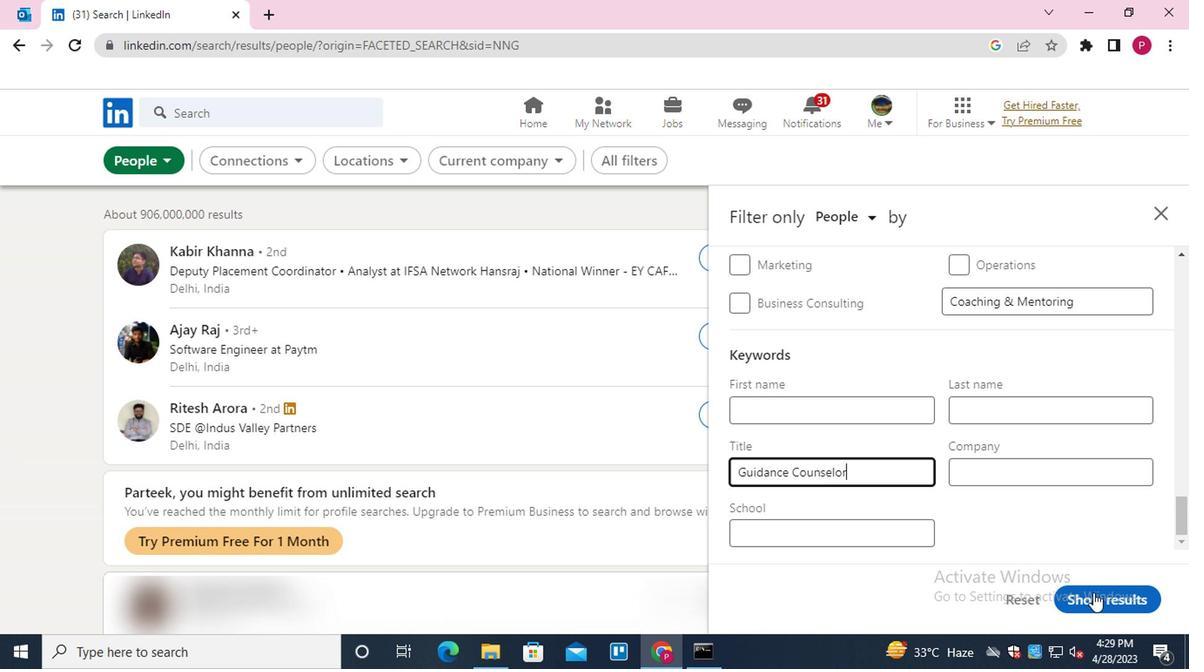 
Action: Mouse pressed left at (871, 520)
Screenshot: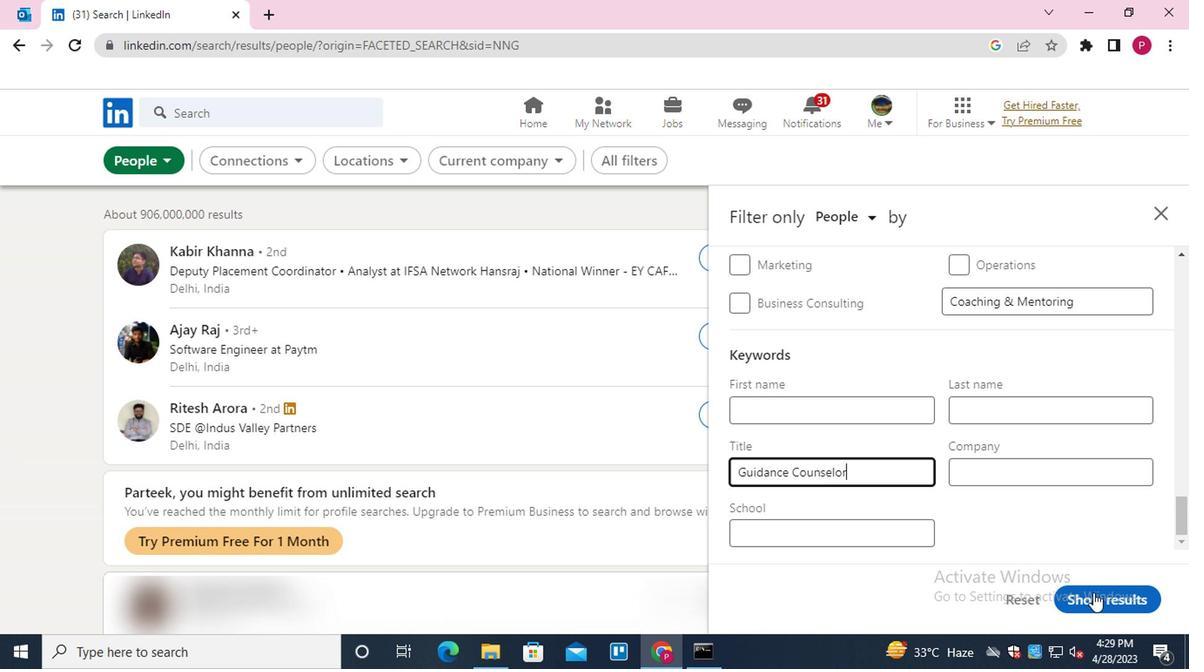 
Action: Mouse moved to (378, 317)
Screenshot: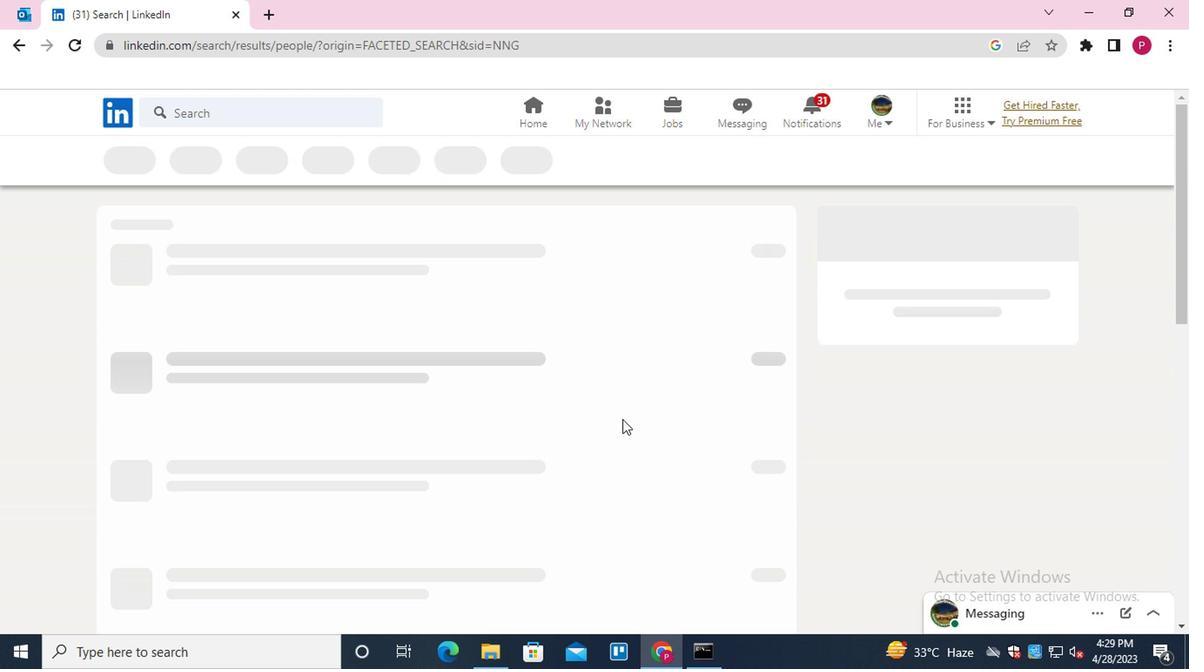 
